 Task: Buy 2 Brake Lines from Brake System section under best seller category for shipping address: Joanna Wilson, 4775 Agriculture Lane, Homestead, Florida 33030, Cell Number 3052454096. Pay from credit card ending with 6010, CVV 682
Action: Mouse moved to (9, 104)
Screenshot: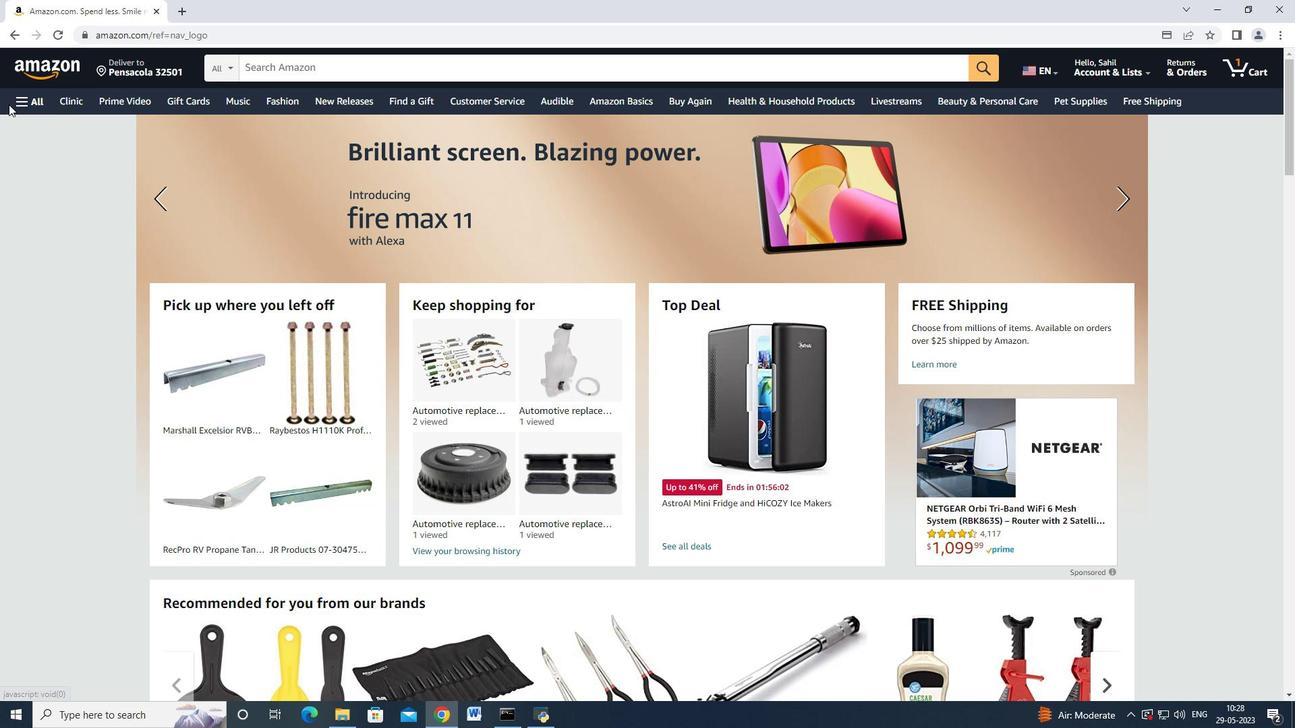 
Action: Mouse pressed left at (9, 104)
Screenshot: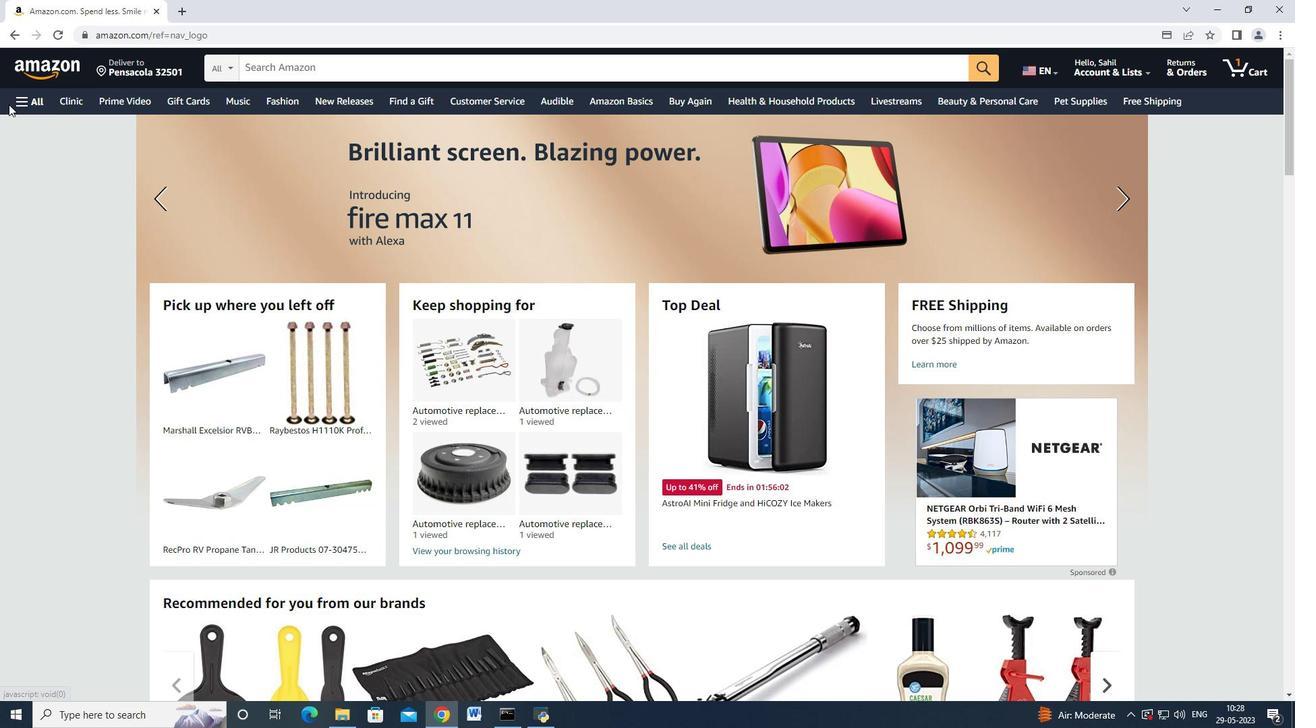 
Action: Mouse moved to (17, 102)
Screenshot: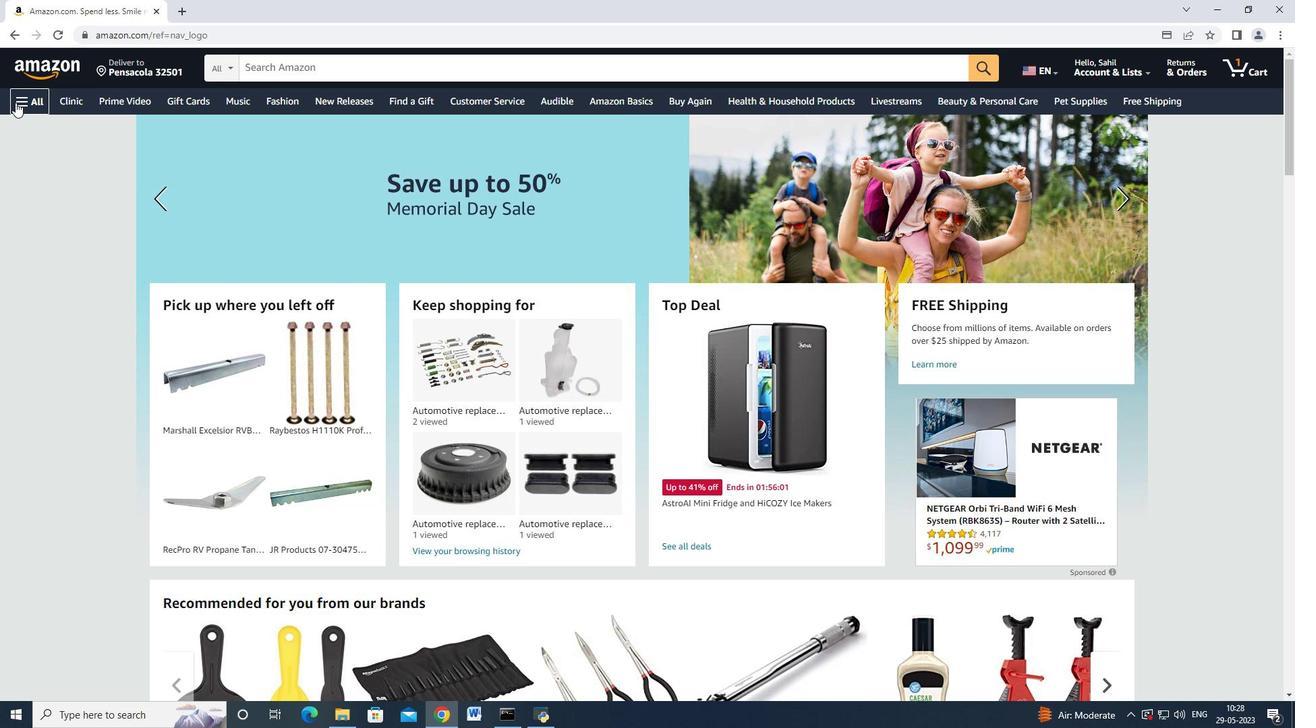 
Action: Mouse pressed left at (17, 102)
Screenshot: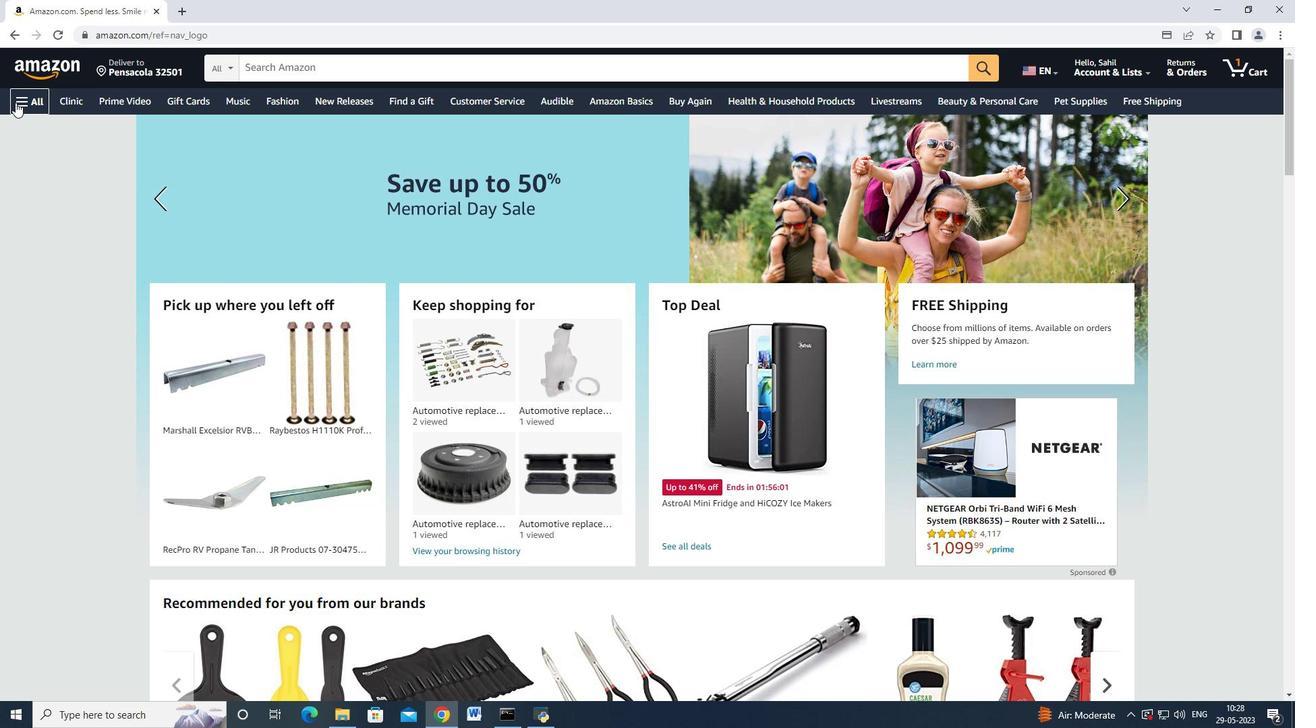 
Action: Mouse moved to (120, 373)
Screenshot: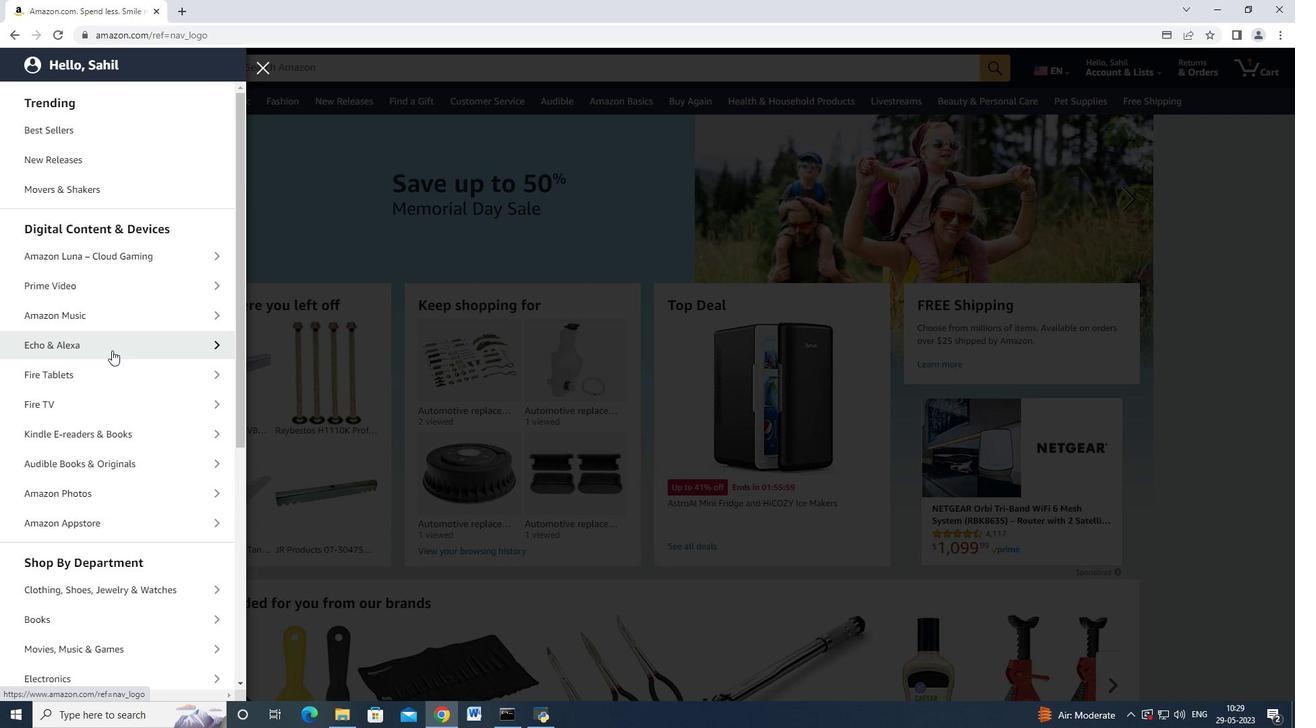 
Action: Mouse scrolled (120, 373) with delta (0, 0)
Screenshot: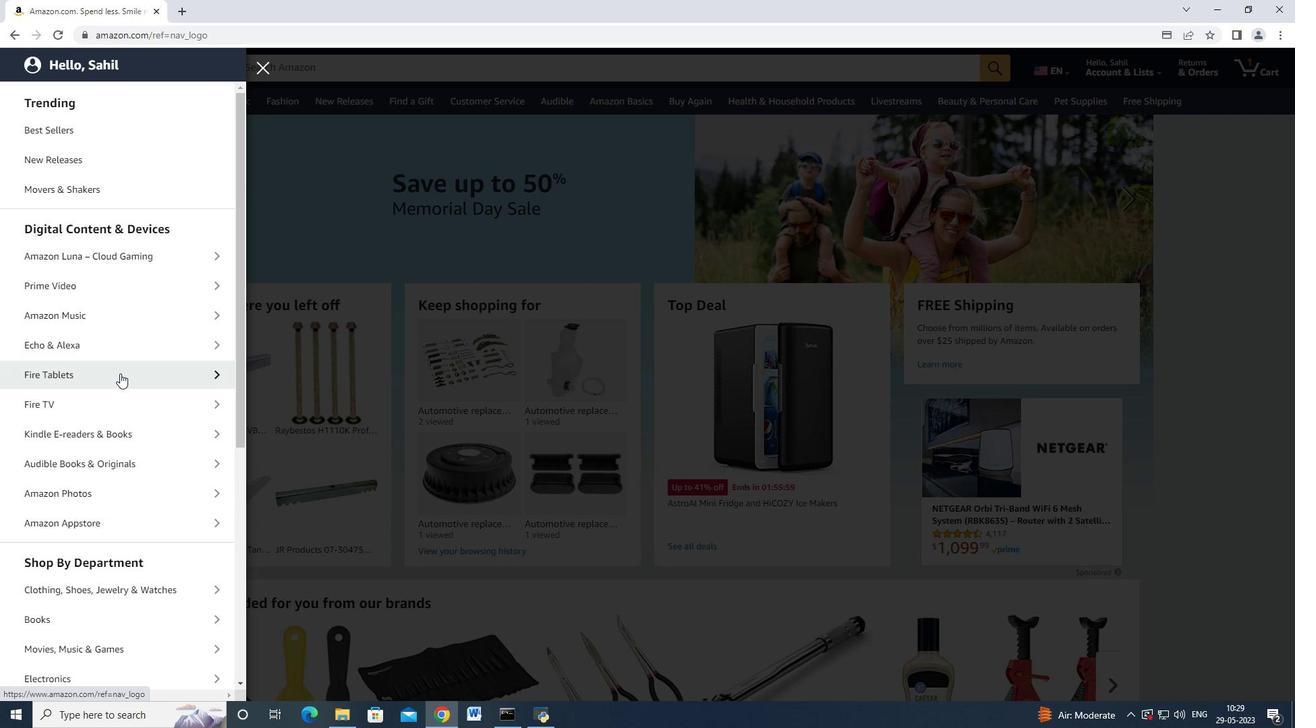 
Action: Mouse scrolled (120, 373) with delta (0, 0)
Screenshot: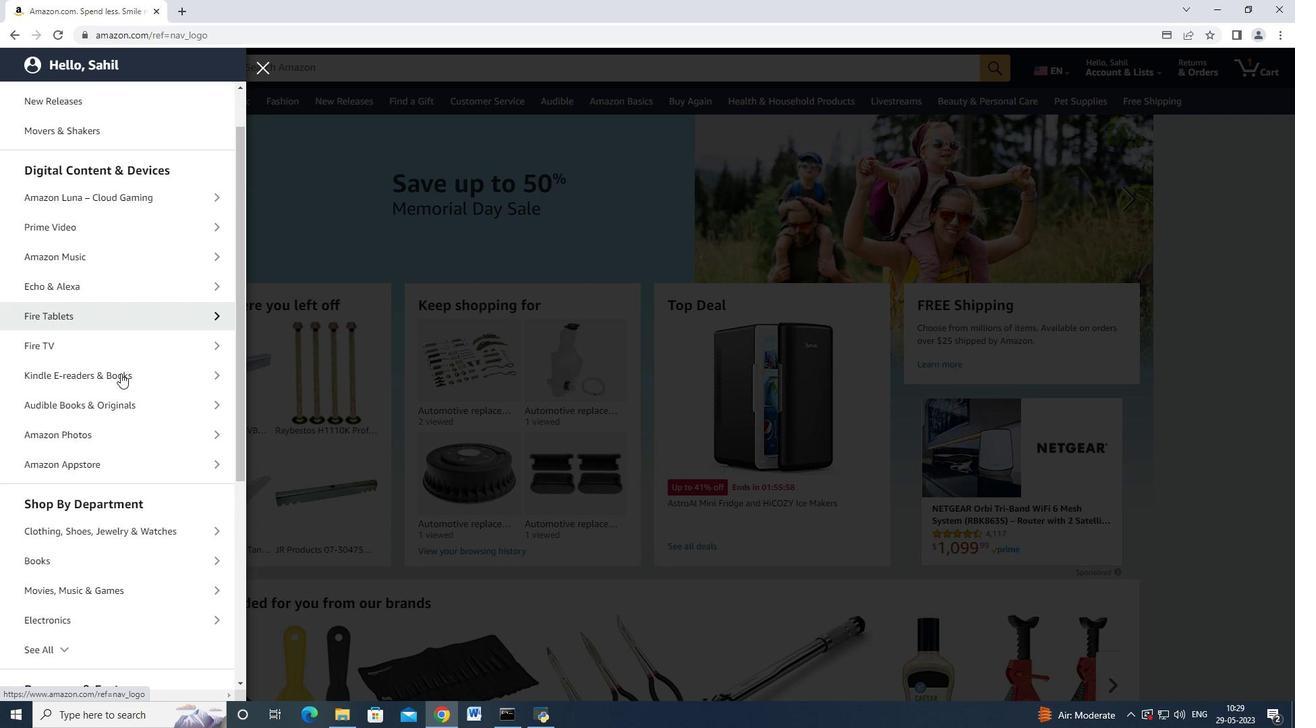 
Action: Mouse scrolled (120, 373) with delta (0, 0)
Screenshot: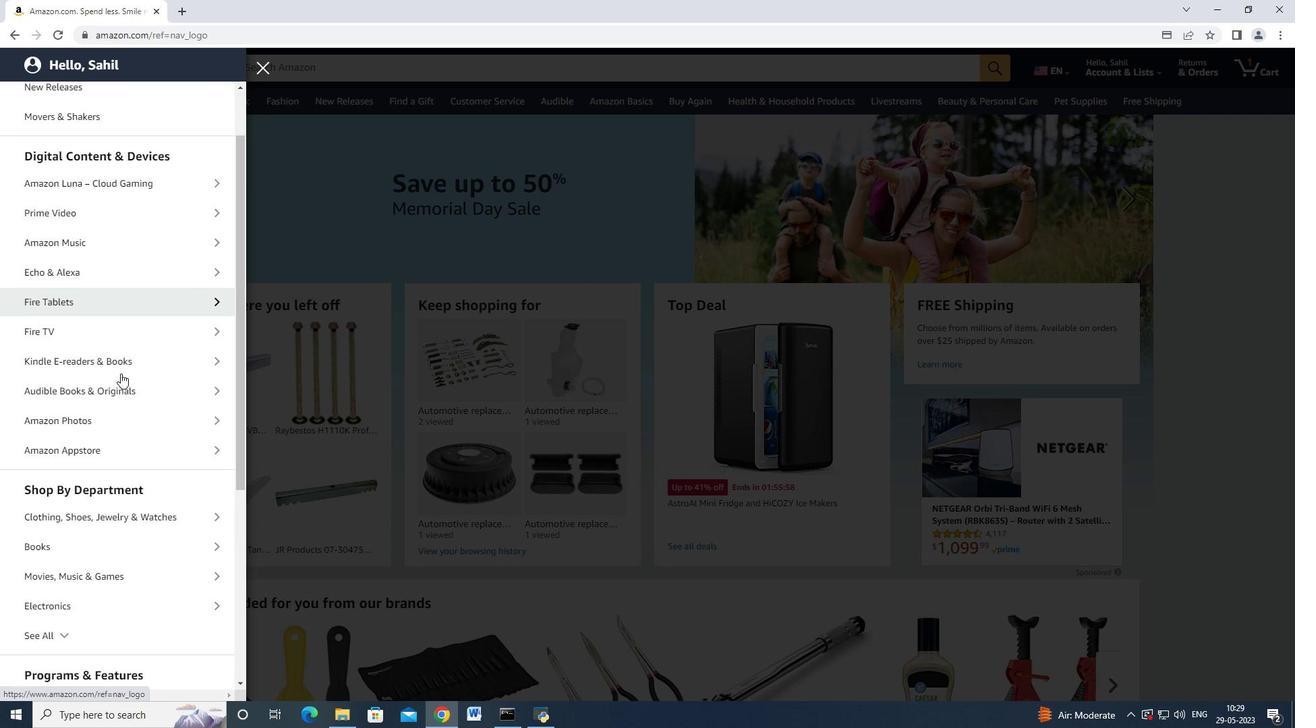 
Action: Mouse scrolled (120, 373) with delta (0, 0)
Screenshot: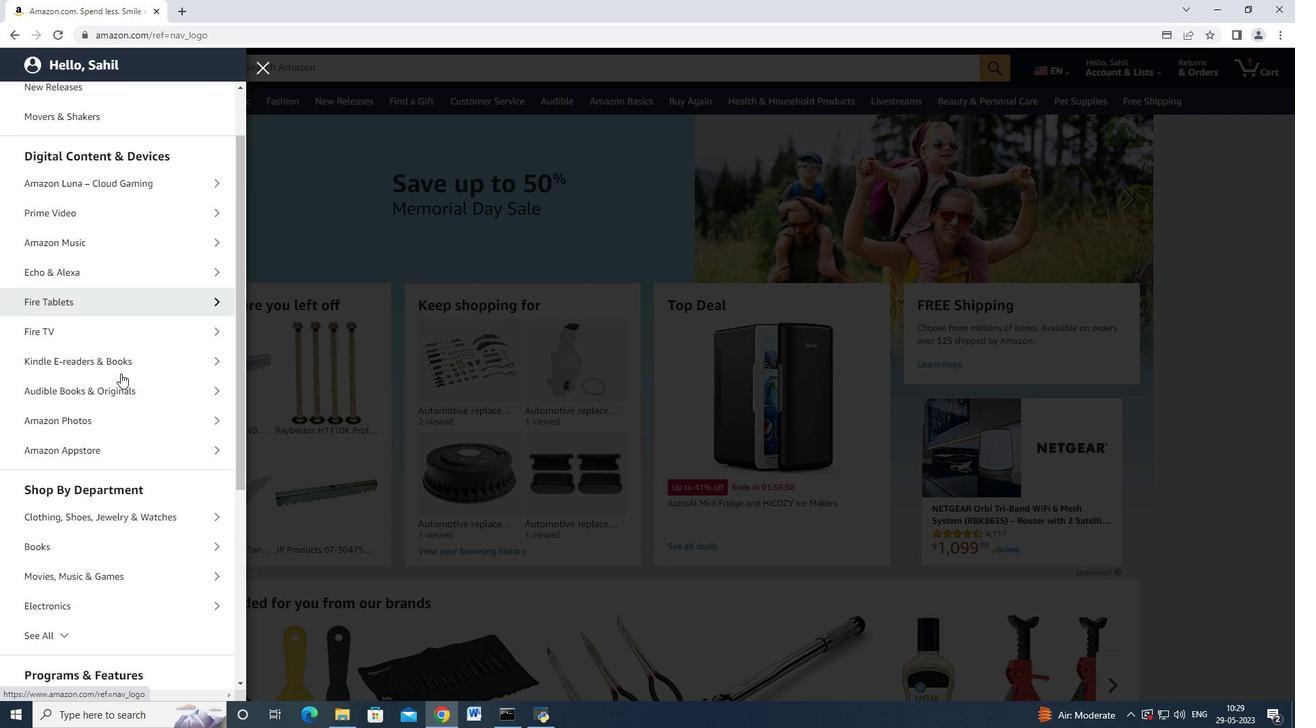 
Action: Mouse moved to (72, 443)
Screenshot: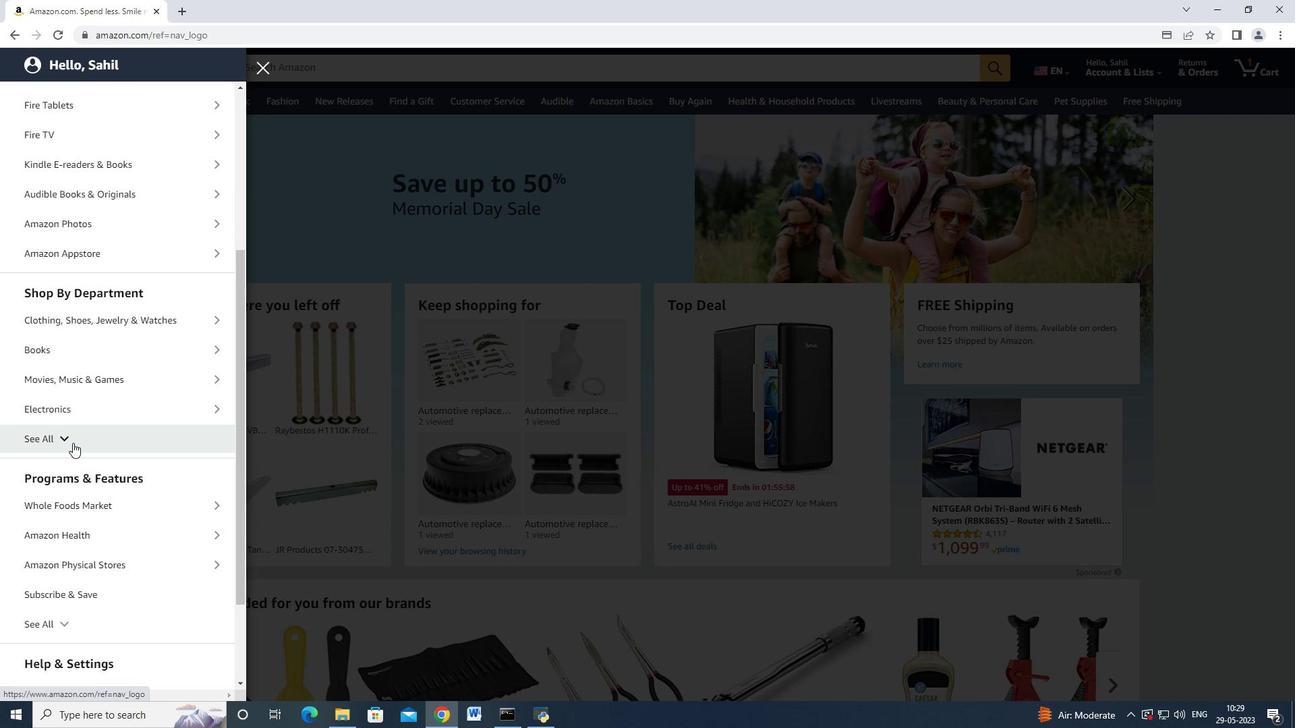 
Action: Mouse pressed left at (72, 443)
Screenshot: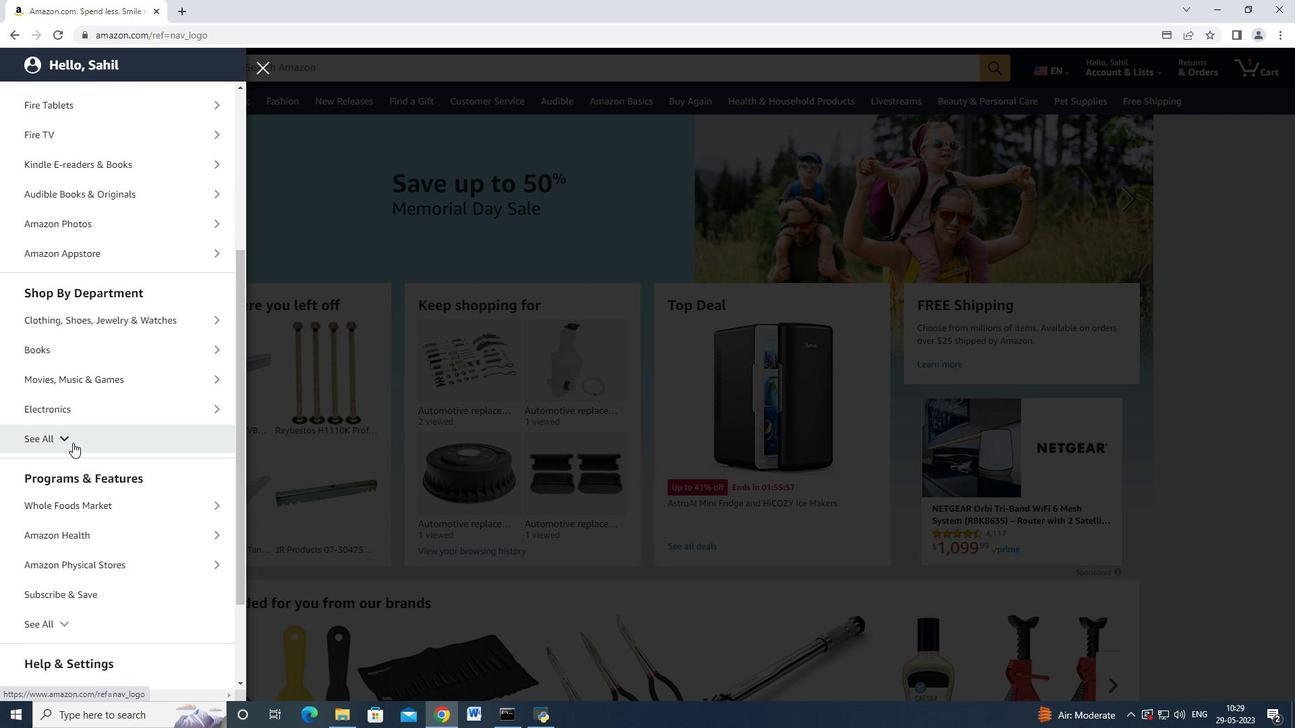 
Action: Mouse moved to (88, 508)
Screenshot: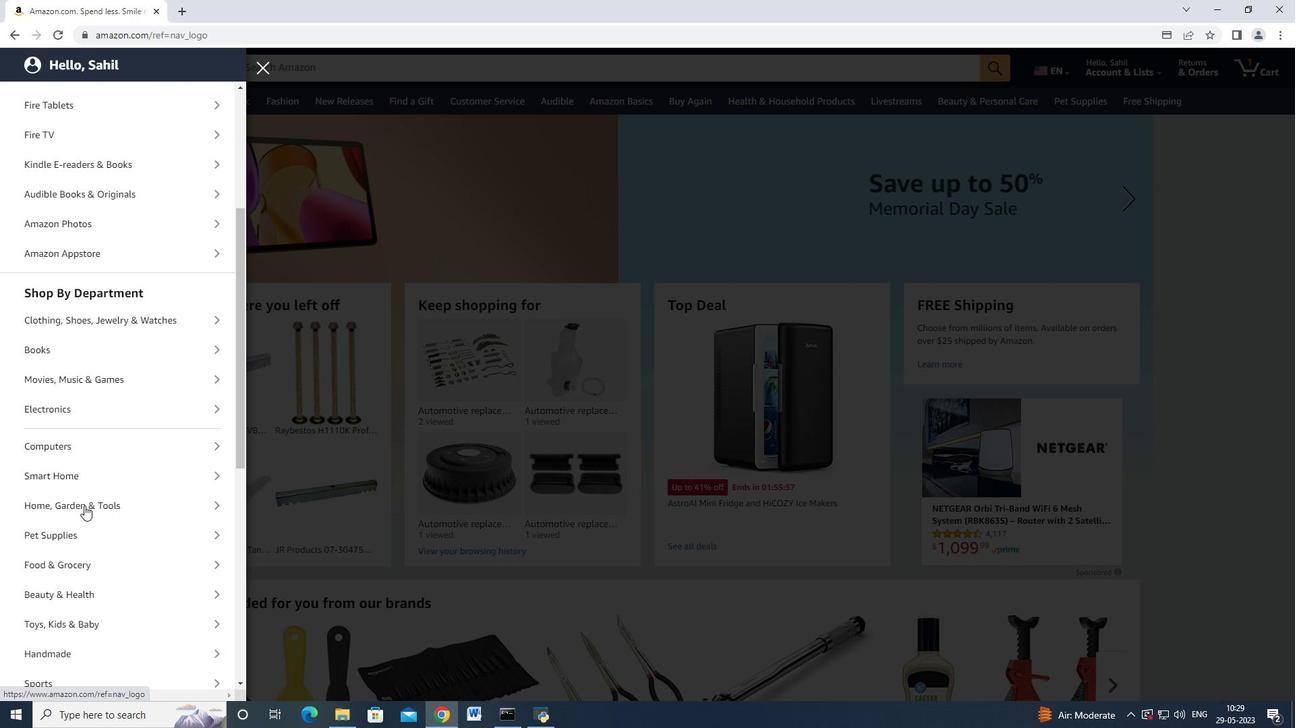 
Action: Mouse scrolled (88, 507) with delta (0, 0)
Screenshot: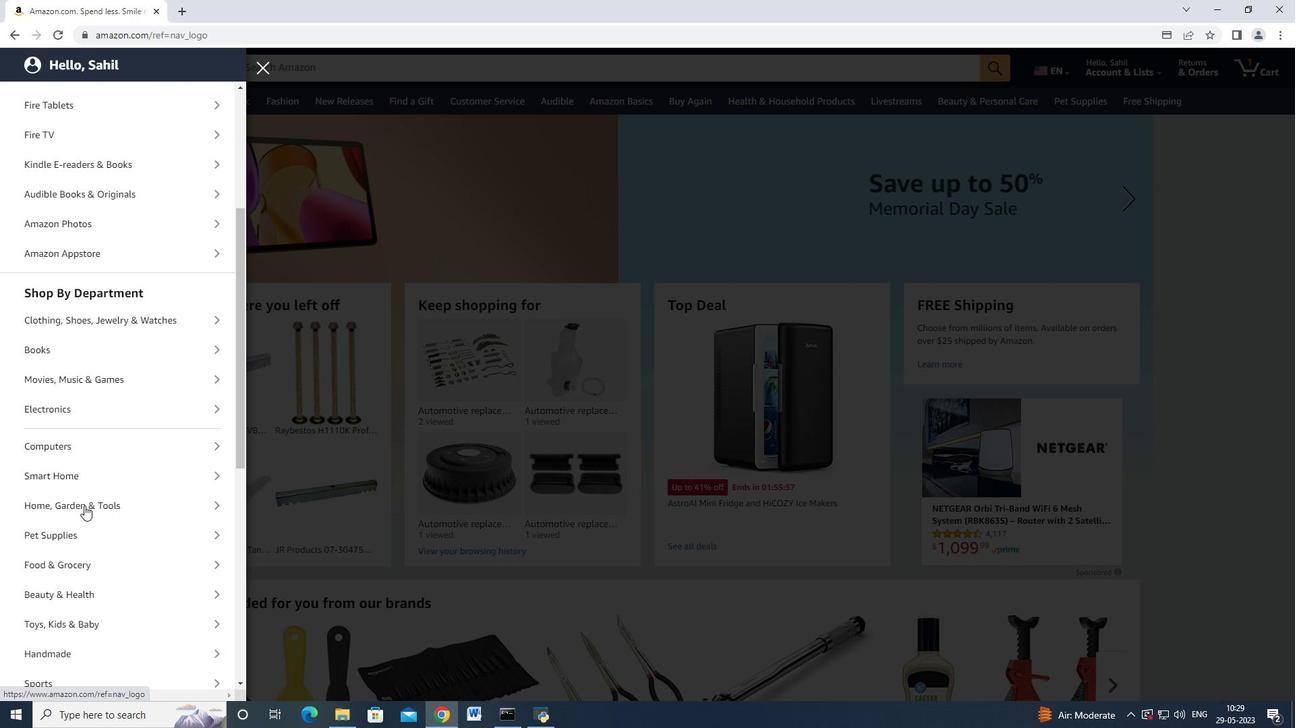 
Action: Mouse scrolled (88, 507) with delta (0, 0)
Screenshot: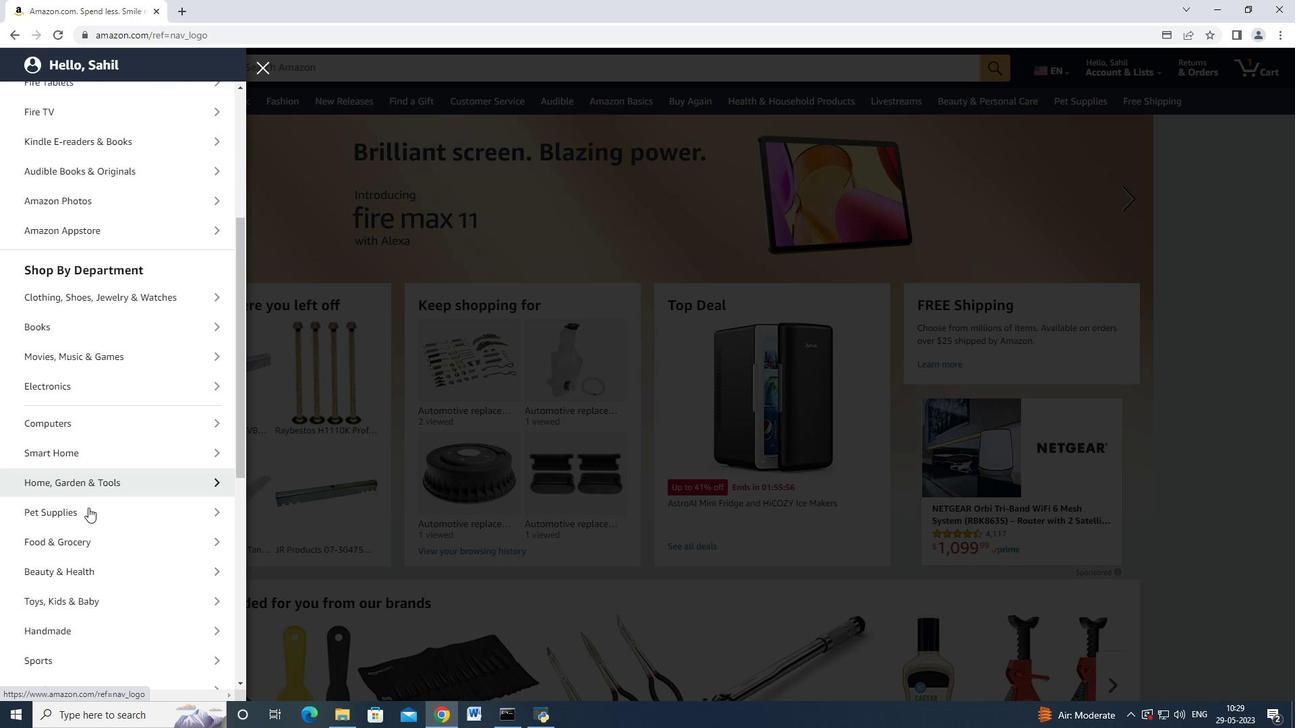 
Action: Mouse scrolled (88, 507) with delta (0, 0)
Screenshot: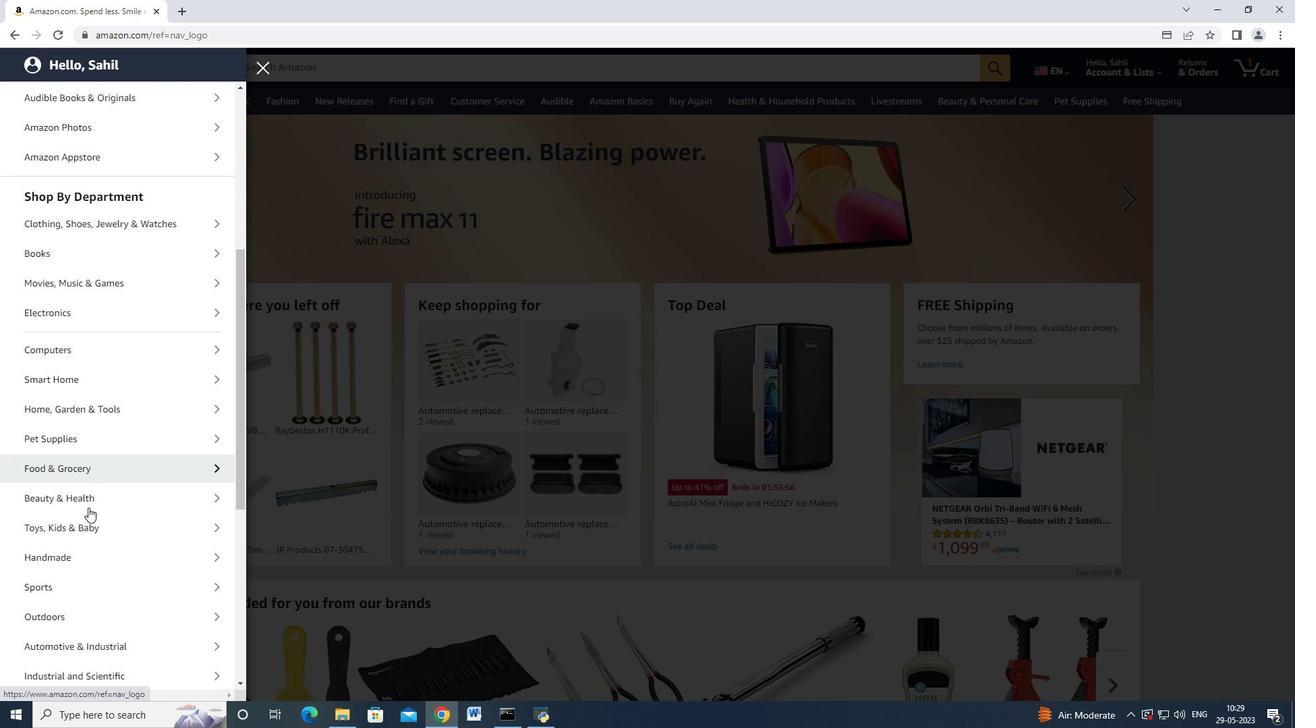 
Action: Mouse moved to (106, 541)
Screenshot: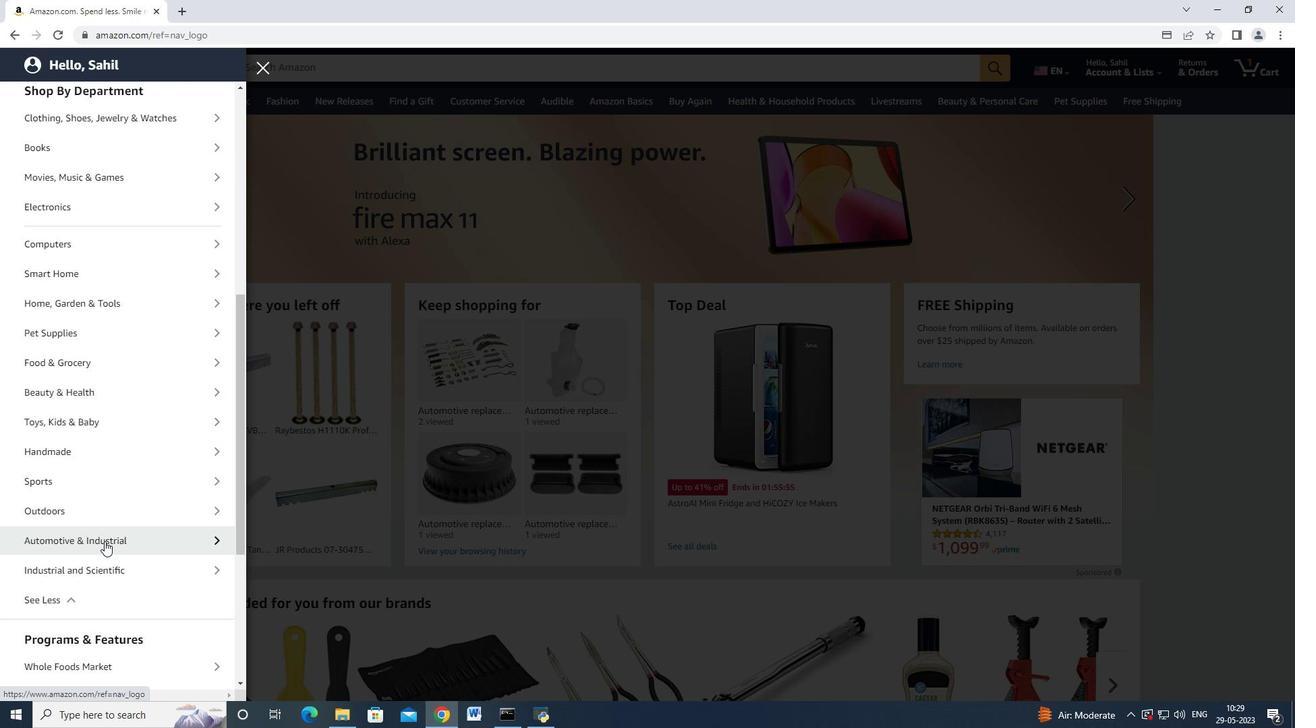 
Action: Mouse pressed left at (106, 541)
Screenshot: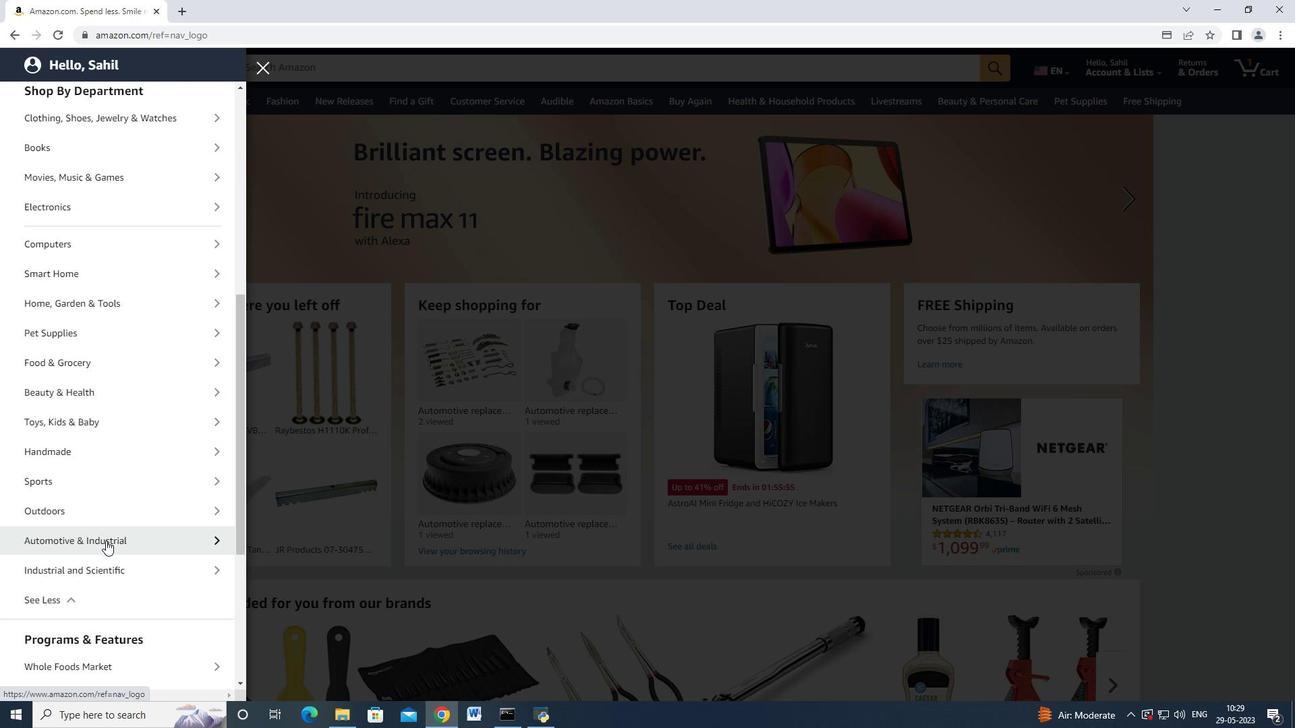
Action: Mouse moved to (134, 152)
Screenshot: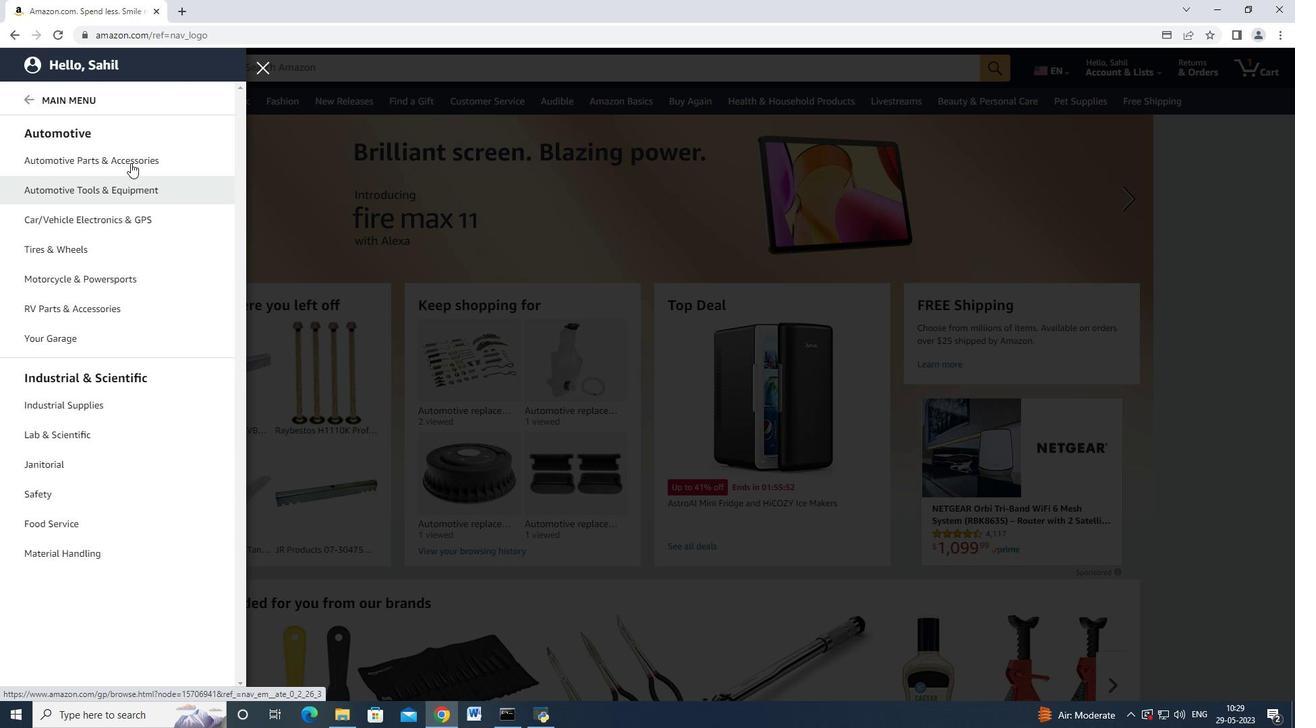 
Action: Mouse pressed left at (134, 152)
Screenshot: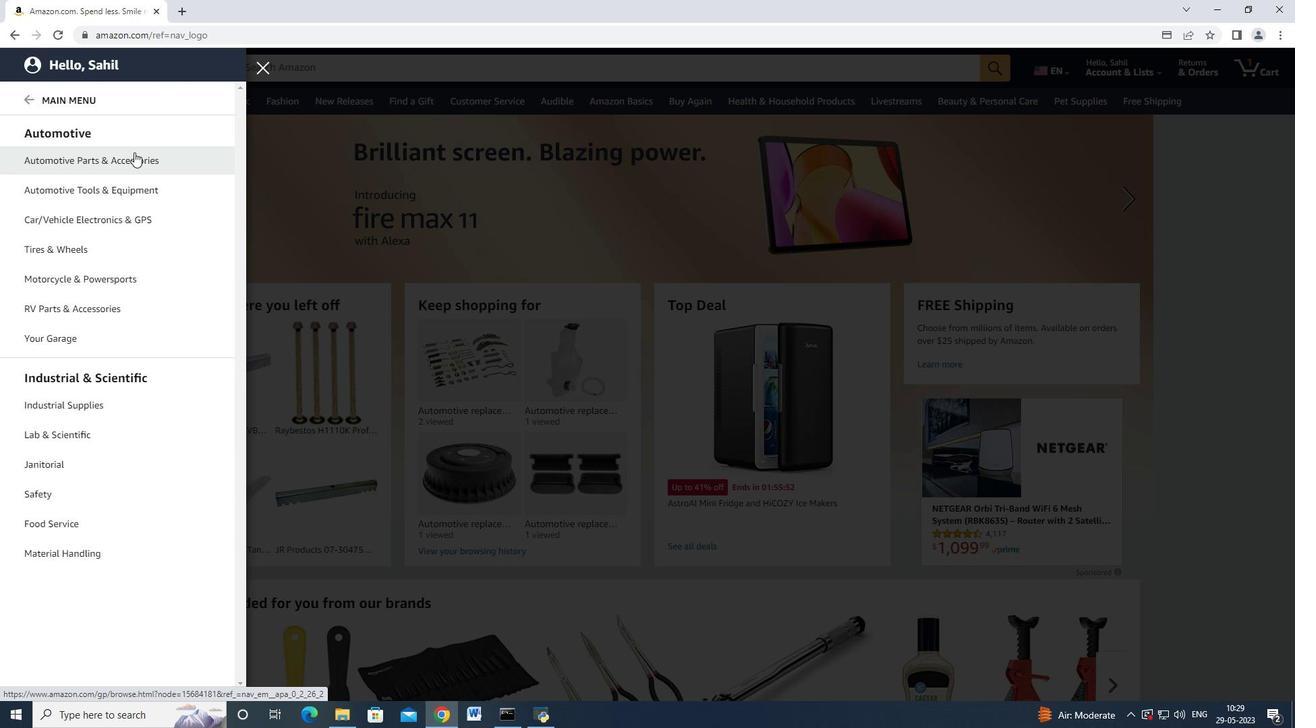 
Action: Mouse moved to (226, 119)
Screenshot: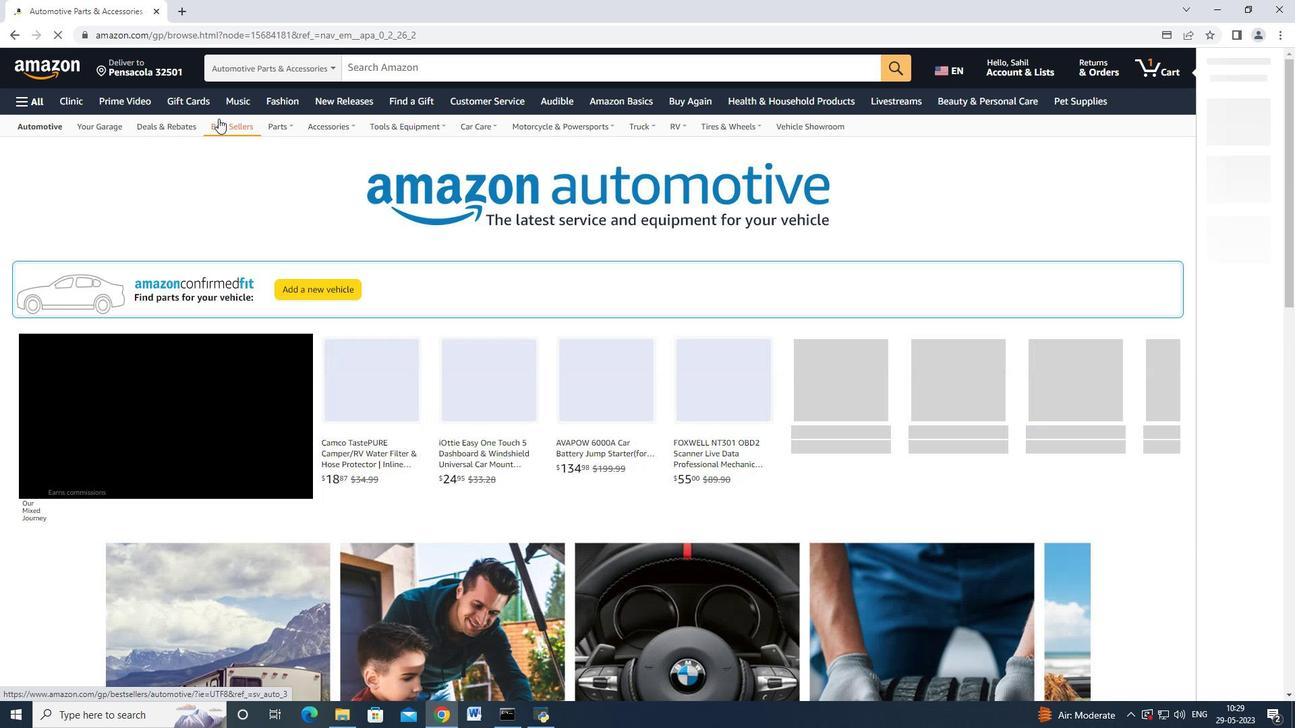 
Action: Mouse pressed left at (226, 119)
Screenshot: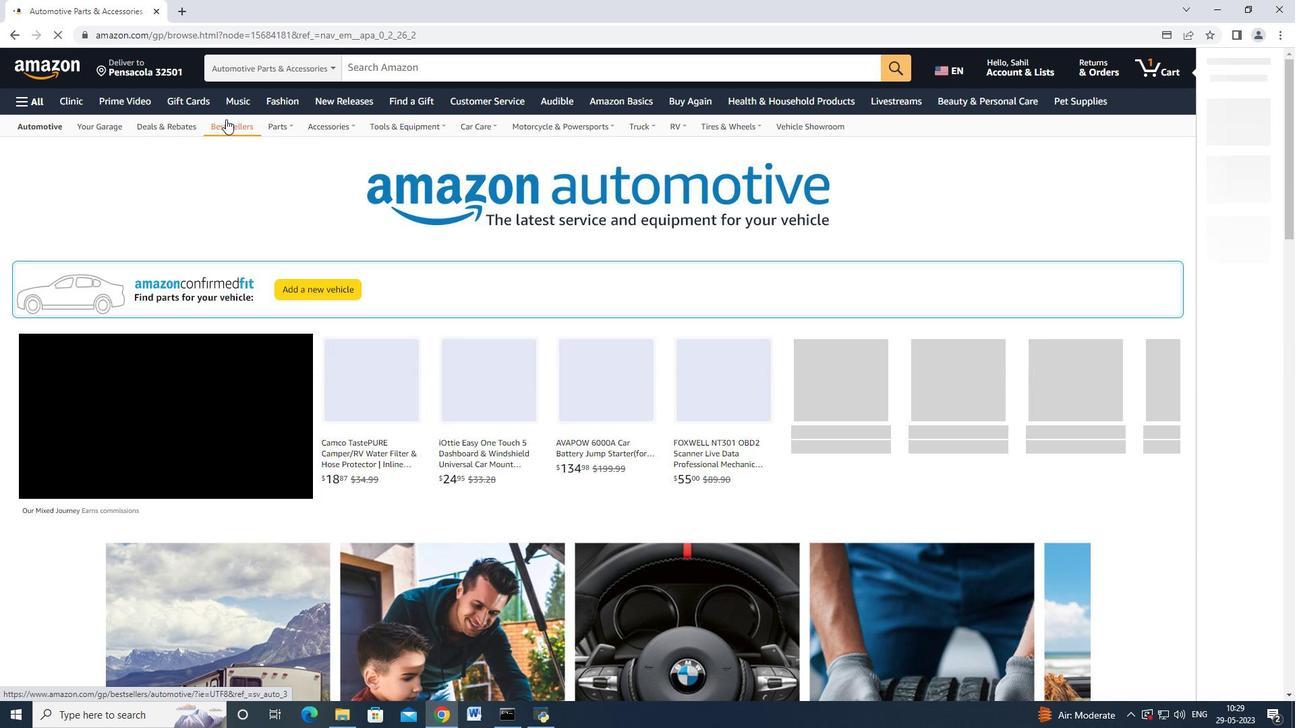 
Action: Mouse moved to (63, 437)
Screenshot: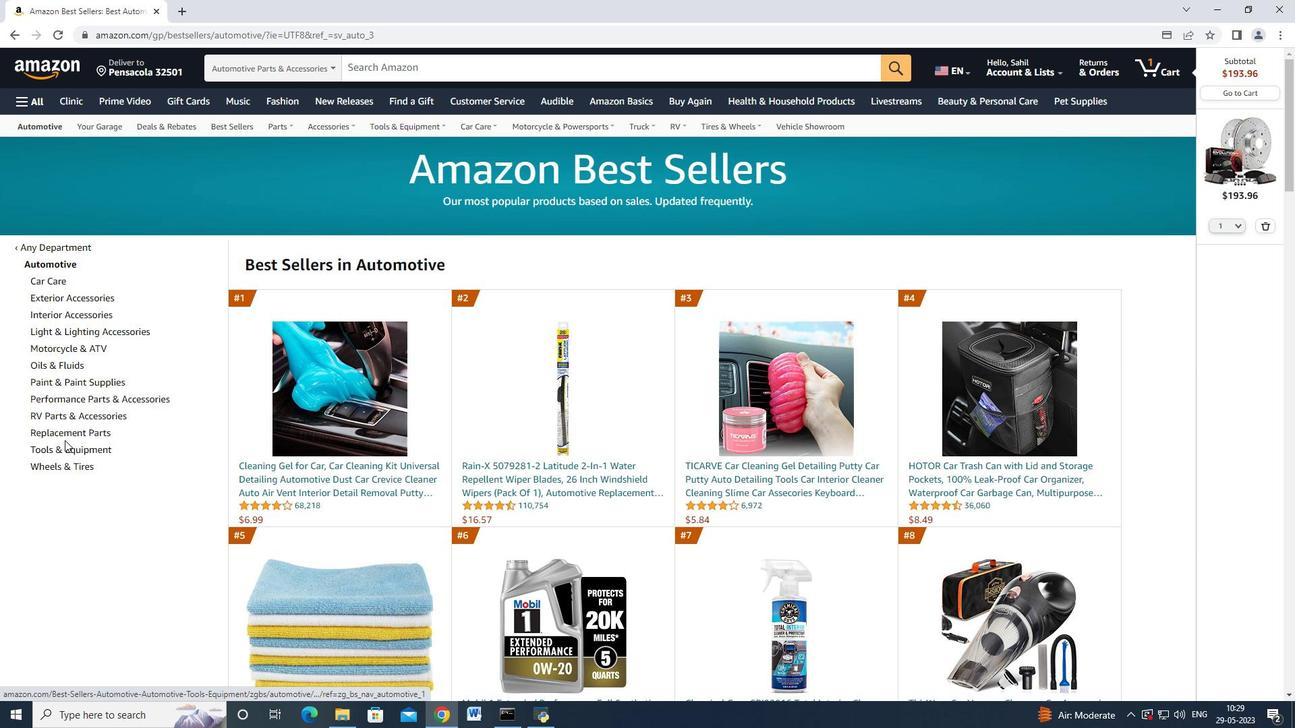 
Action: Mouse pressed left at (63, 437)
Screenshot: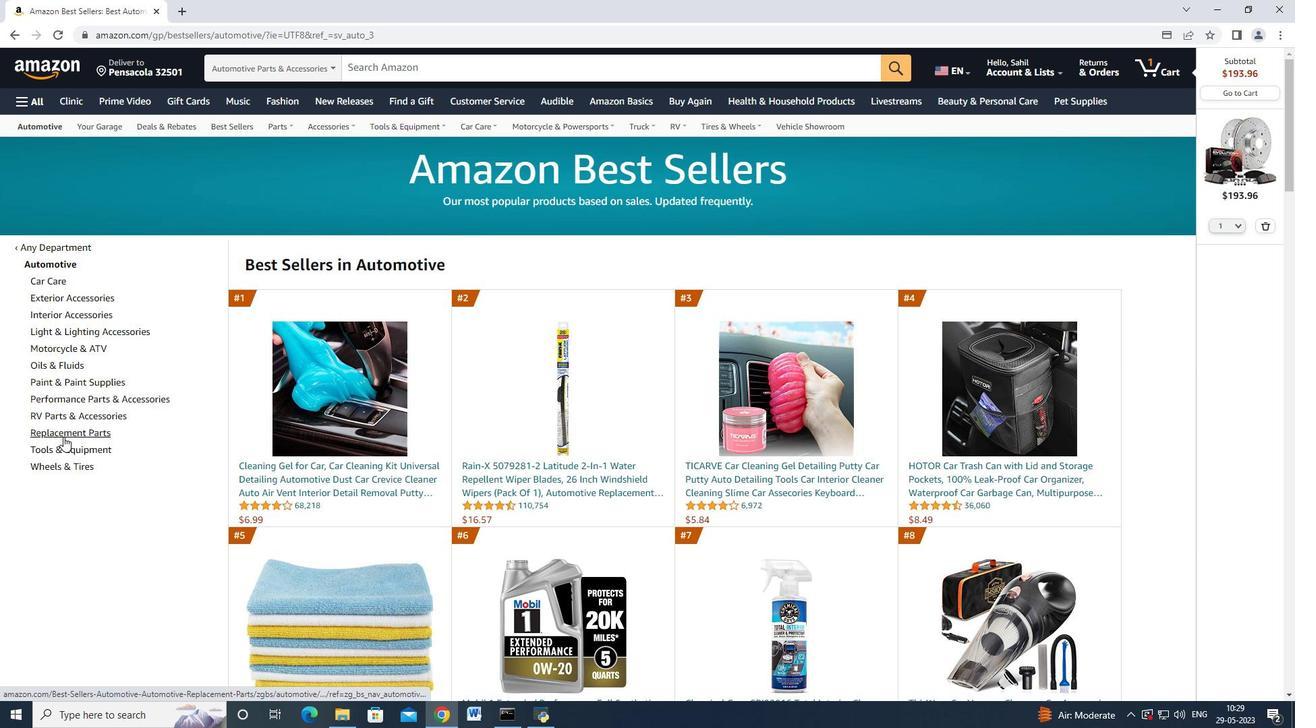 
Action: Mouse moved to (661, 259)
Screenshot: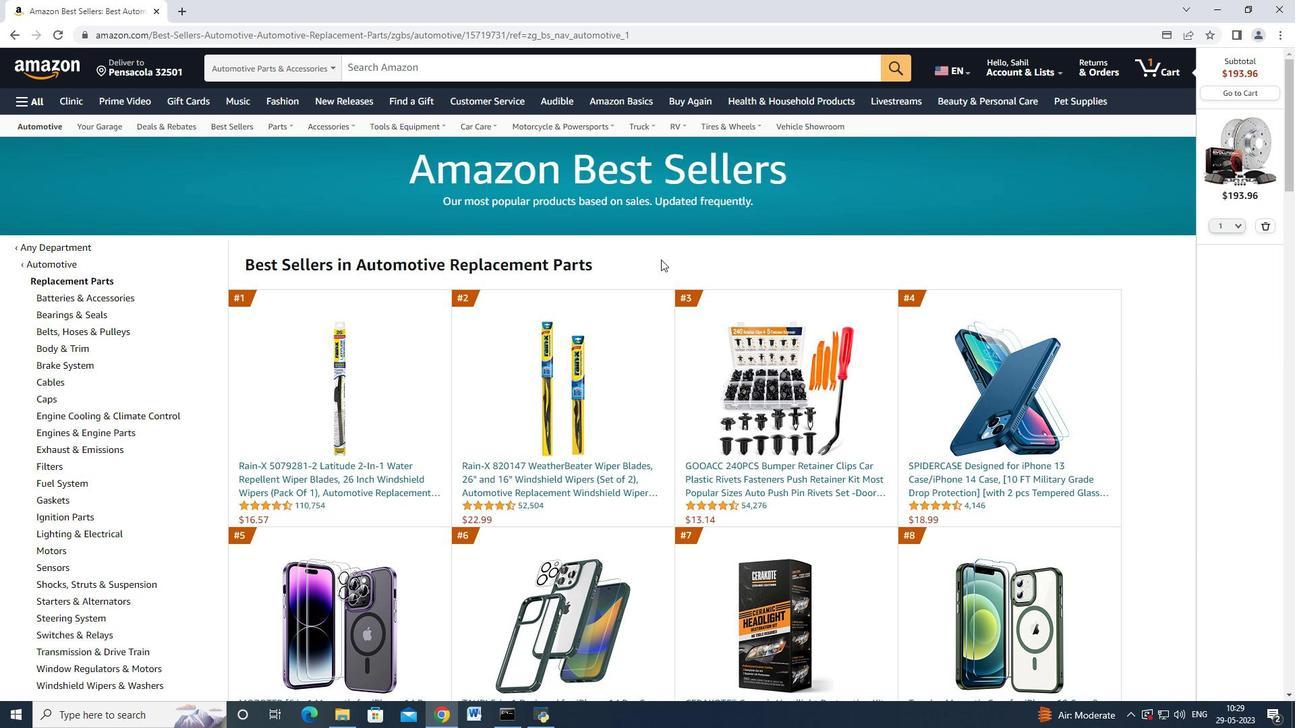 
Action: Mouse scrolled (661, 259) with delta (0, 0)
Screenshot: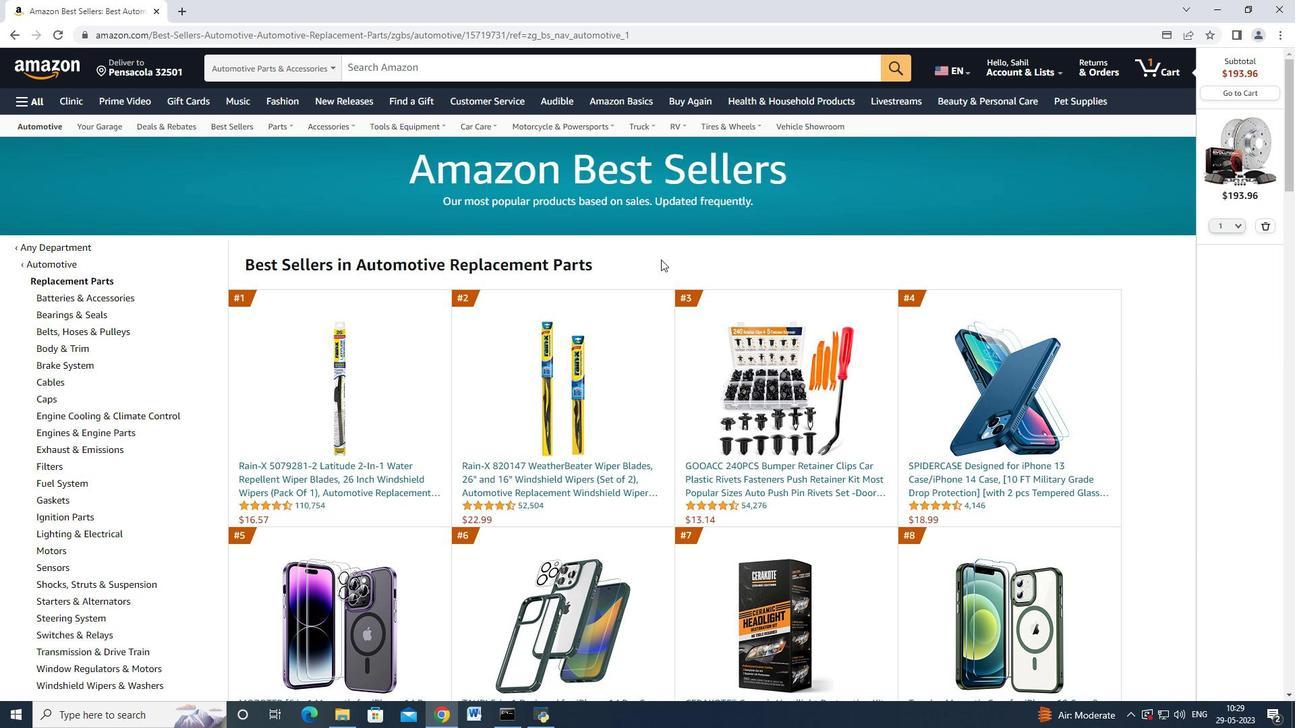 
Action: Mouse scrolled (661, 259) with delta (0, 0)
Screenshot: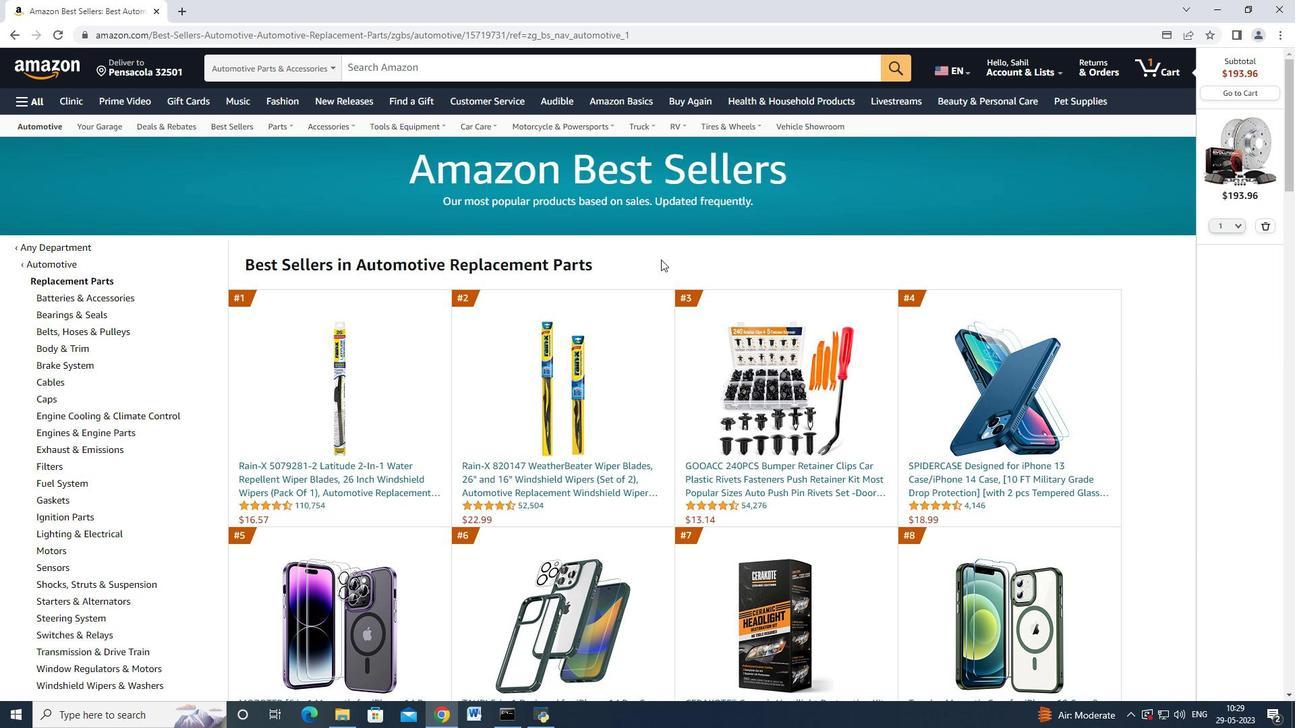 
Action: Mouse moved to (659, 261)
Screenshot: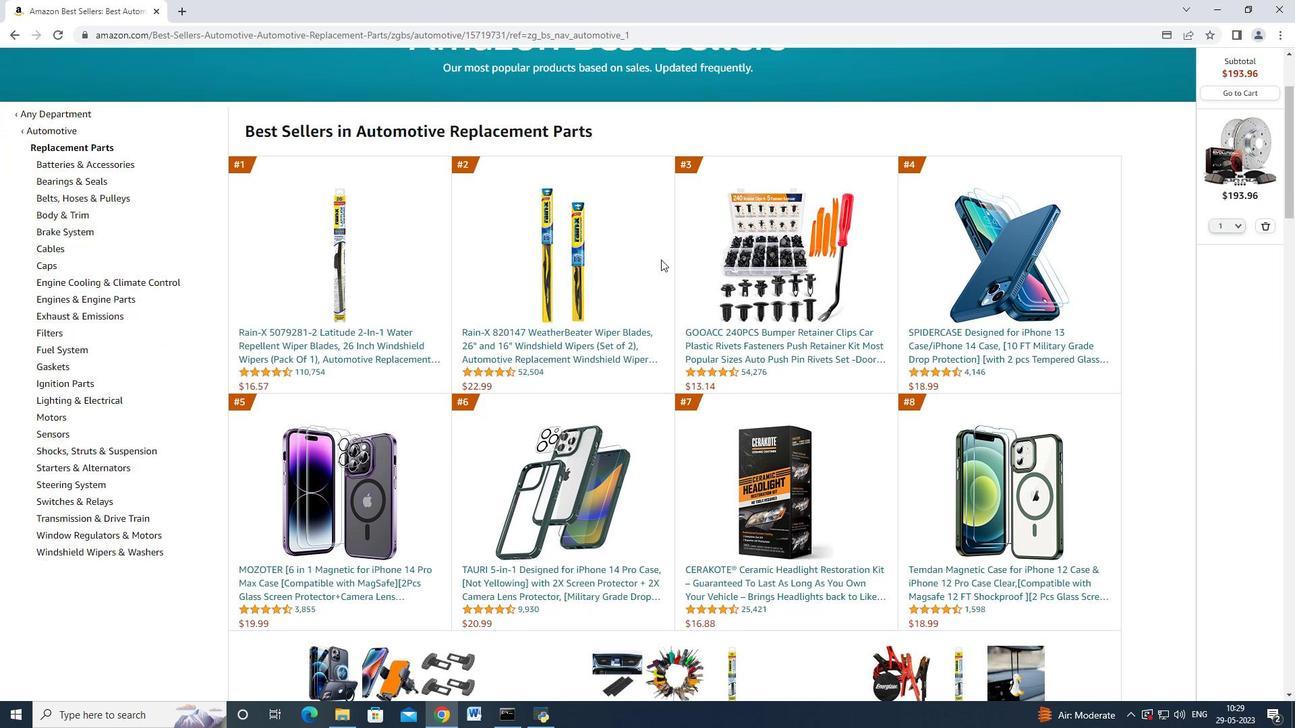 
Action: Mouse scrolled (659, 260) with delta (0, 0)
Screenshot: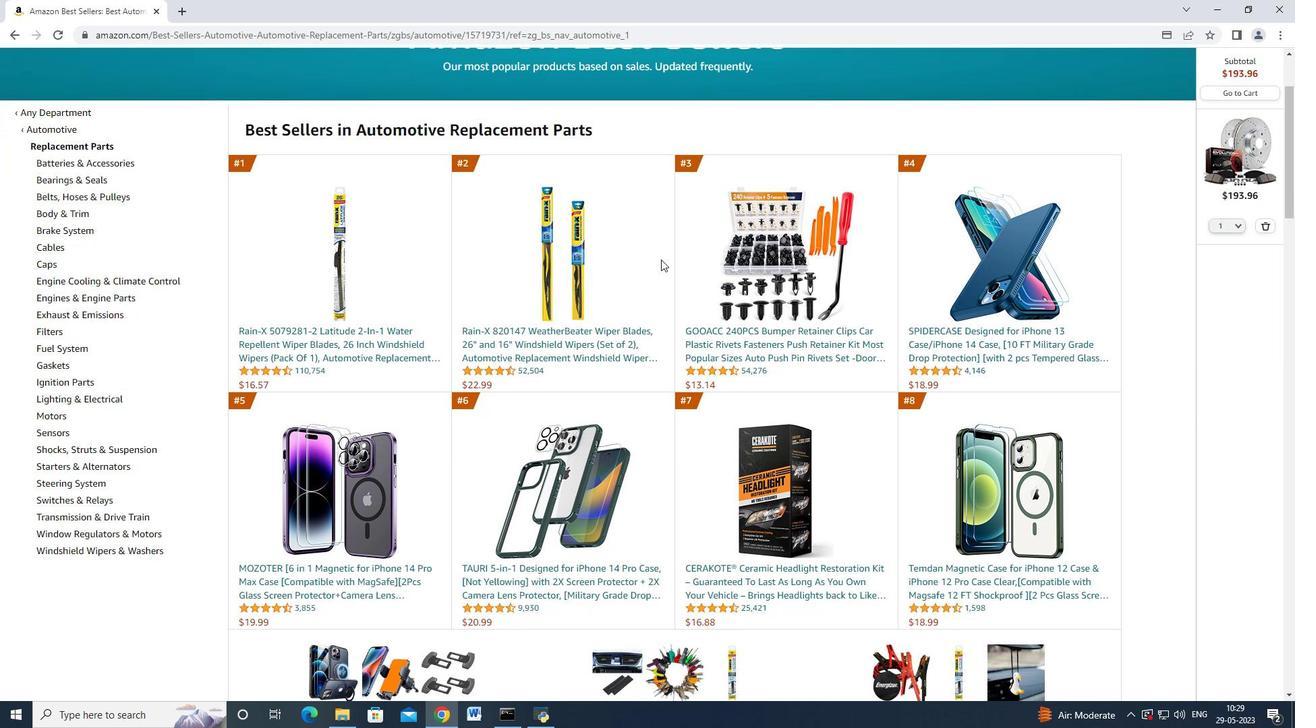 
Action: Mouse moved to (147, 212)
Screenshot: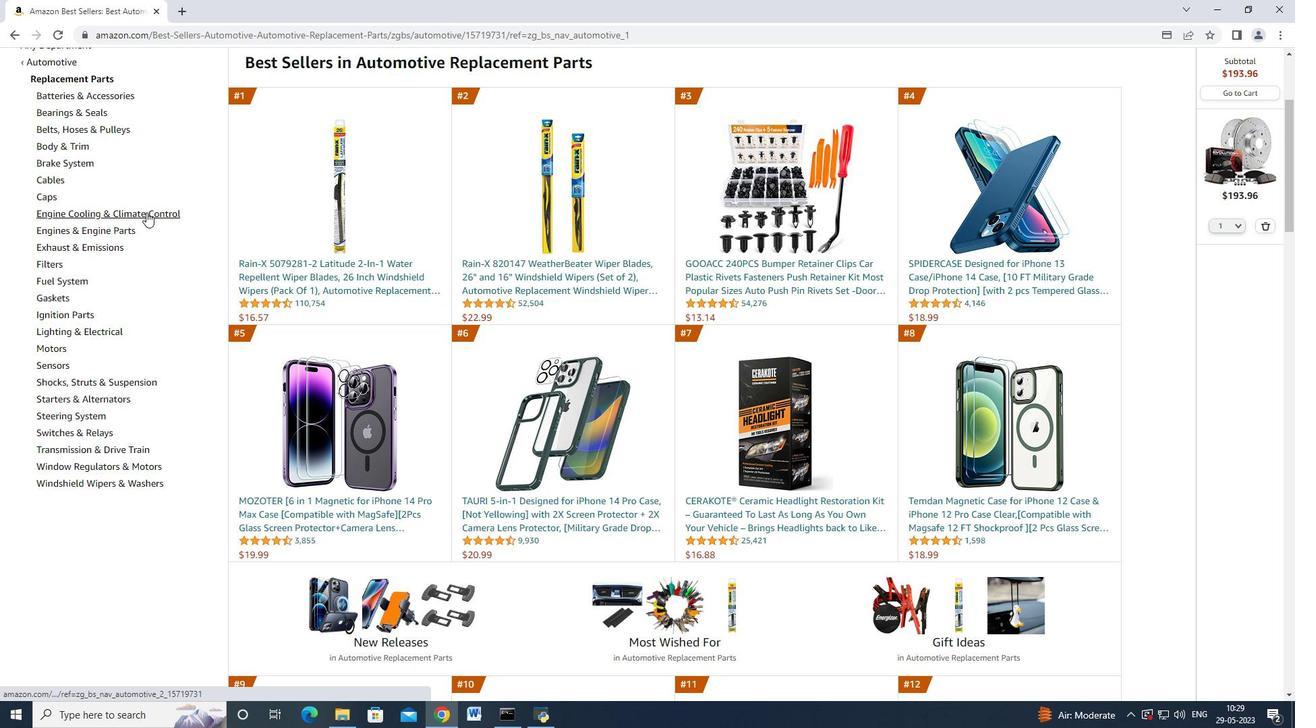 
Action: Mouse scrolled (147, 213) with delta (0, 0)
Screenshot: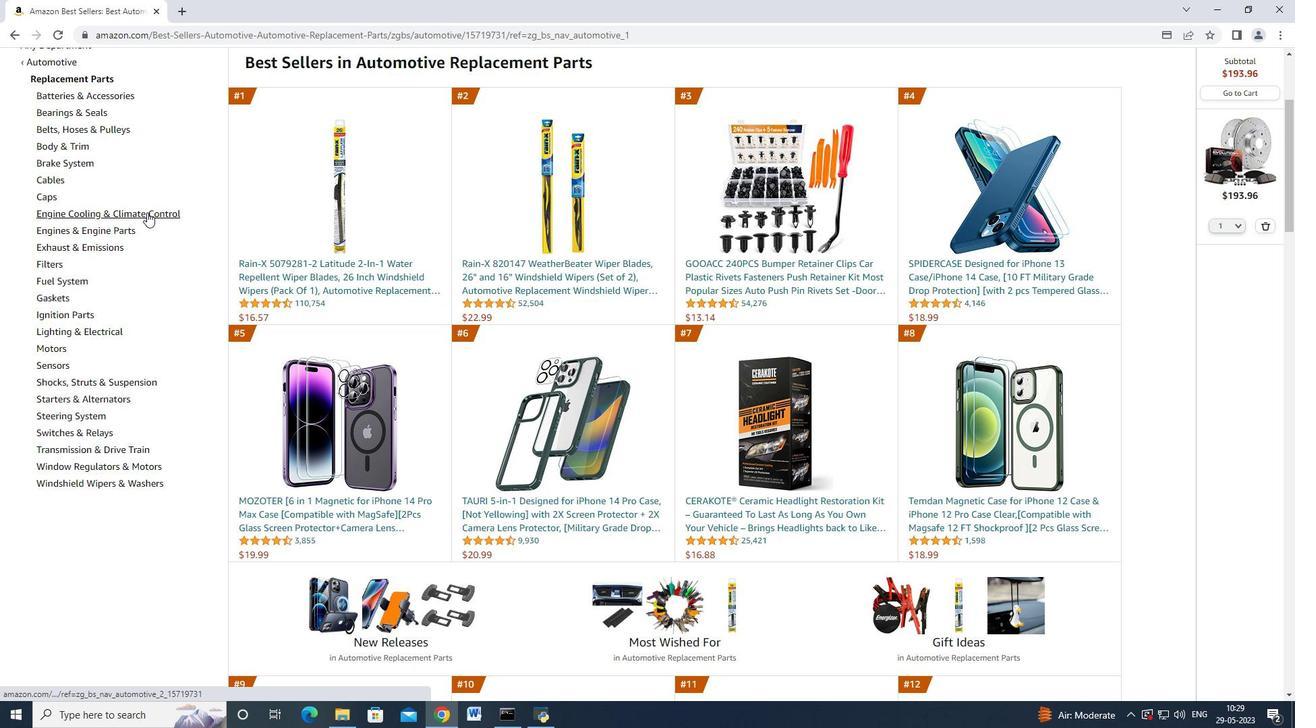
Action: Mouse moved to (165, 184)
Screenshot: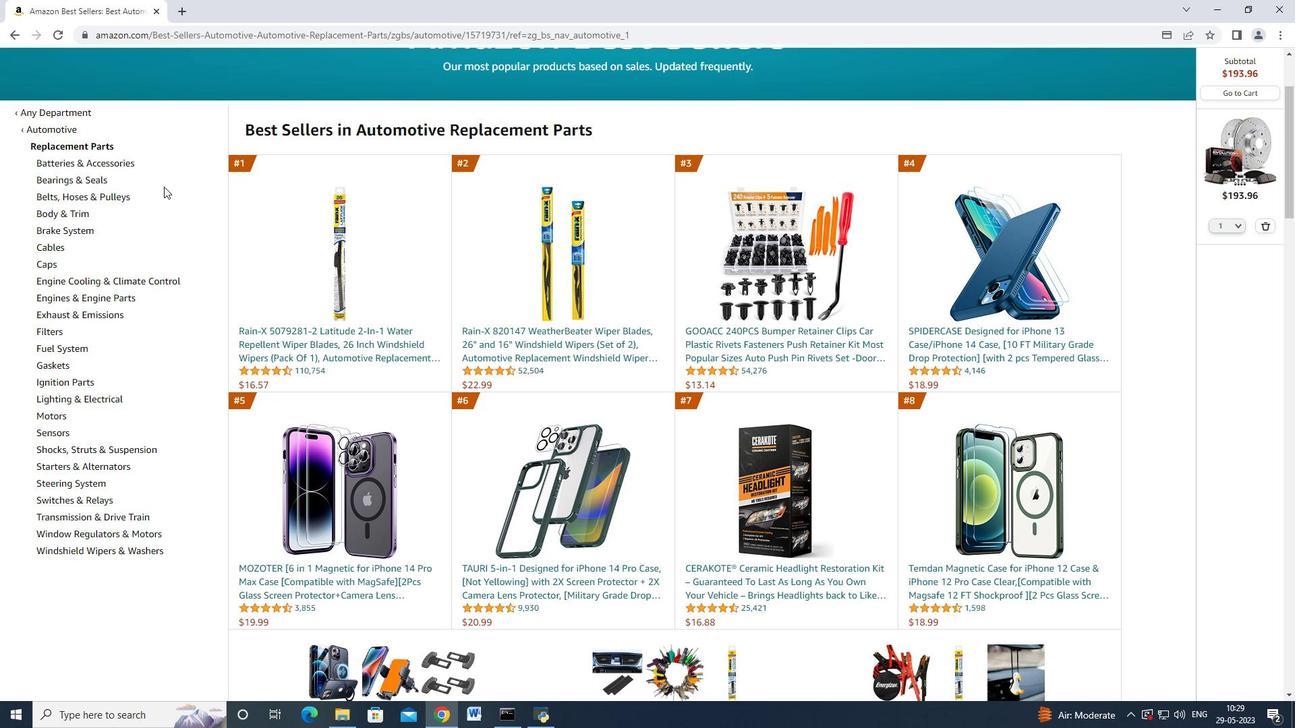 
Action: Mouse scrolled (165, 183) with delta (0, 0)
Screenshot: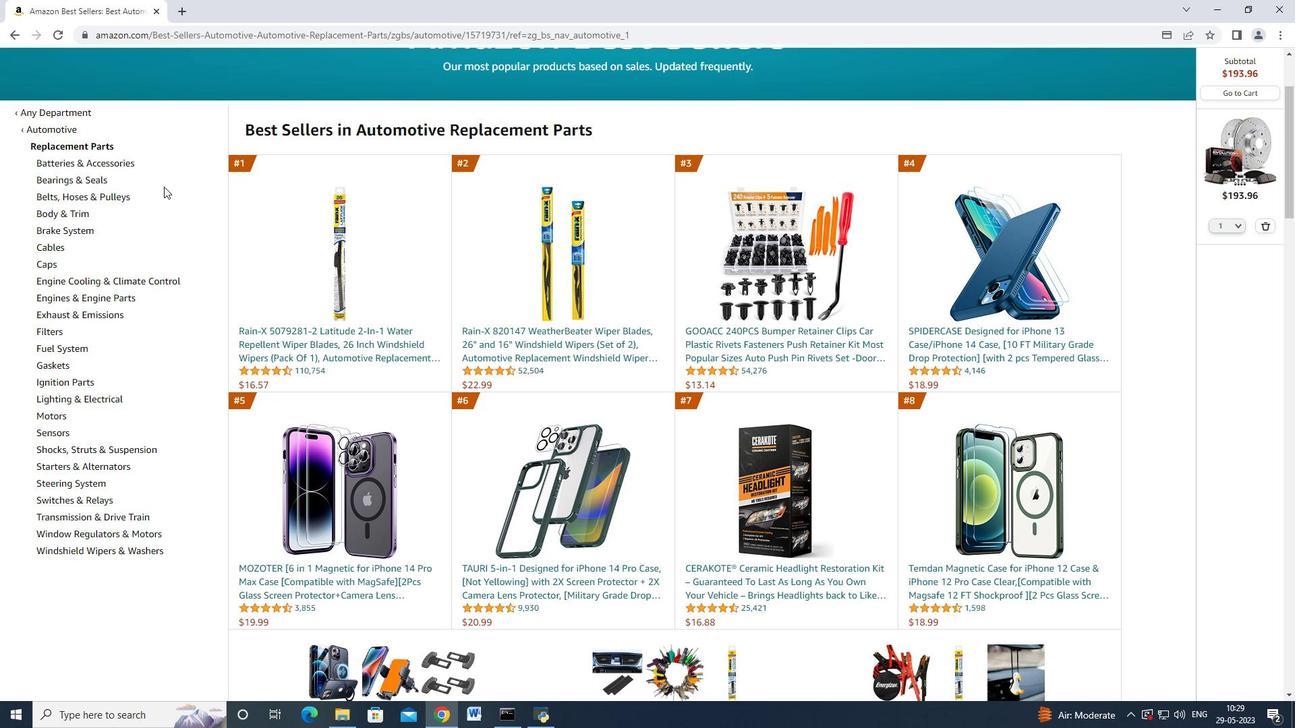 
Action: Mouse moved to (171, 175)
Screenshot: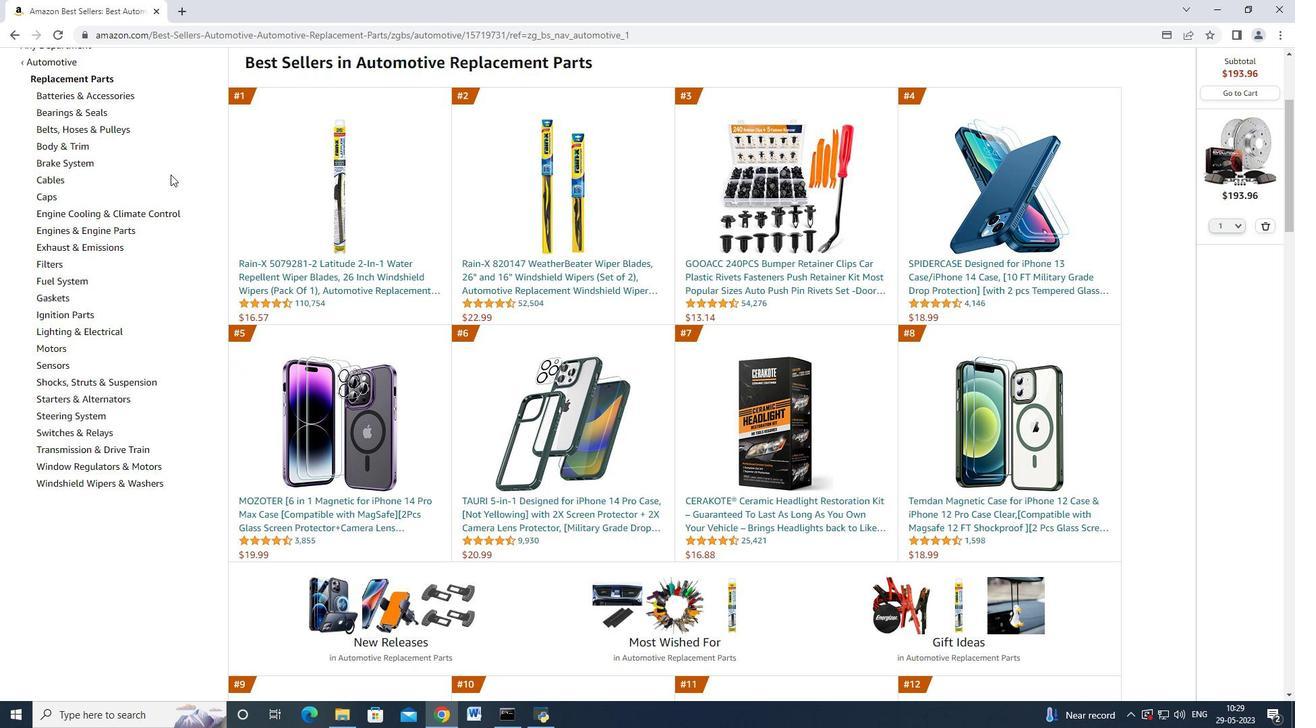 
Action: Mouse scrolled (171, 176) with delta (0, 0)
Screenshot: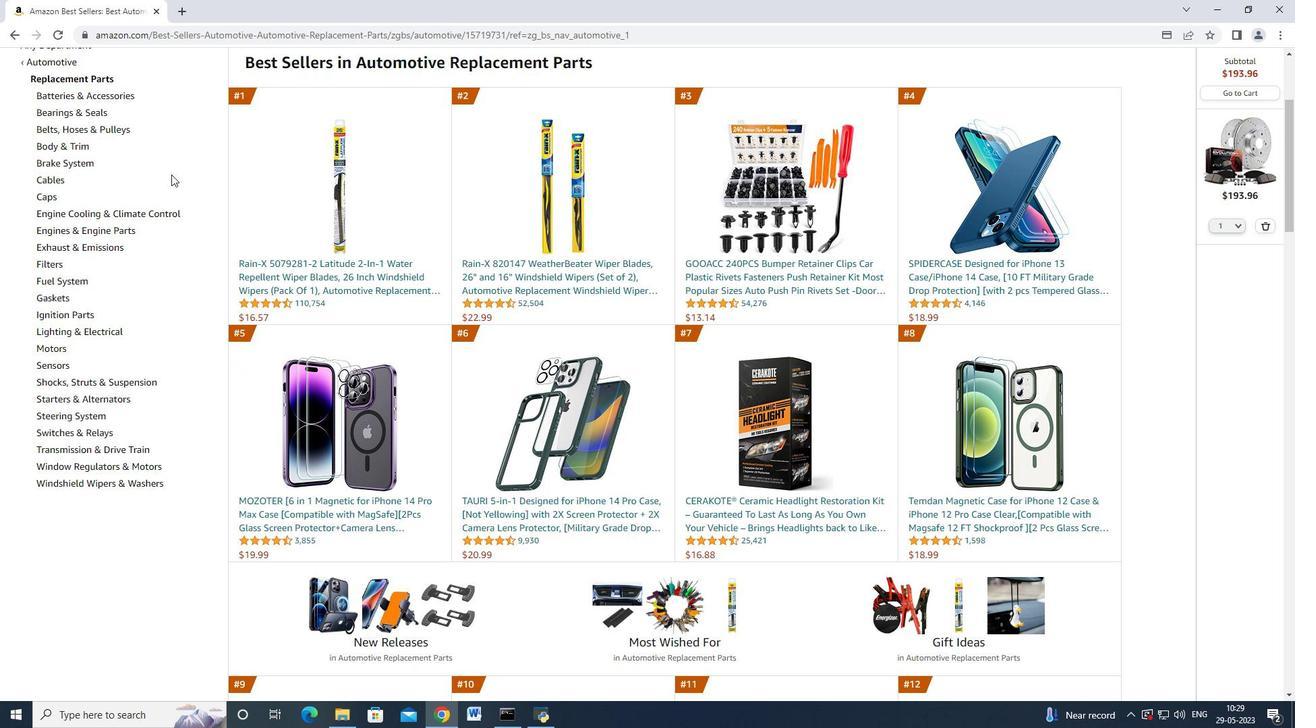 
Action: Mouse scrolled (171, 176) with delta (0, 0)
Screenshot: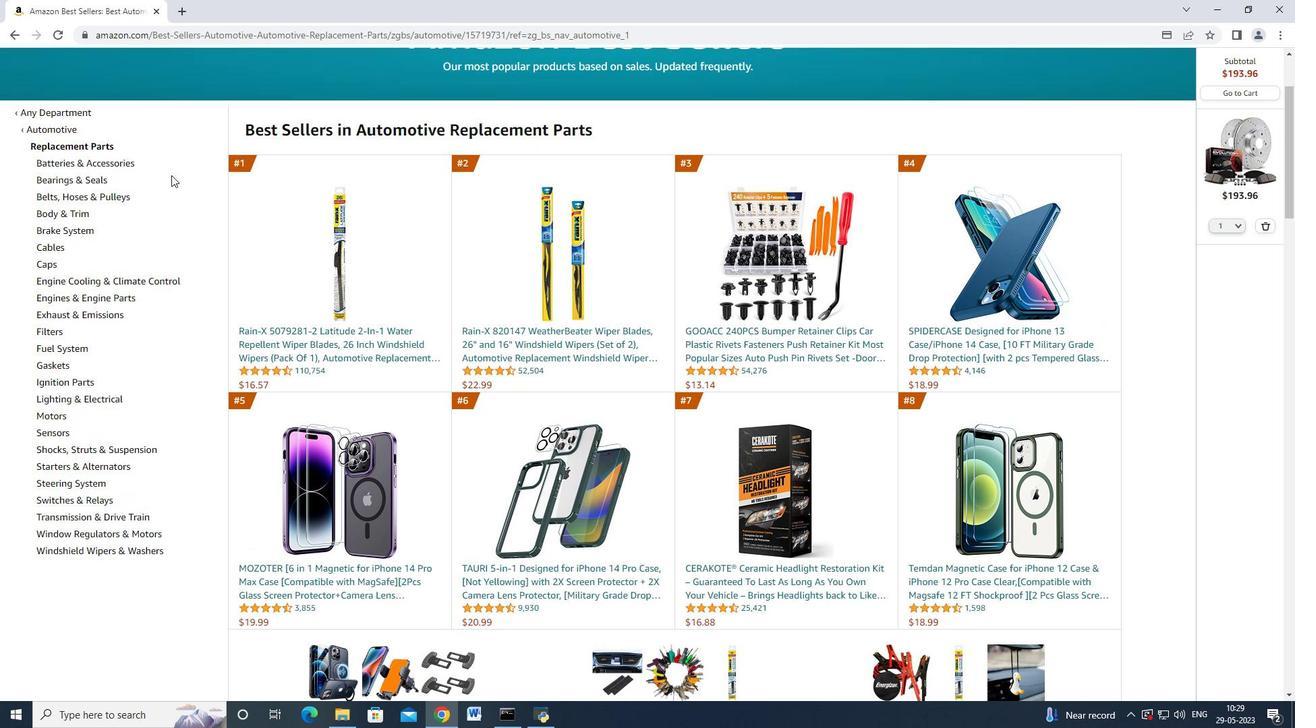 
Action: Mouse moved to (84, 299)
Screenshot: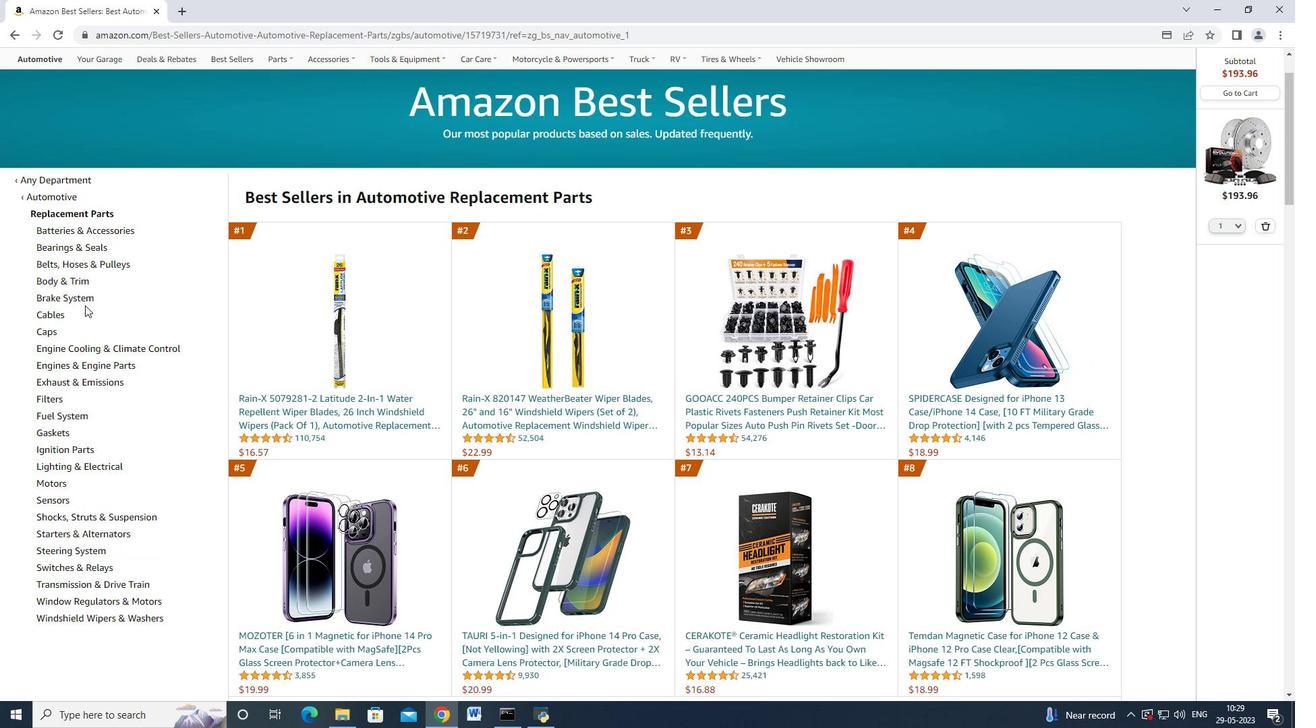 
Action: Mouse pressed left at (84, 299)
Screenshot: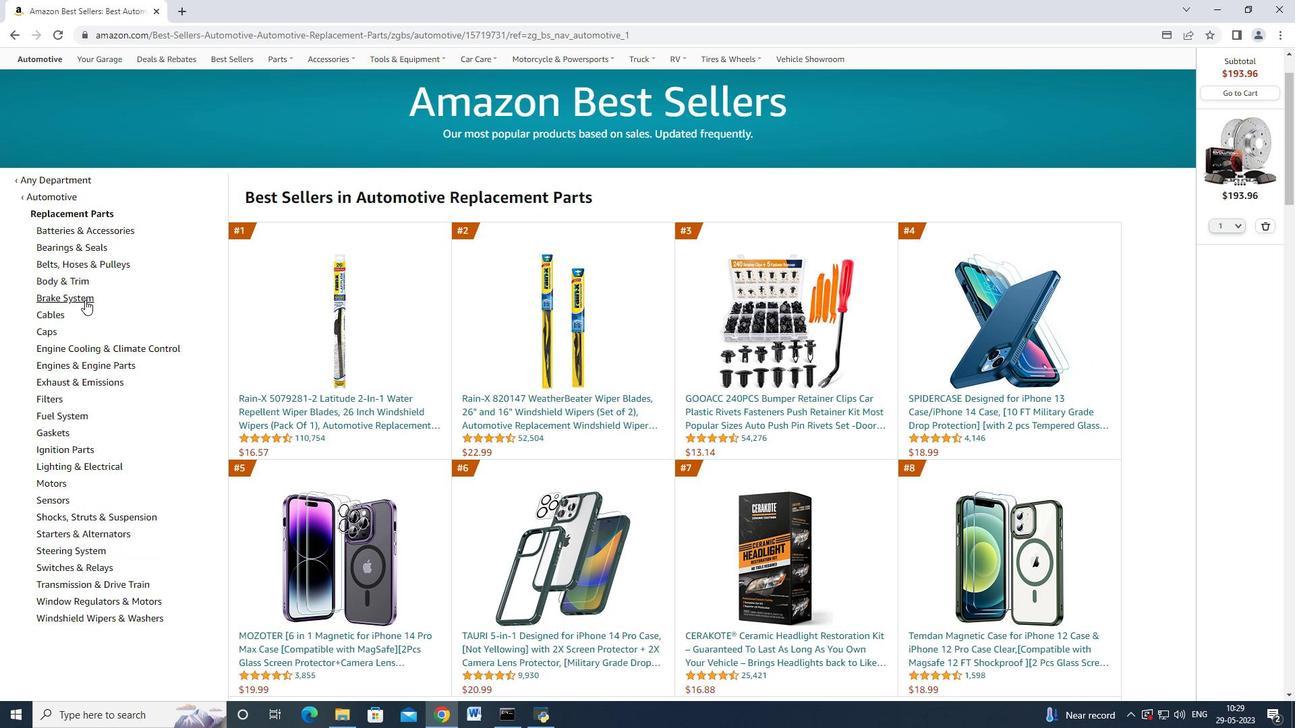 
Action: Mouse moved to (183, 261)
Screenshot: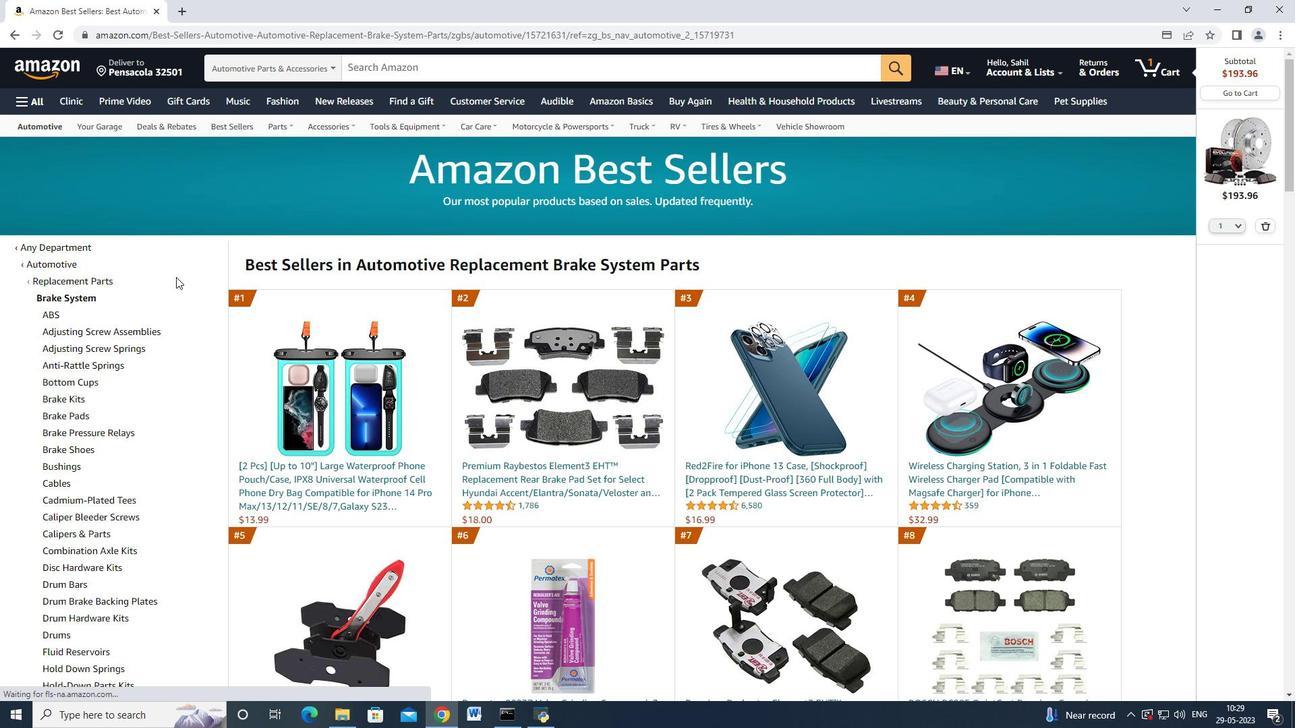 
Action: Mouse scrolled (183, 260) with delta (0, 0)
Screenshot: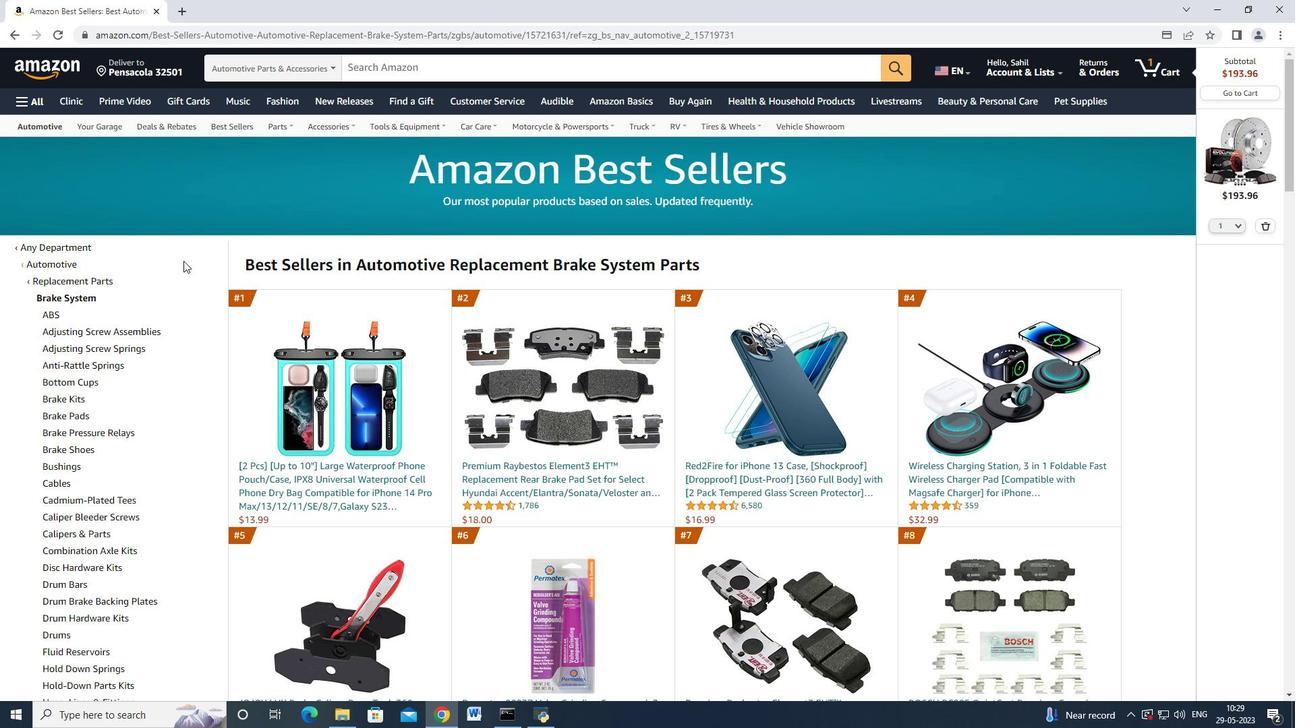 
Action: Mouse moved to (179, 263)
Screenshot: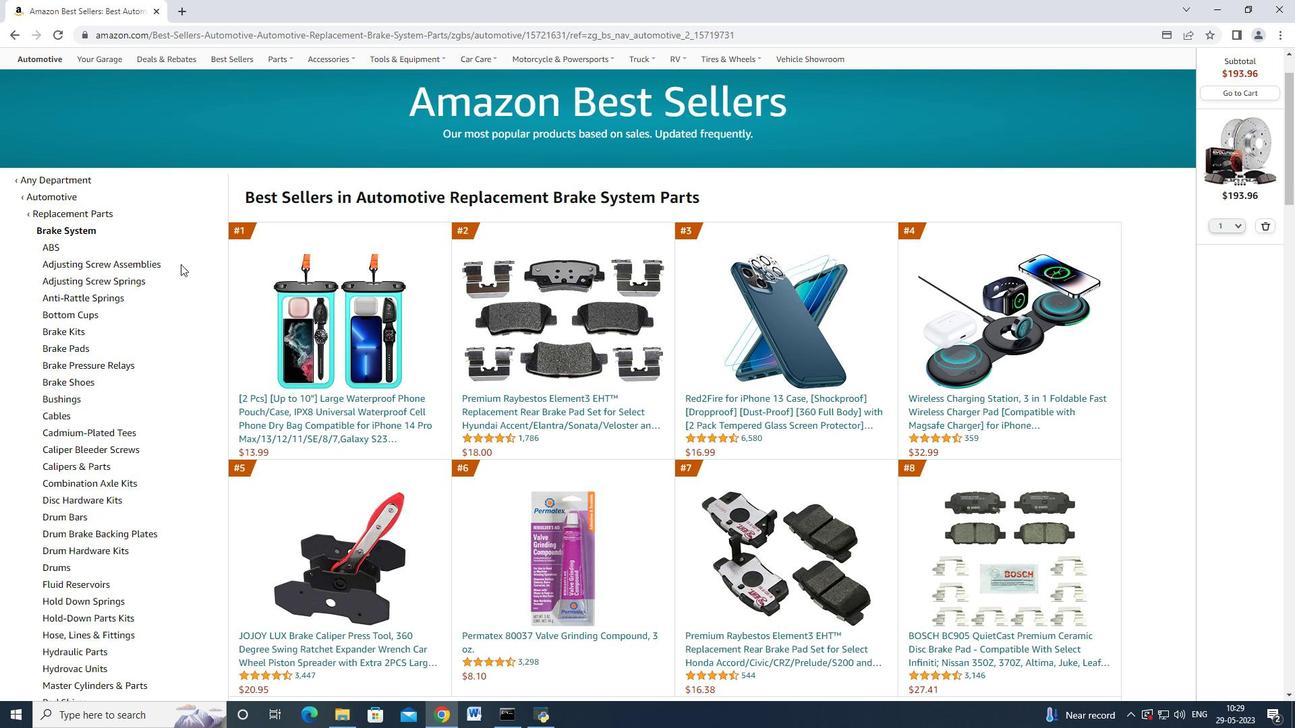 
Action: Mouse scrolled (179, 263) with delta (0, 0)
Screenshot: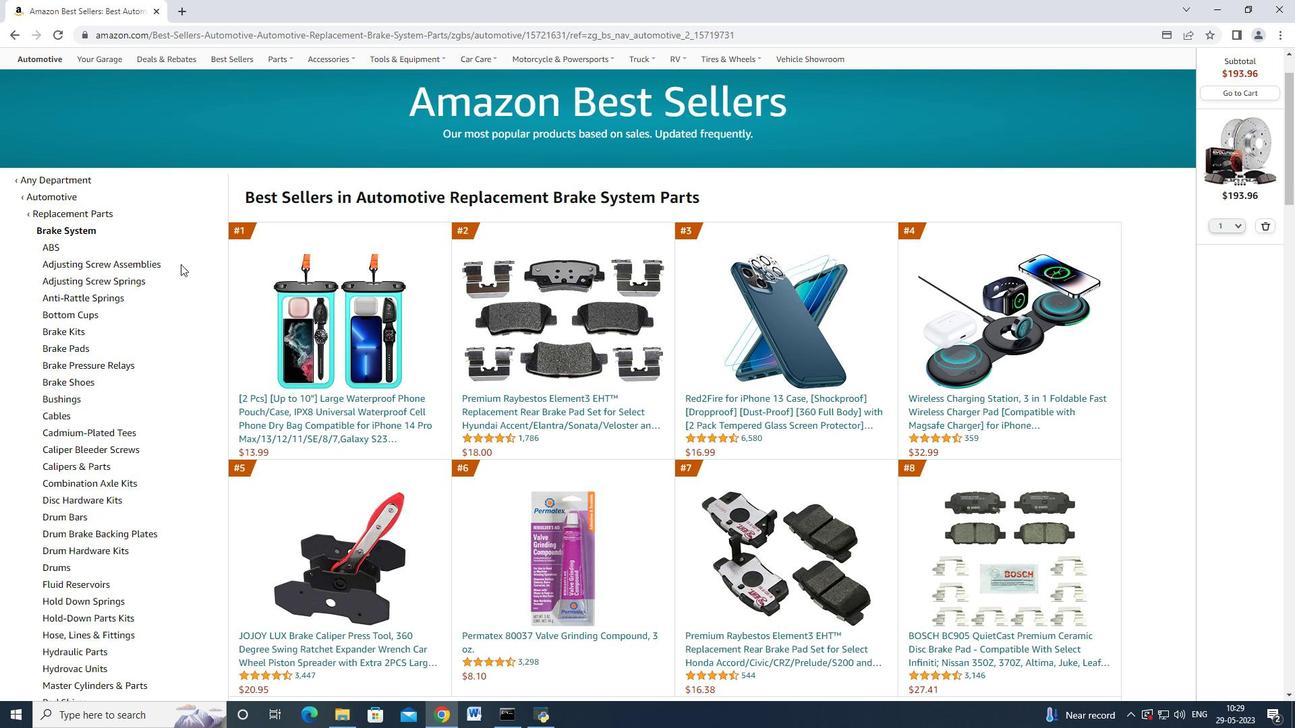 
Action: Mouse moved to (170, 268)
Screenshot: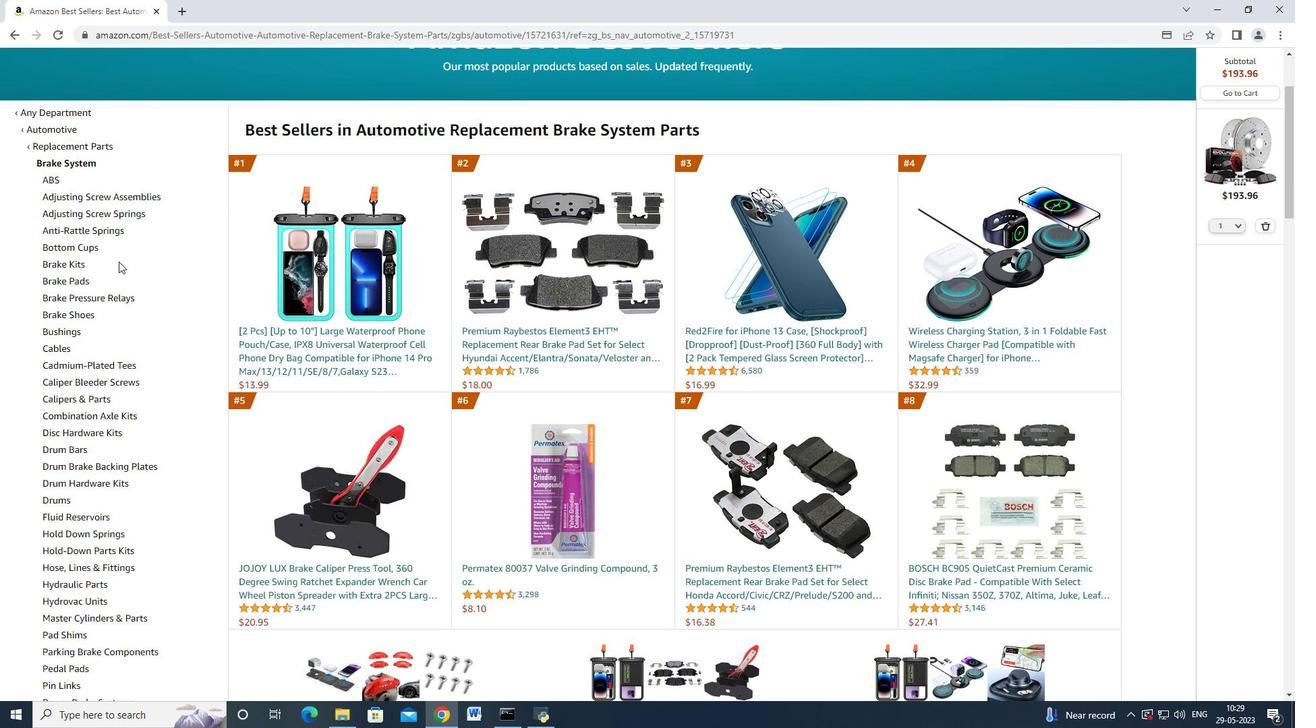 
Action: Mouse scrolled (170, 269) with delta (0, 0)
Screenshot: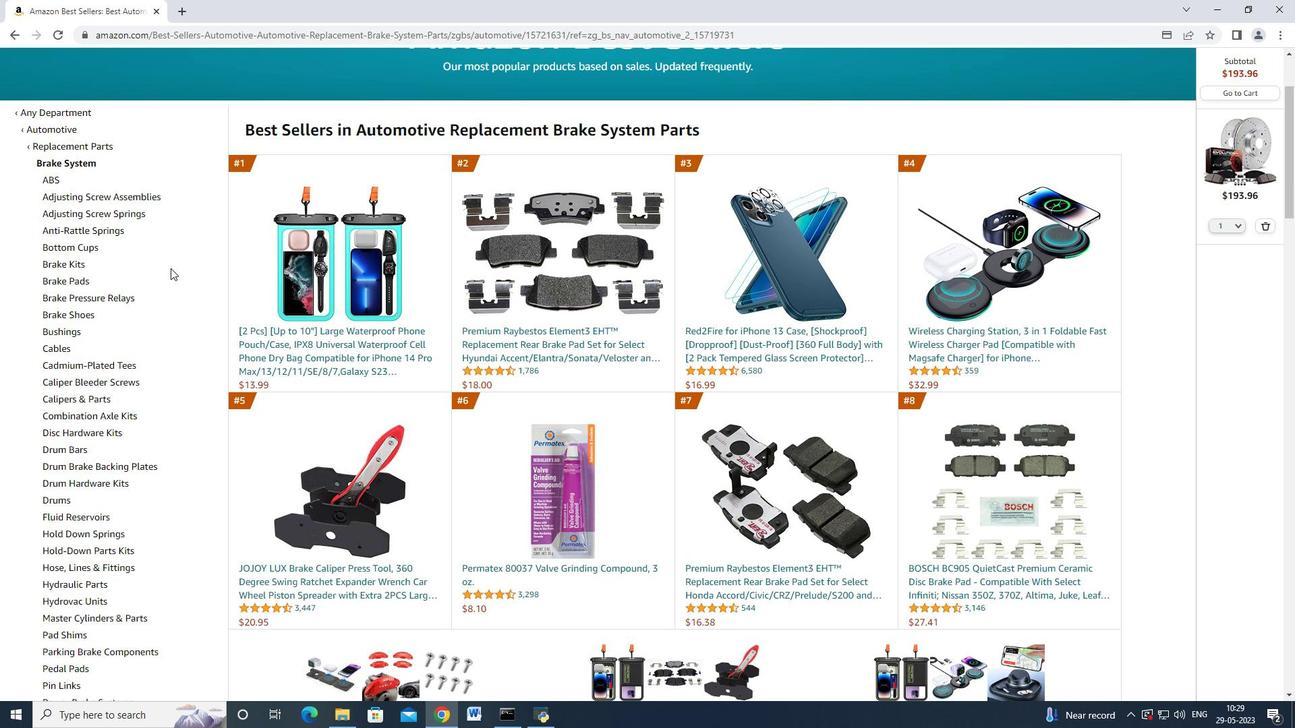 
Action: Mouse moved to (157, 292)
Screenshot: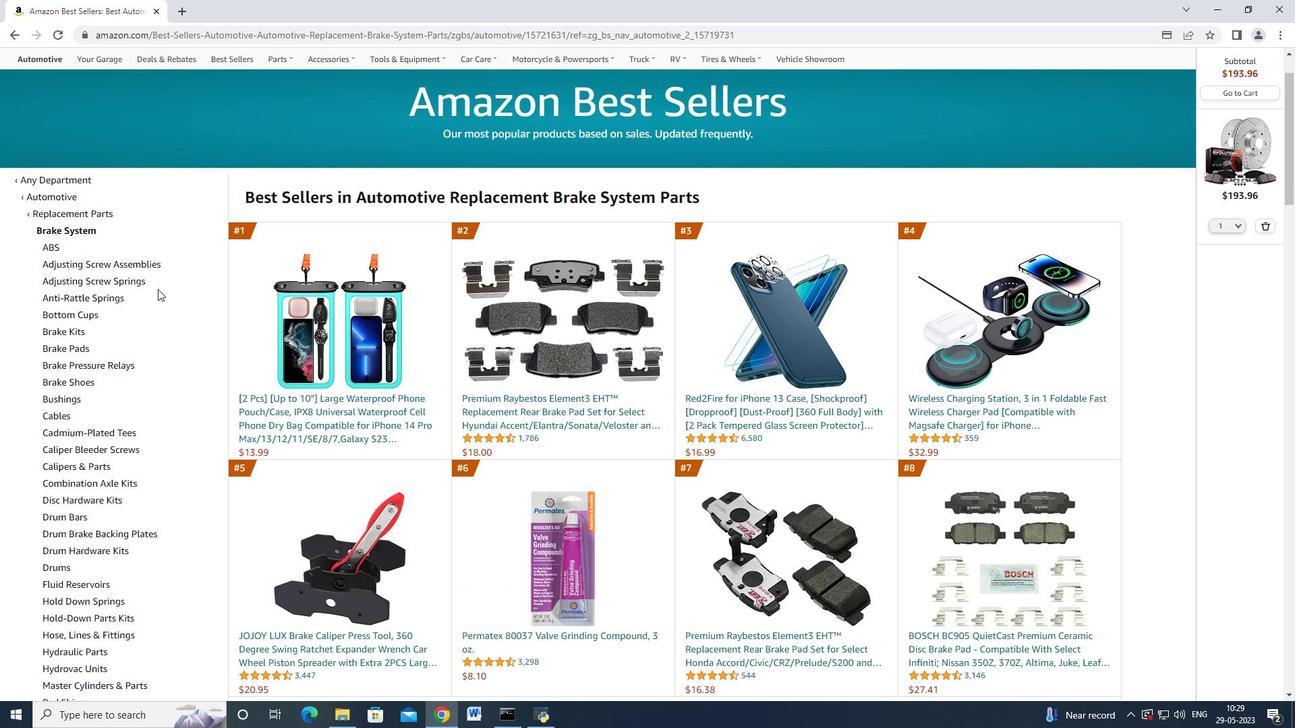 
Action: Mouse scrolled (157, 291) with delta (0, 0)
Screenshot: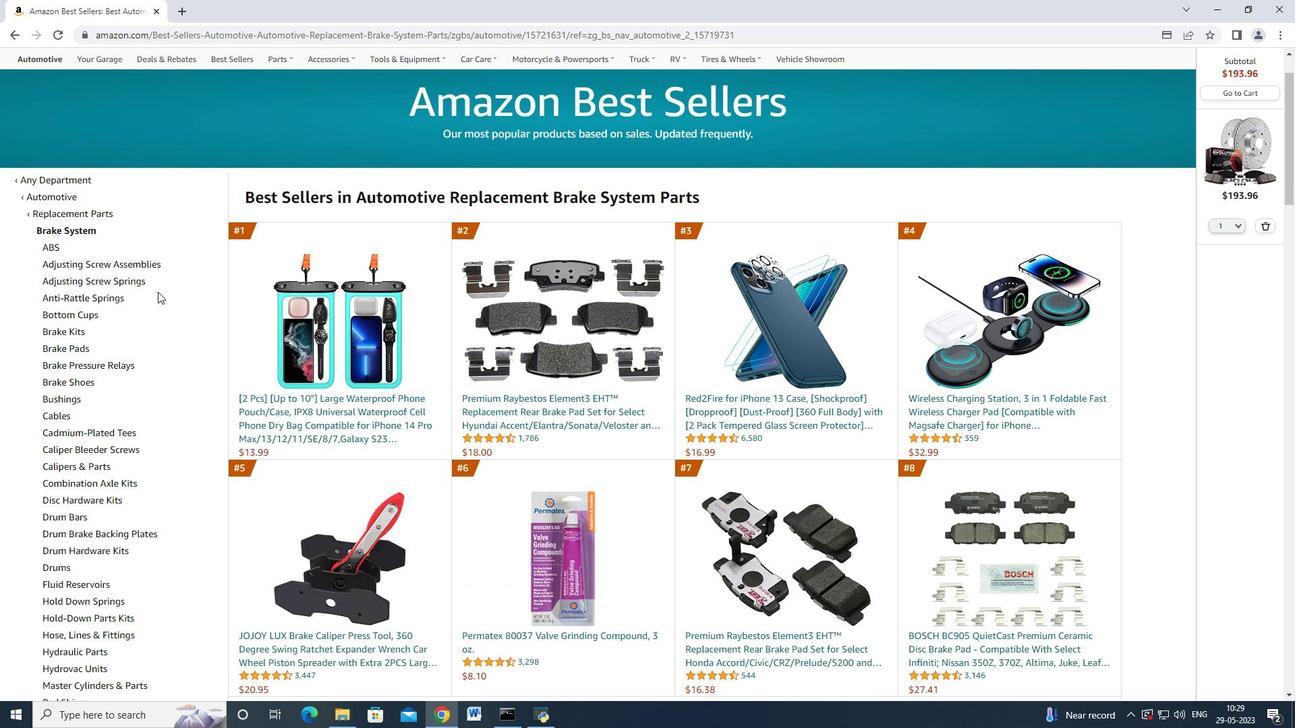 
Action: Mouse scrolled (157, 291) with delta (0, 0)
Screenshot: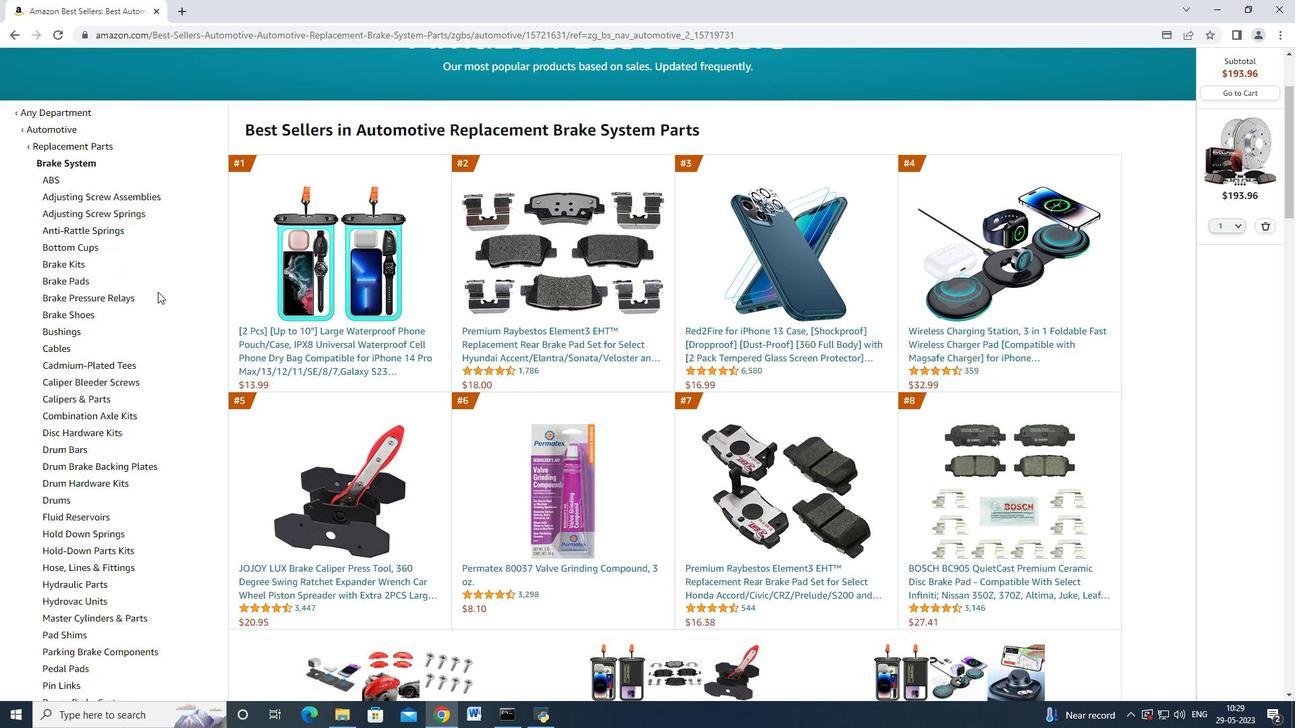 
Action: Mouse scrolled (157, 291) with delta (0, 0)
Screenshot: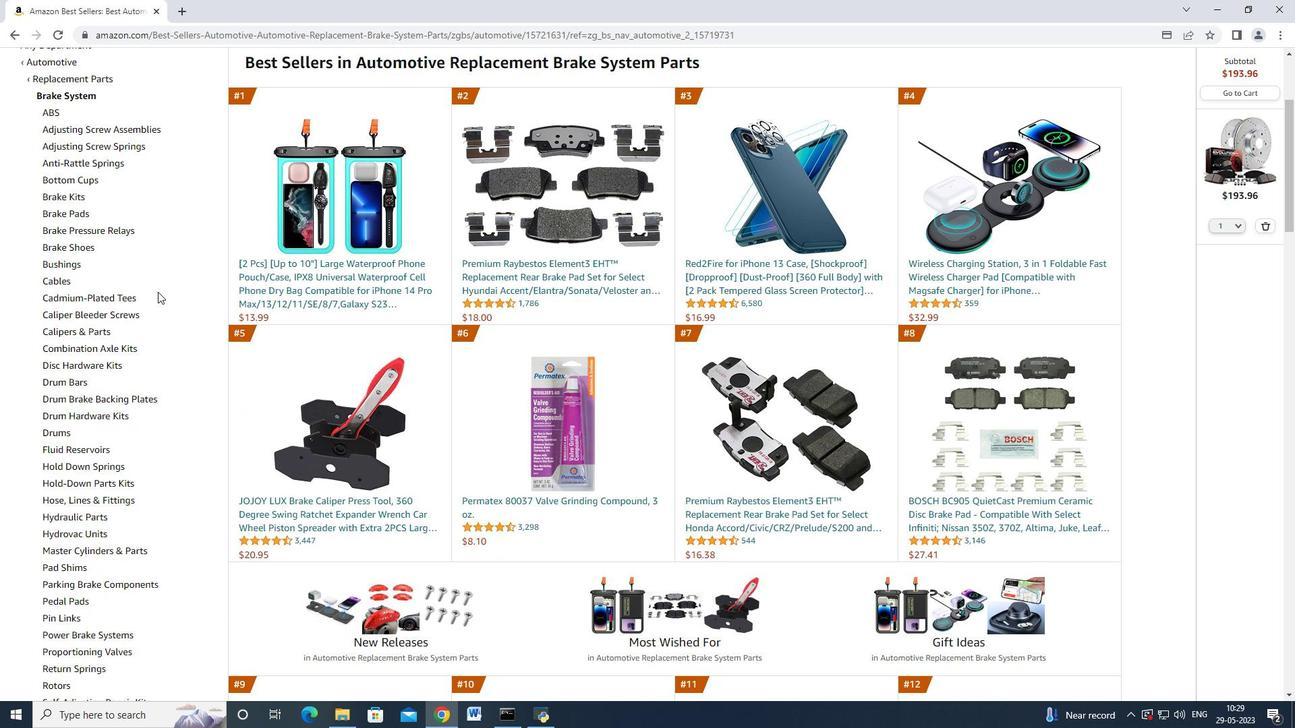 
Action: Mouse scrolled (157, 291) with delta (0, 0)
Screenshot: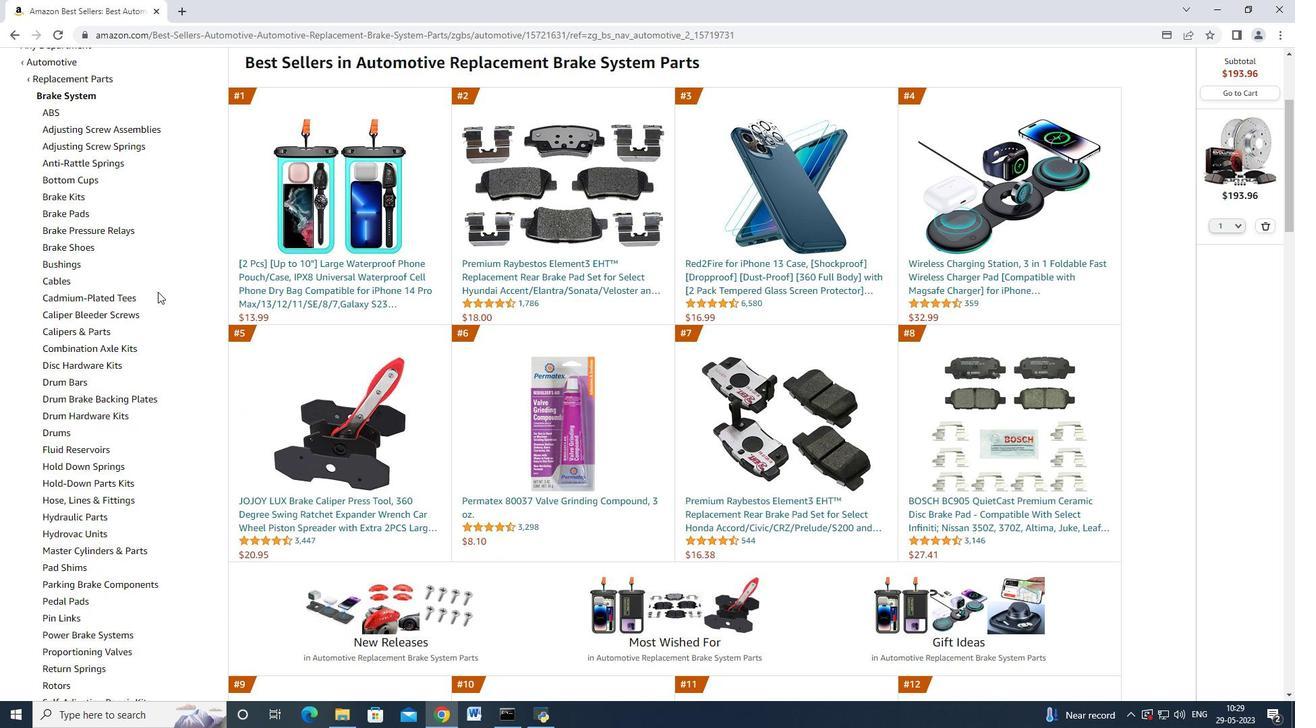 
Action: Mouse scrolled (157, 291) with delta (0, 0)
Screenshot: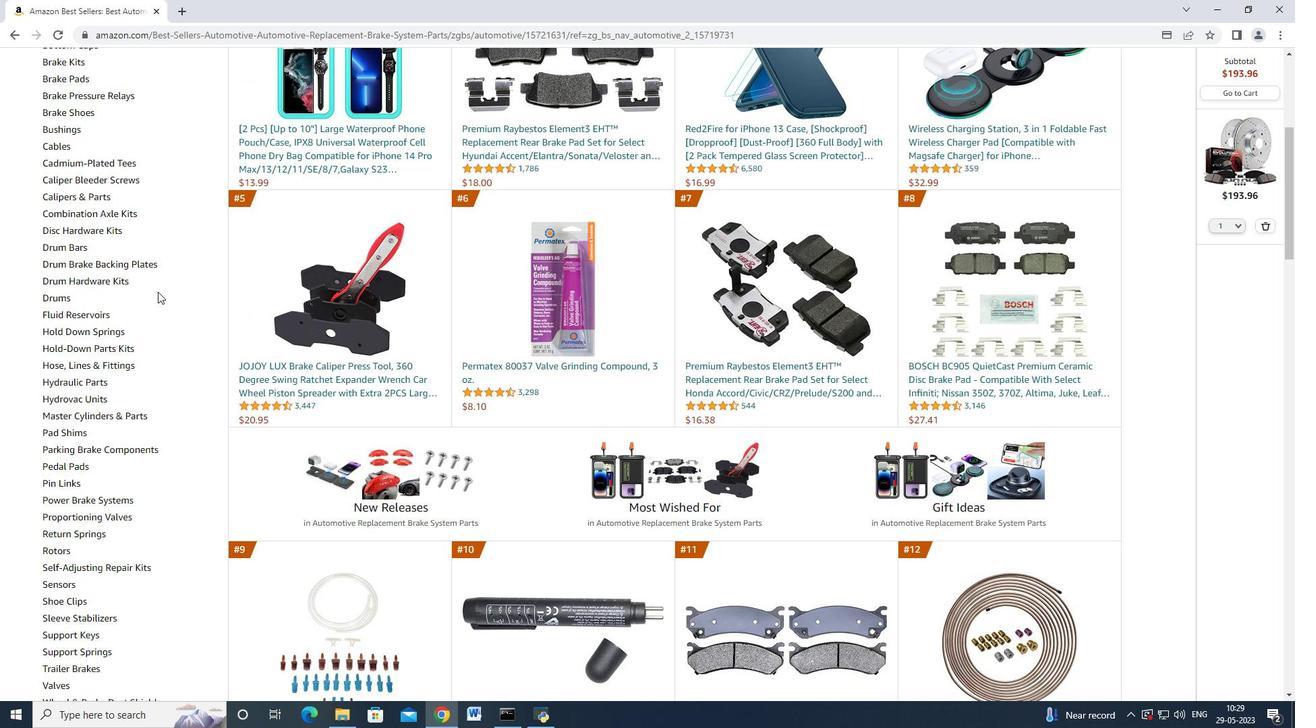 
Action: Mouse scrolled (157, 291) with delta (0, 0)
Screenshot: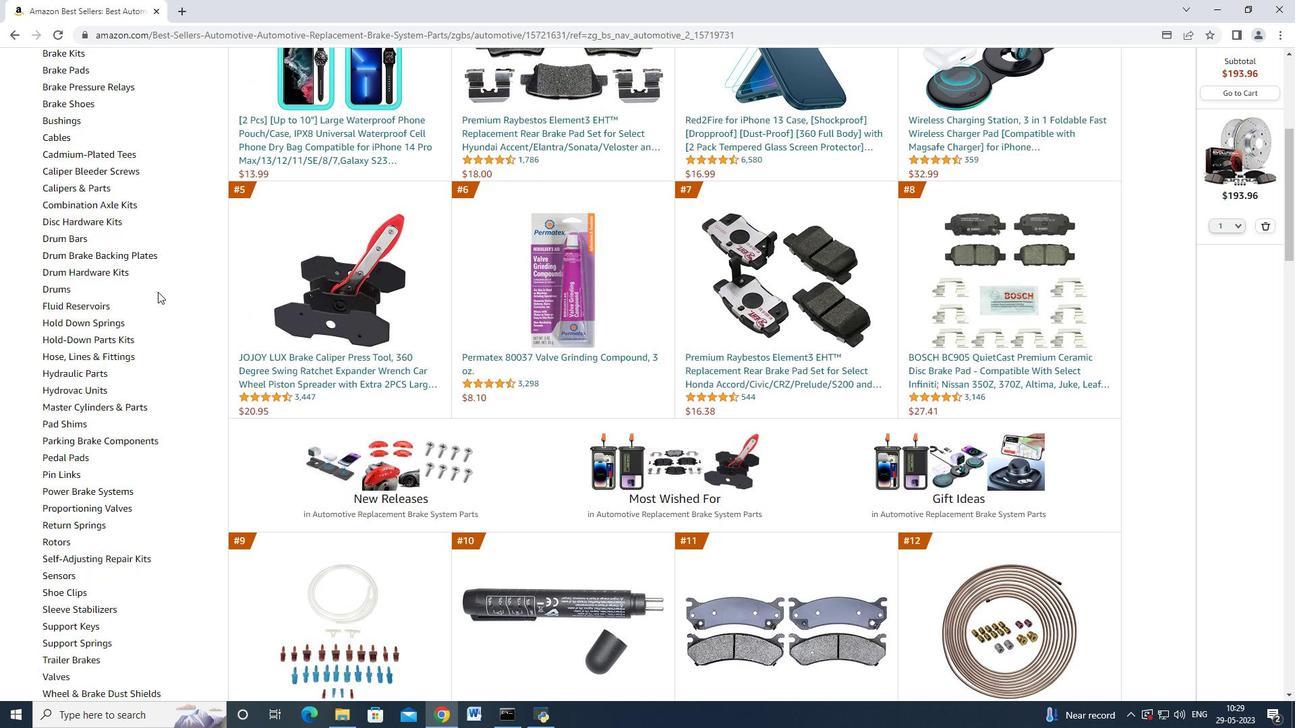 
Action: Mouse moved to (151, 302)
Screenshot: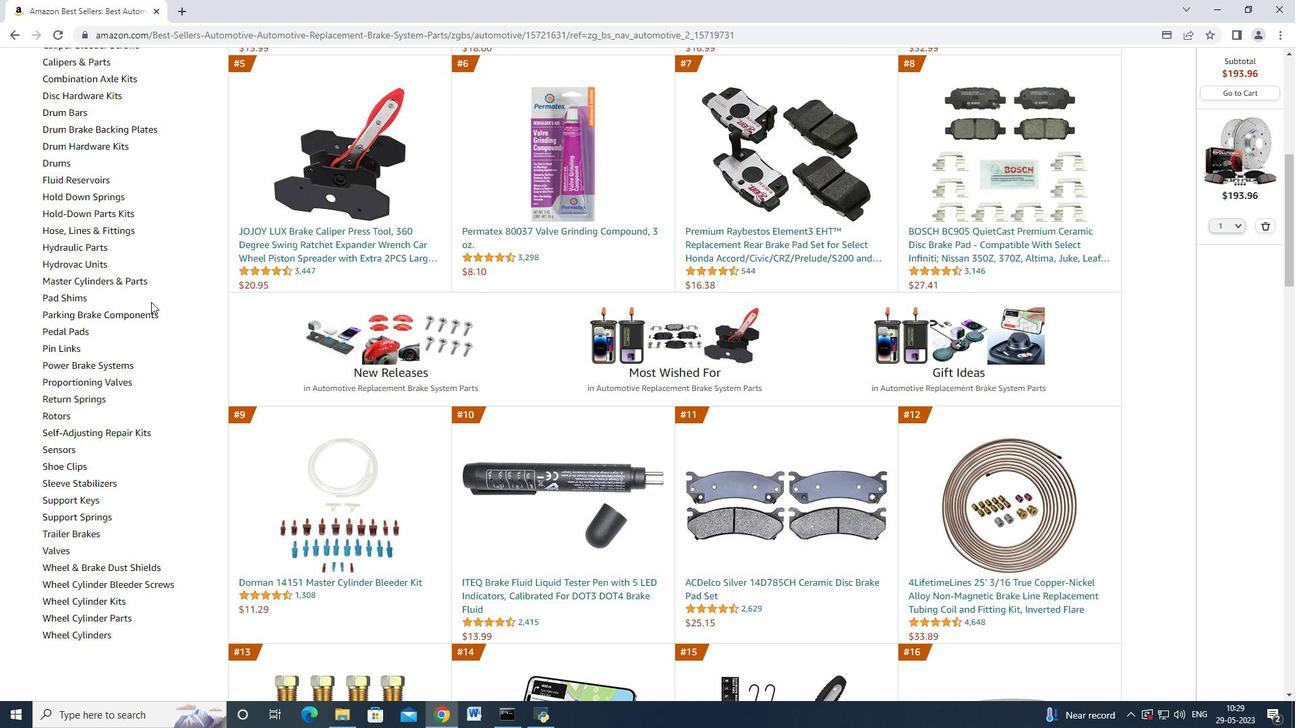 
Action: Mouse scrolled (151, 303) with delta (0, 0)
Screenshot: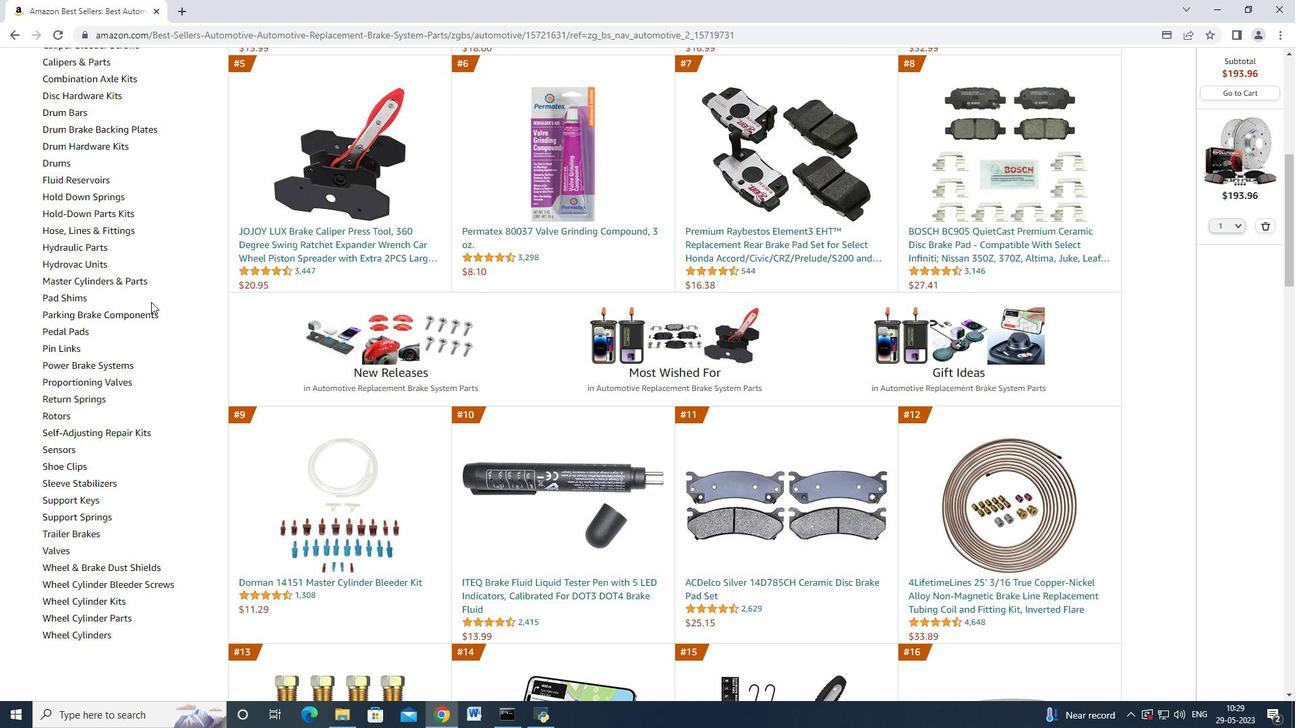 
Action: Mouse scrolled (151, 303) with delta (0, 0)
Screenshot: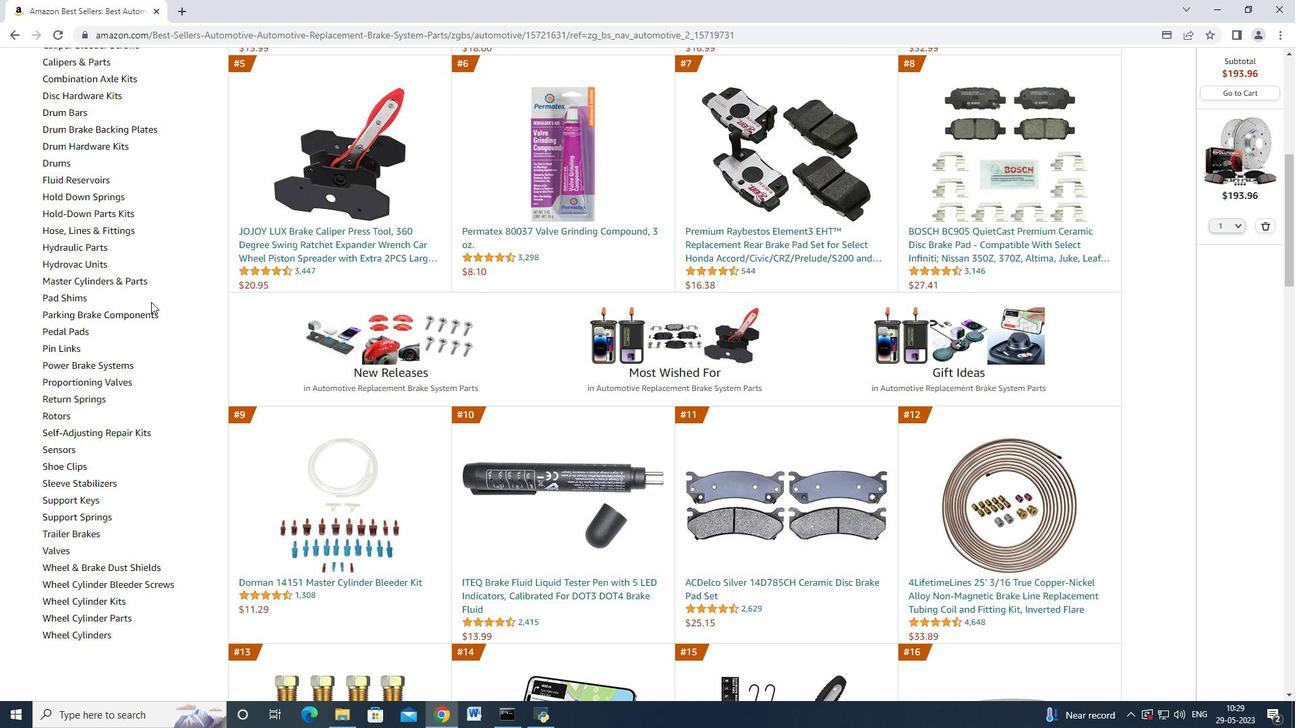 
Action: Mouse scrolled (151, 303) with delta (0, 0)
Screenshot: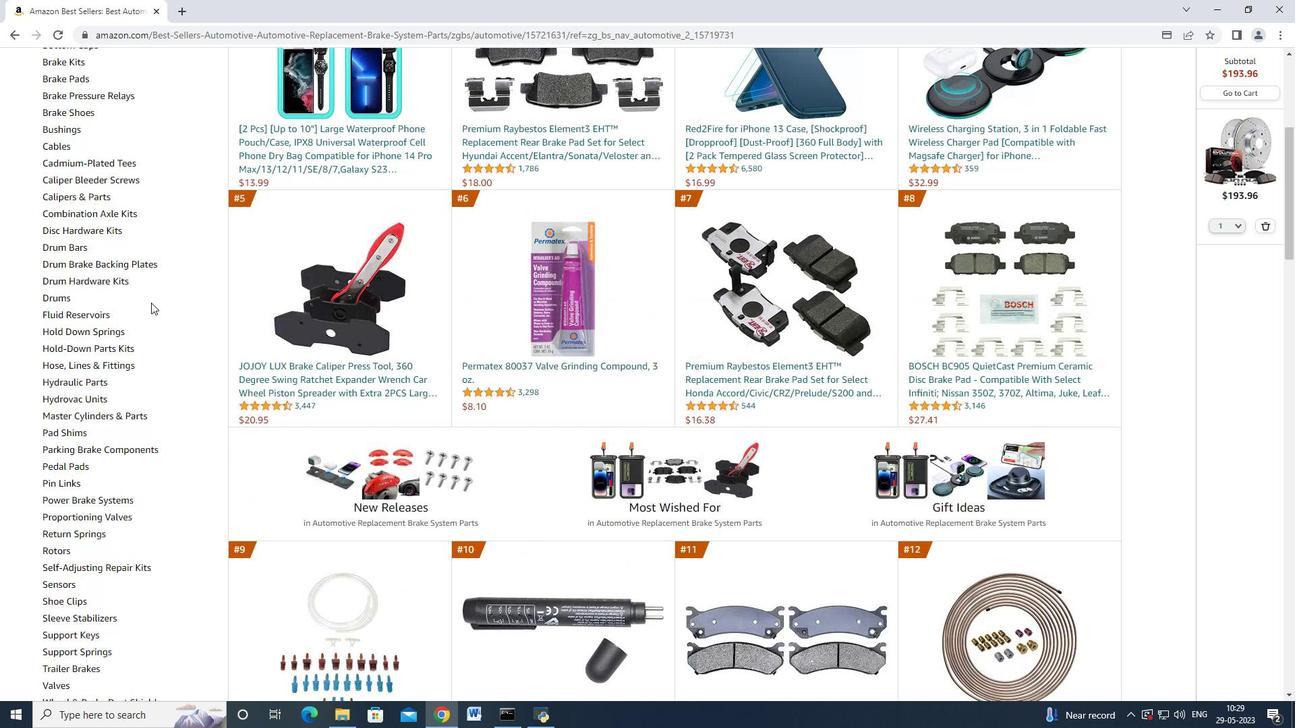 
Action: Mouse scrolled (151, 303) with delta (0, 0)
Screenshot: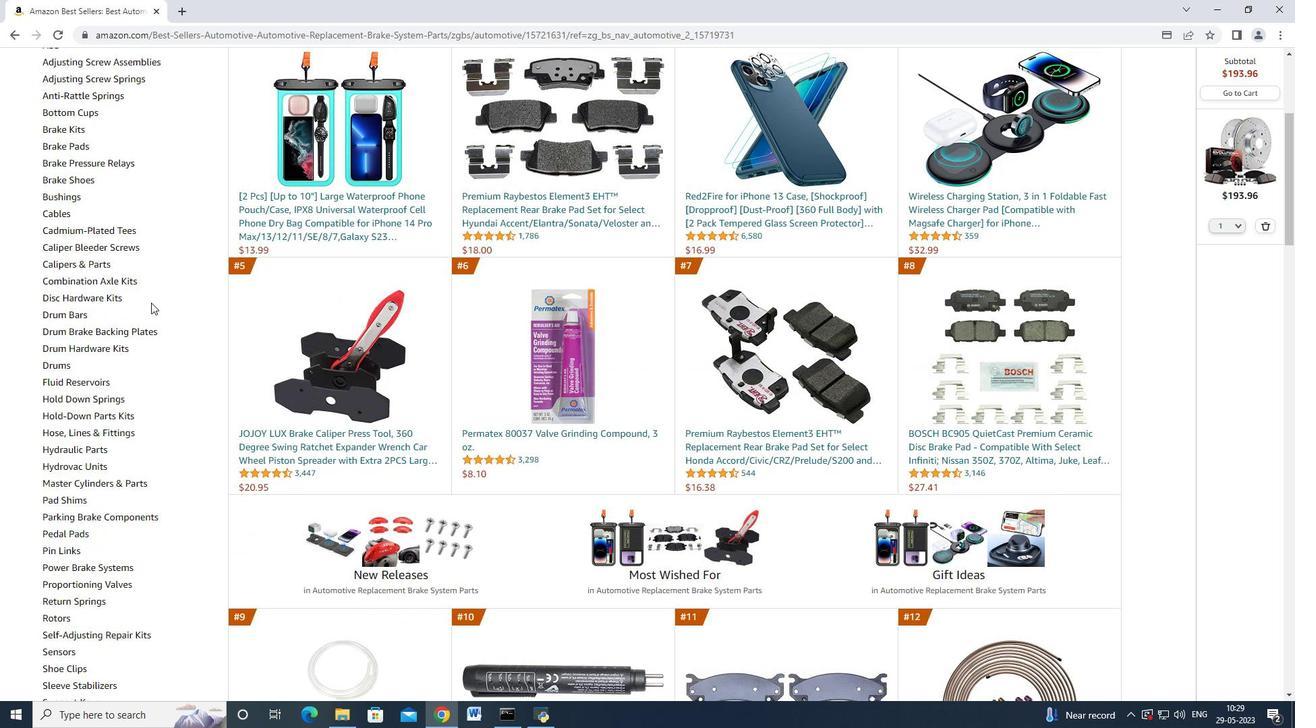 
Action: Mouse scrolled (151, 303) with delta (0, 0)
Screenshot: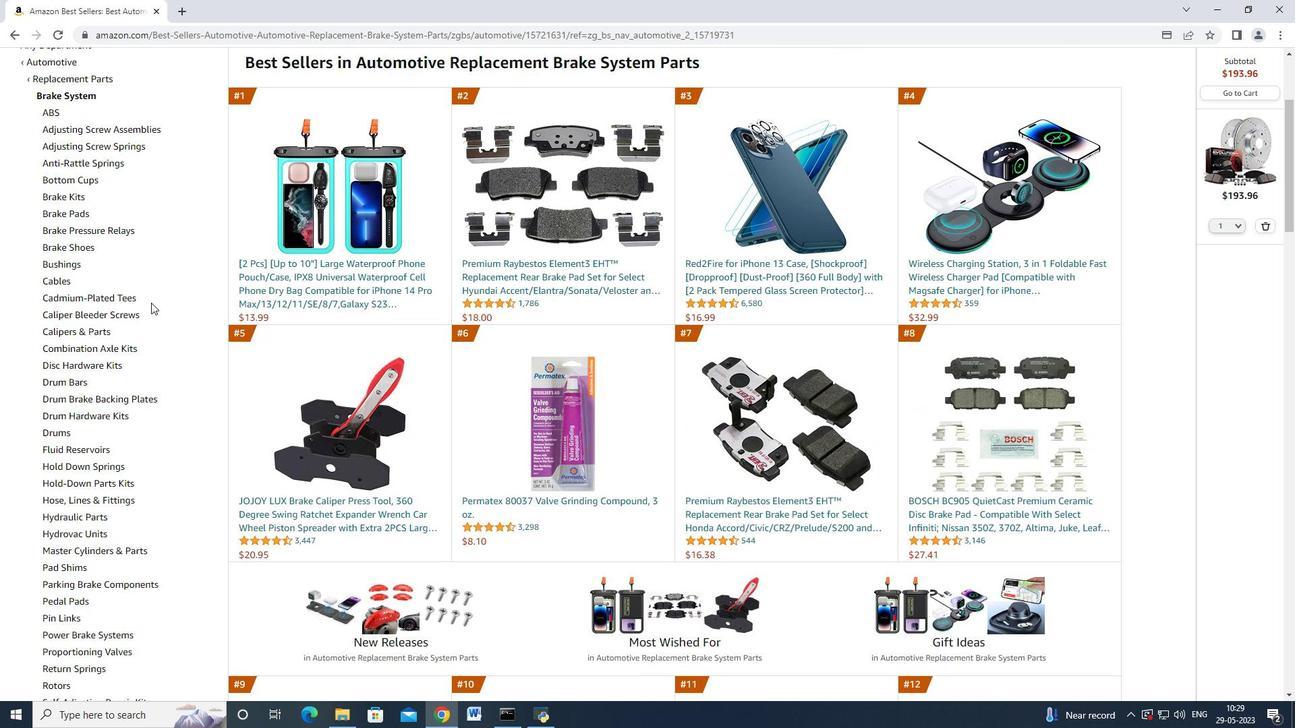 
Action: Mouse scrolled (151, 303) with delta (0, 0)
Screenshot: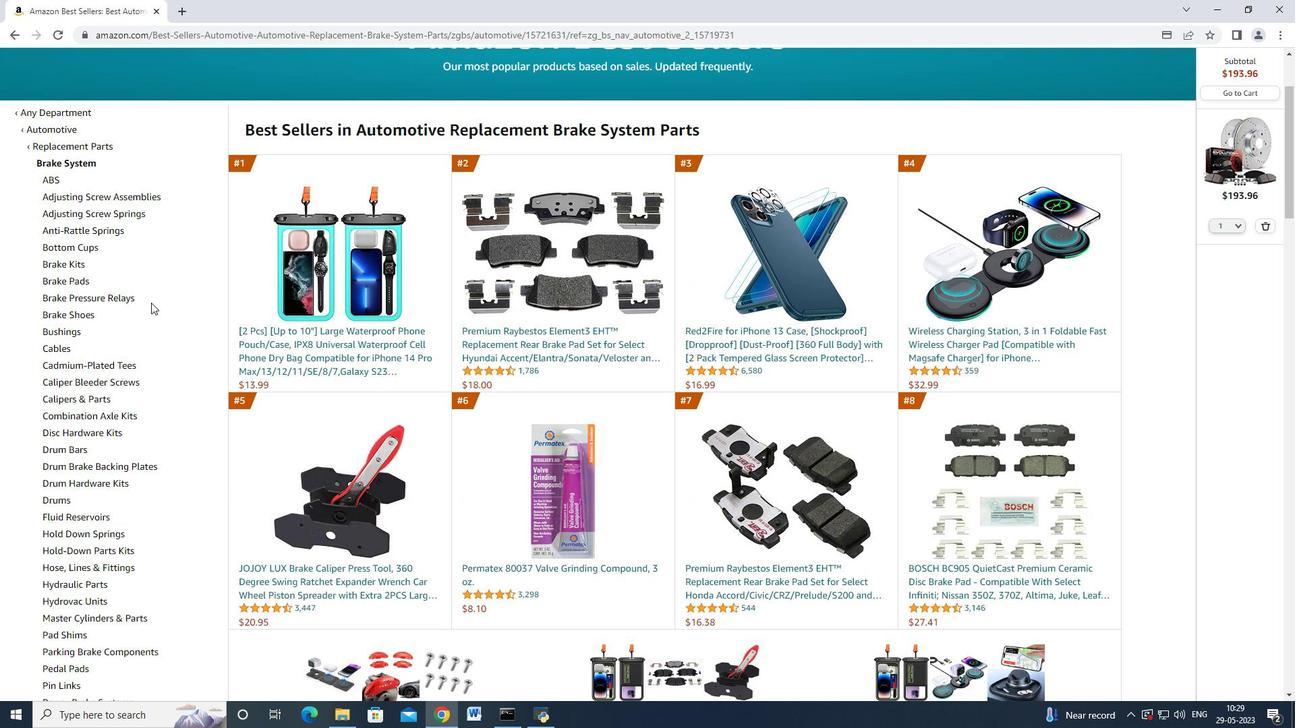 
Action: Mouse moved to (456, 208)
Screenshot: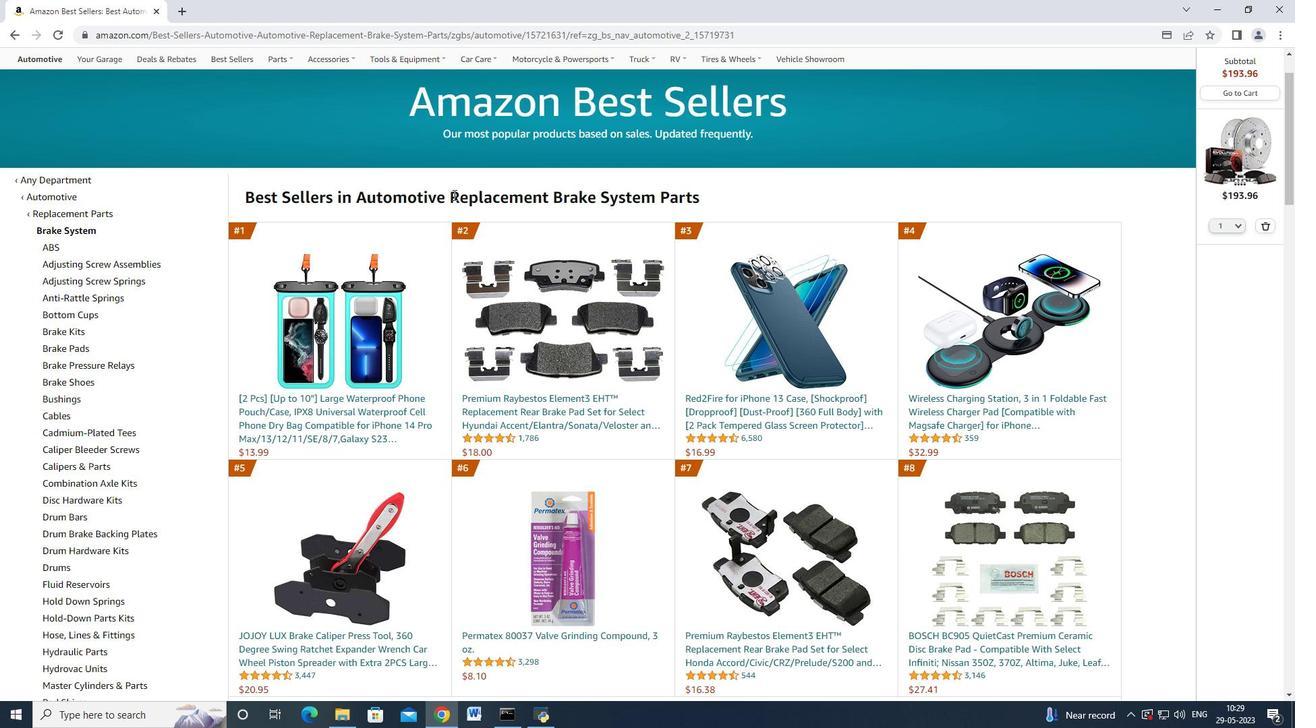 
Action: Mouse scrolled (456, 209) with delta (0, 0)
Screenshot: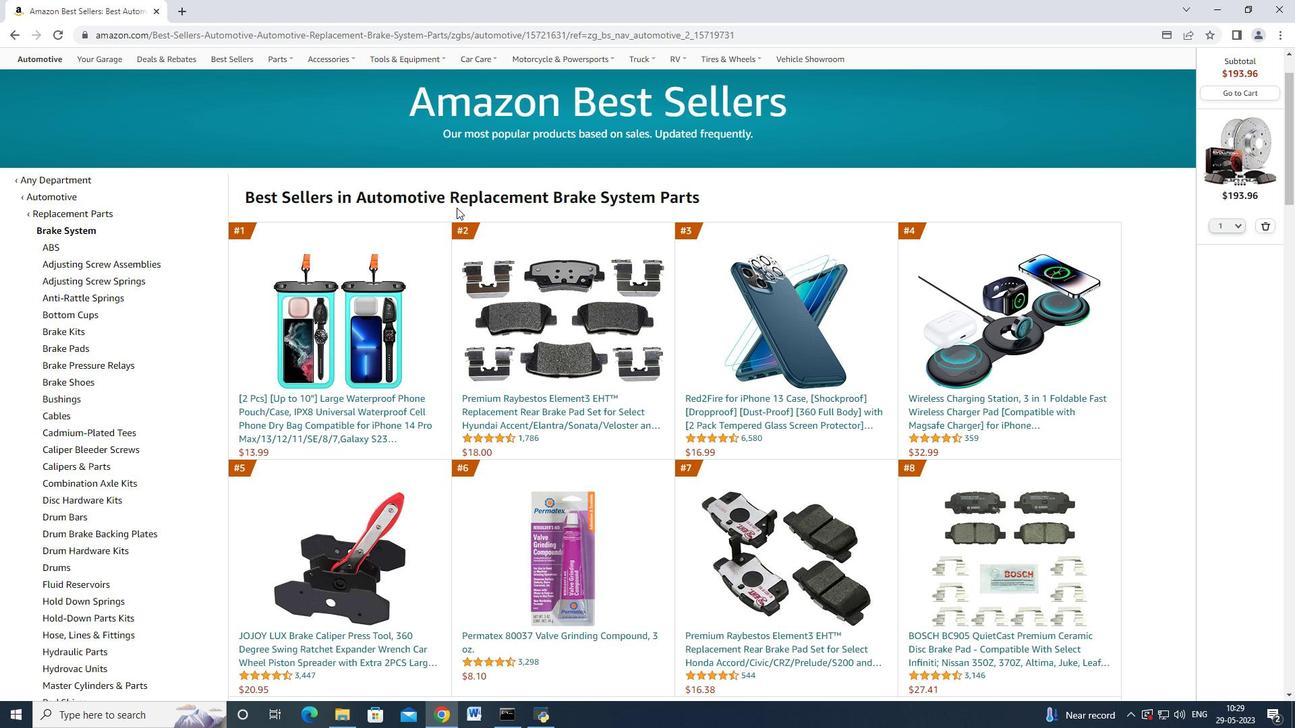 
Action: Mouse scrolled (456, 209) with delta (0, 0)
Screenshot: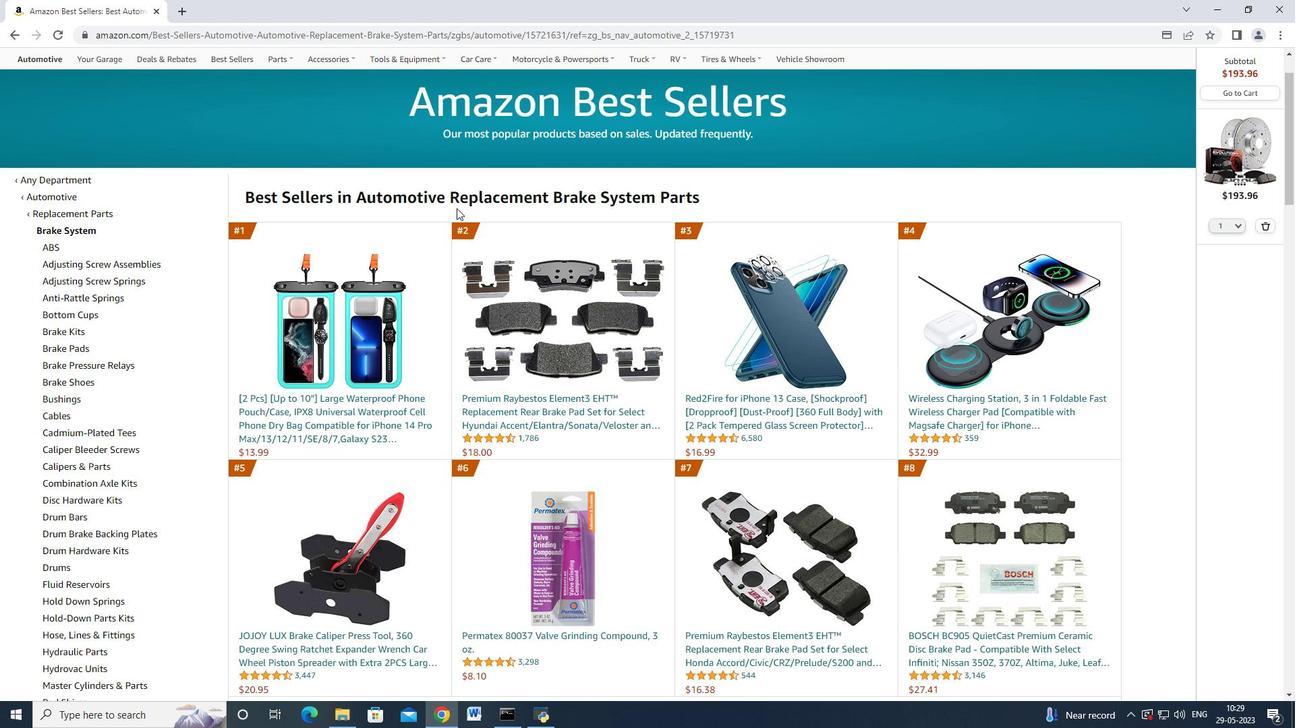 
Action: Mouse scrolled (456, 209) with delta (0, 0)
Screenshot: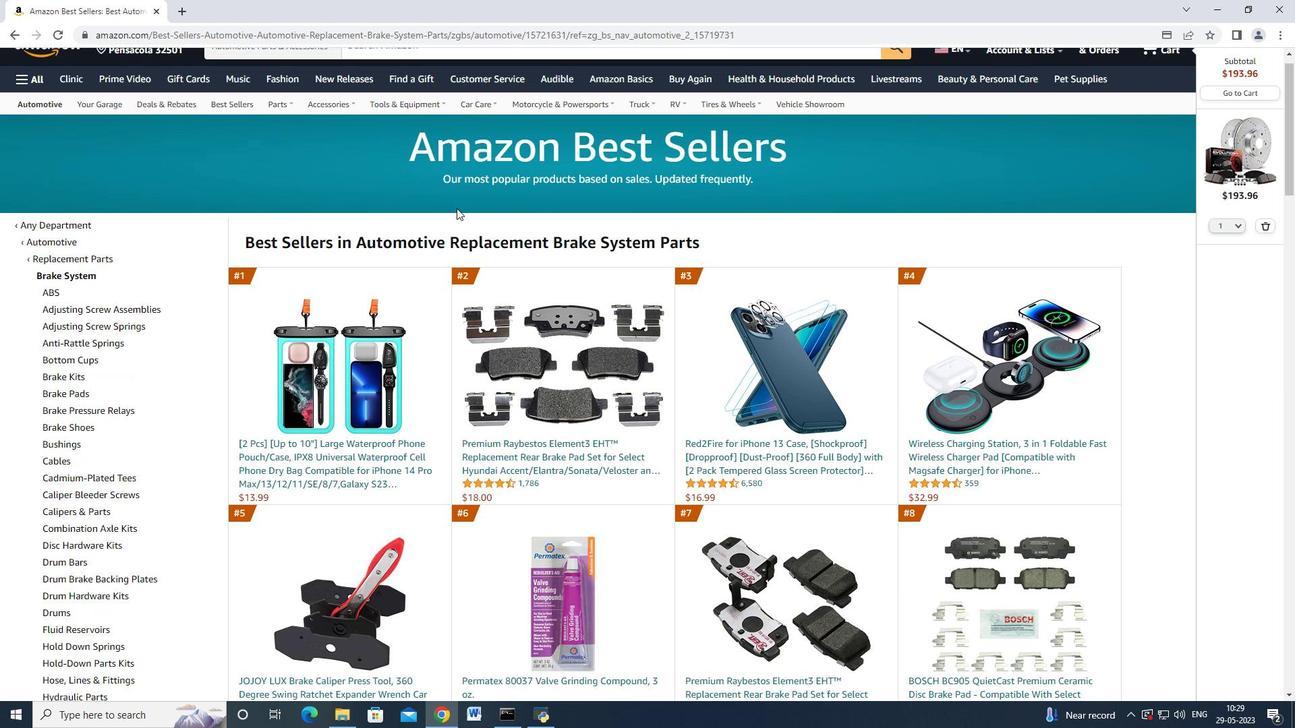 
Action: Mouse moved to (439, 74)
Screenshot: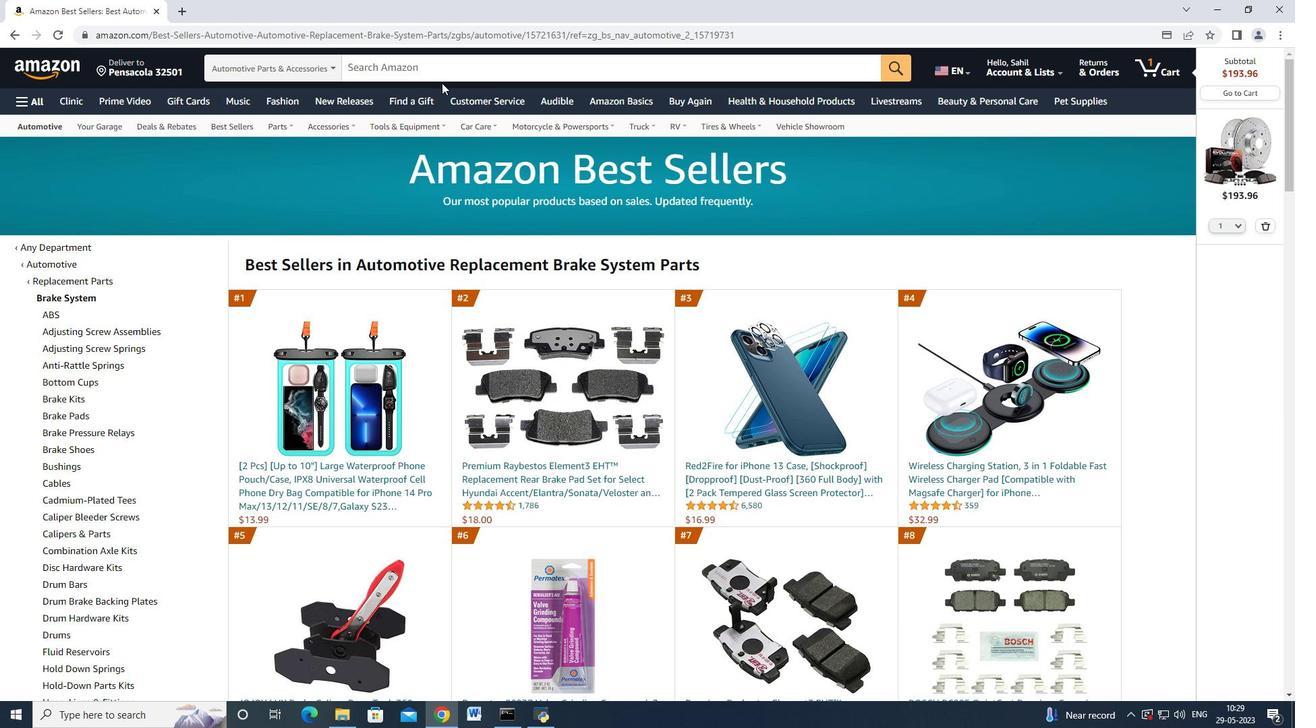 
Action: Mouse pressed left at (439, 74)
Screenshot: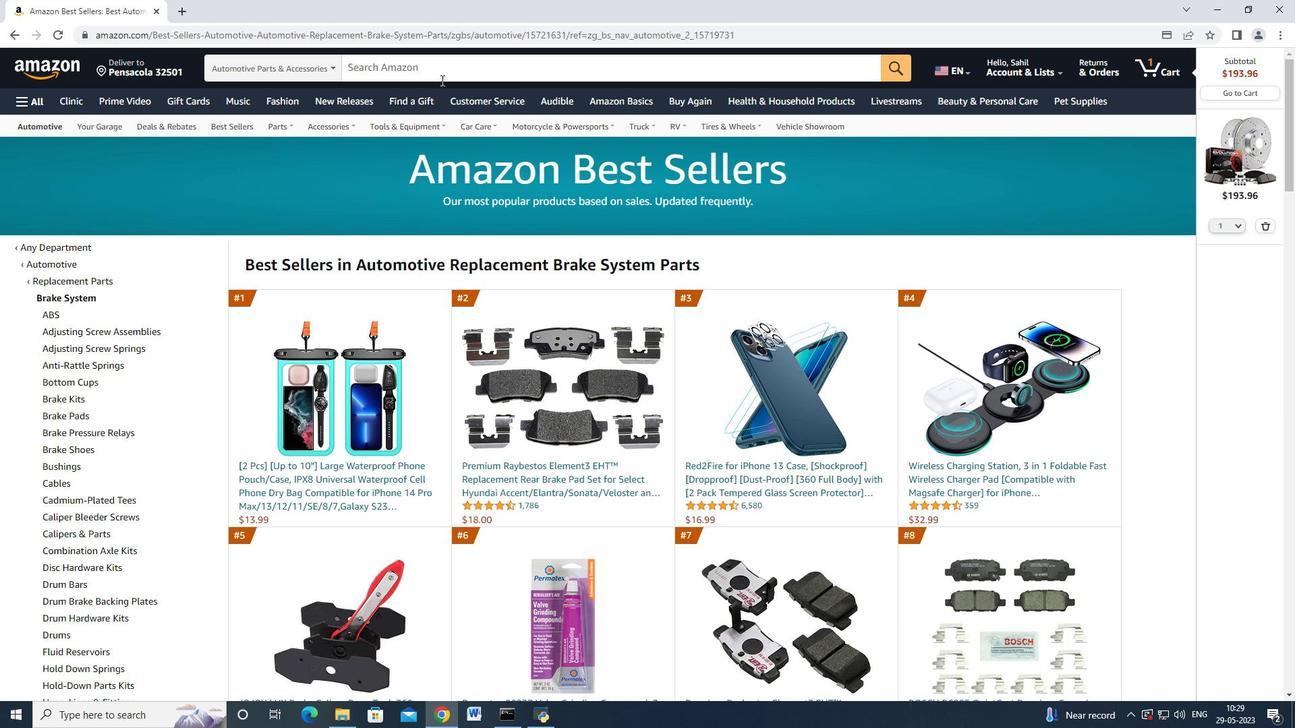 
Action: Mouse moved to (438, 74)
Screenshot: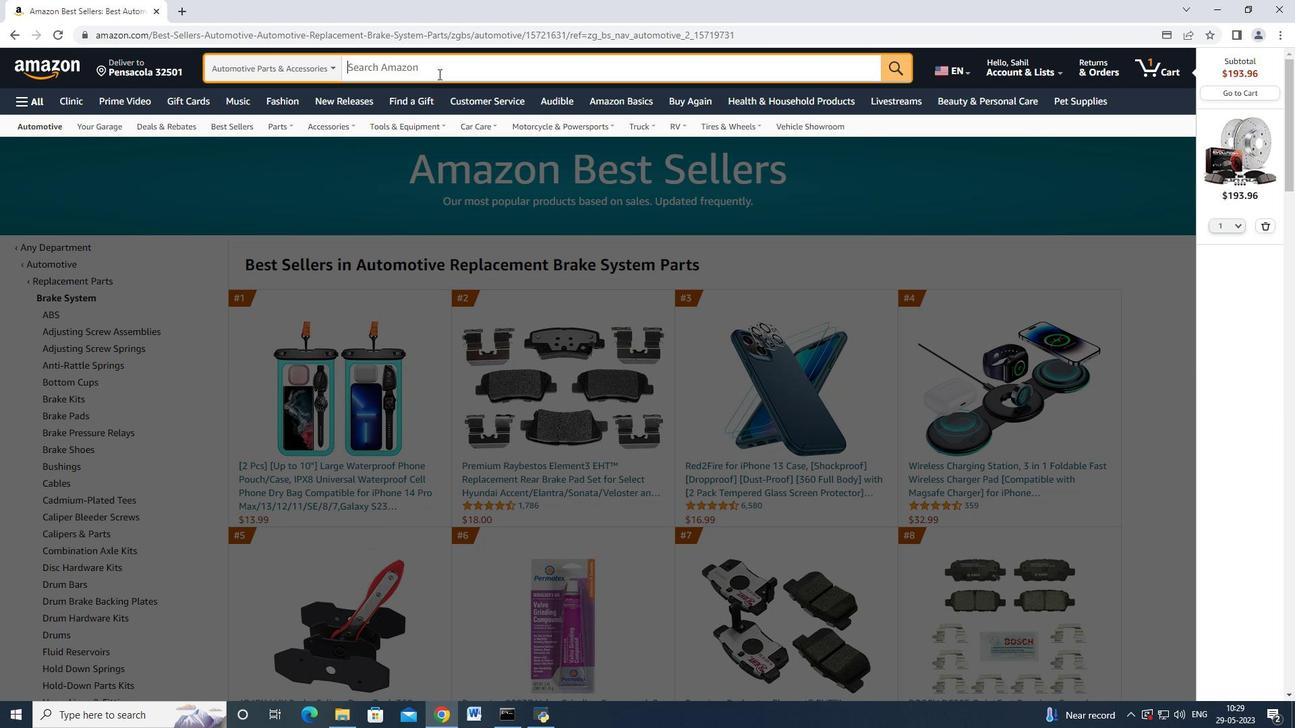 
Action: Key pressed brake<Key.space>lines<Key.enter>
Screenshot: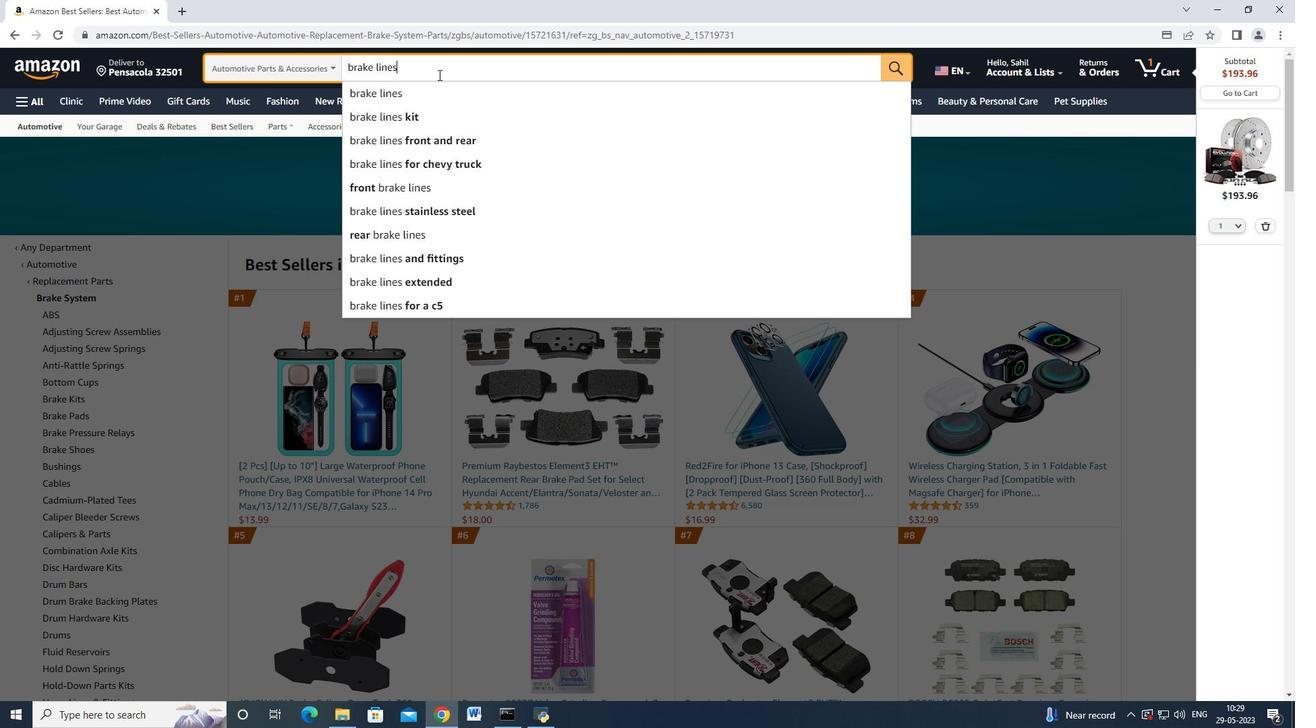 
Action: Mouse moved to (451, 60)
Screenshot: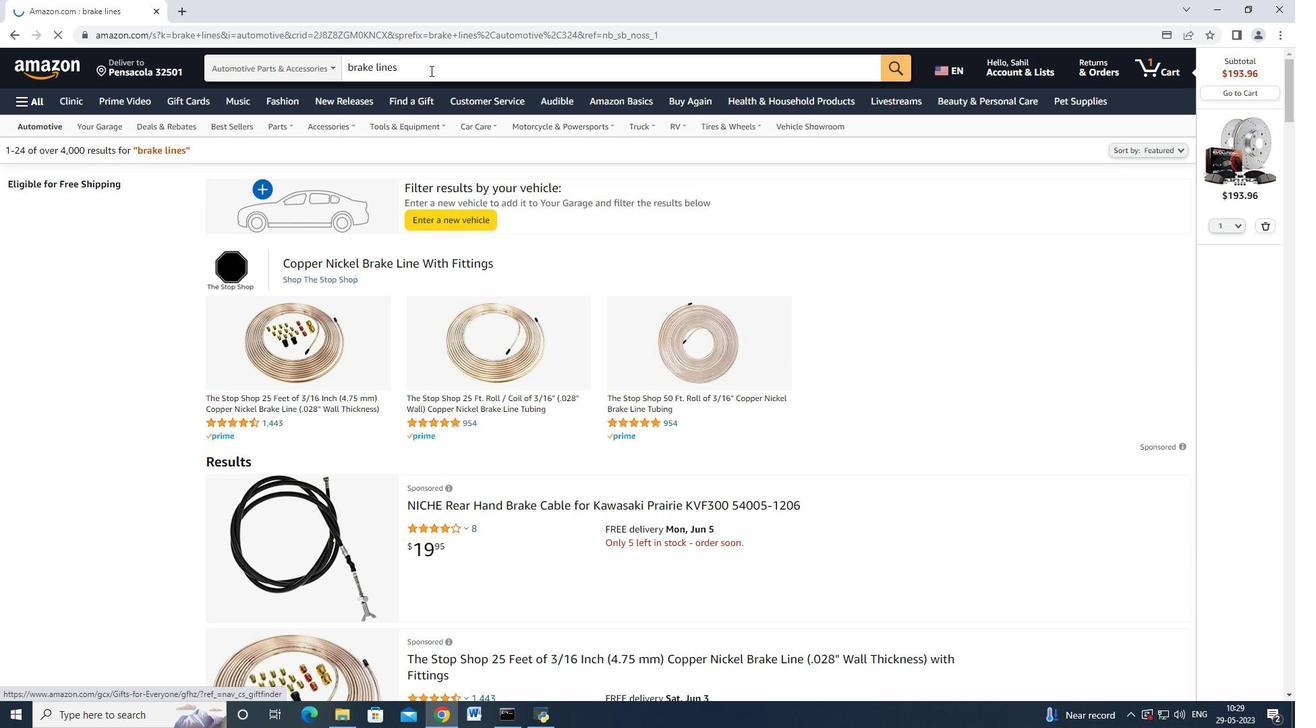 
Action: Mouse pressed left at (451, 60)
Screenshot: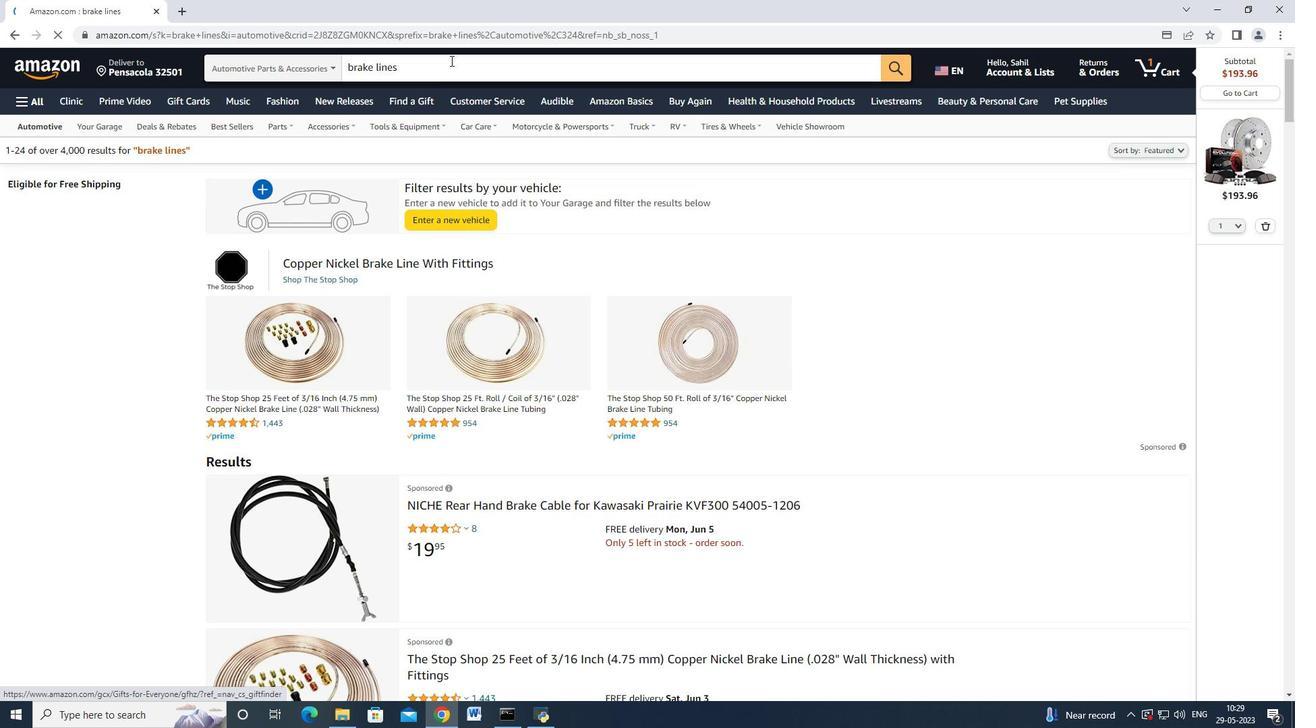 
Action: Mouse moved to (451, 60)
Screenshot: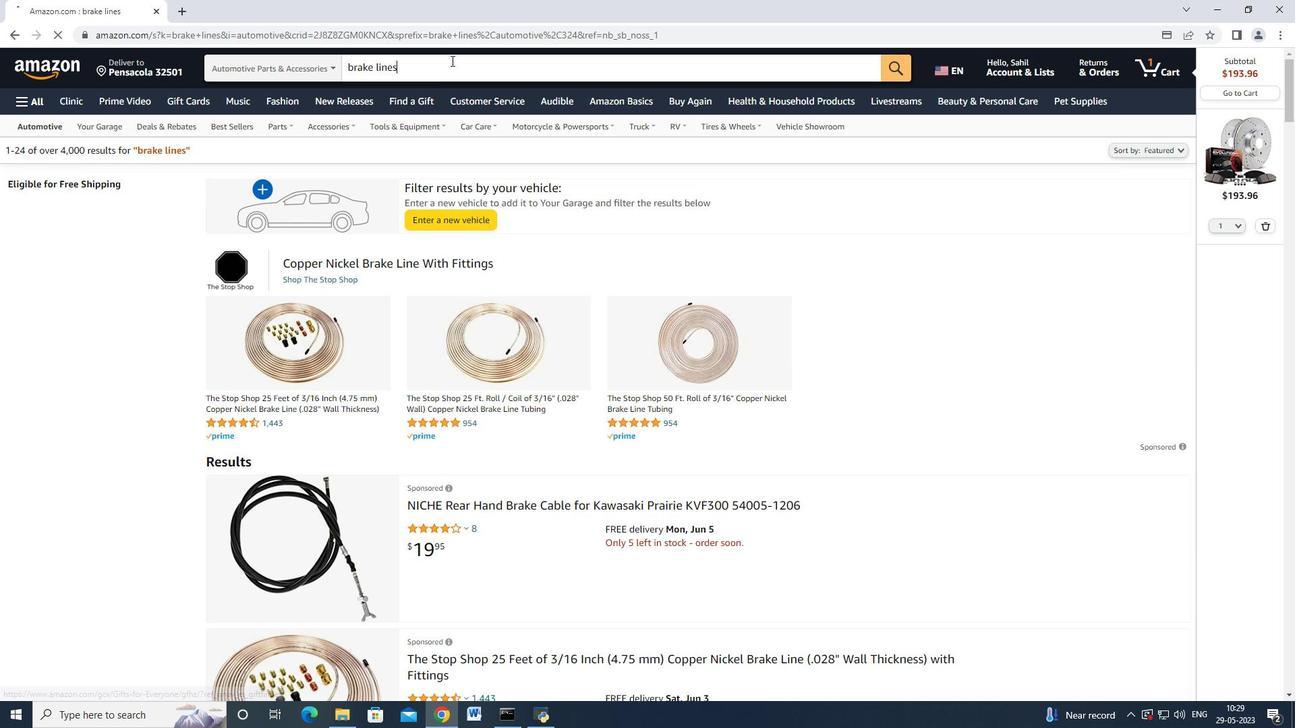 
Action: Key pressed <Key.space>
Screenshot: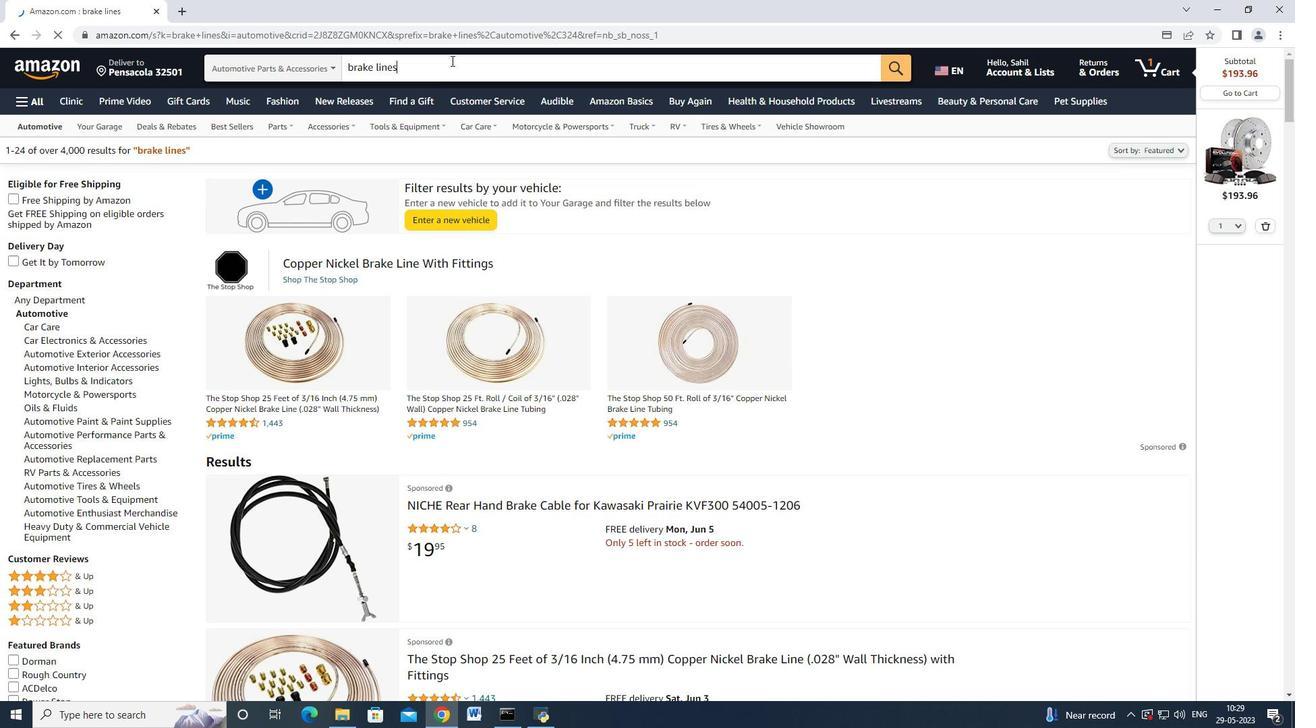 
Action: Mouse moved to (454, 97)
Screenshot: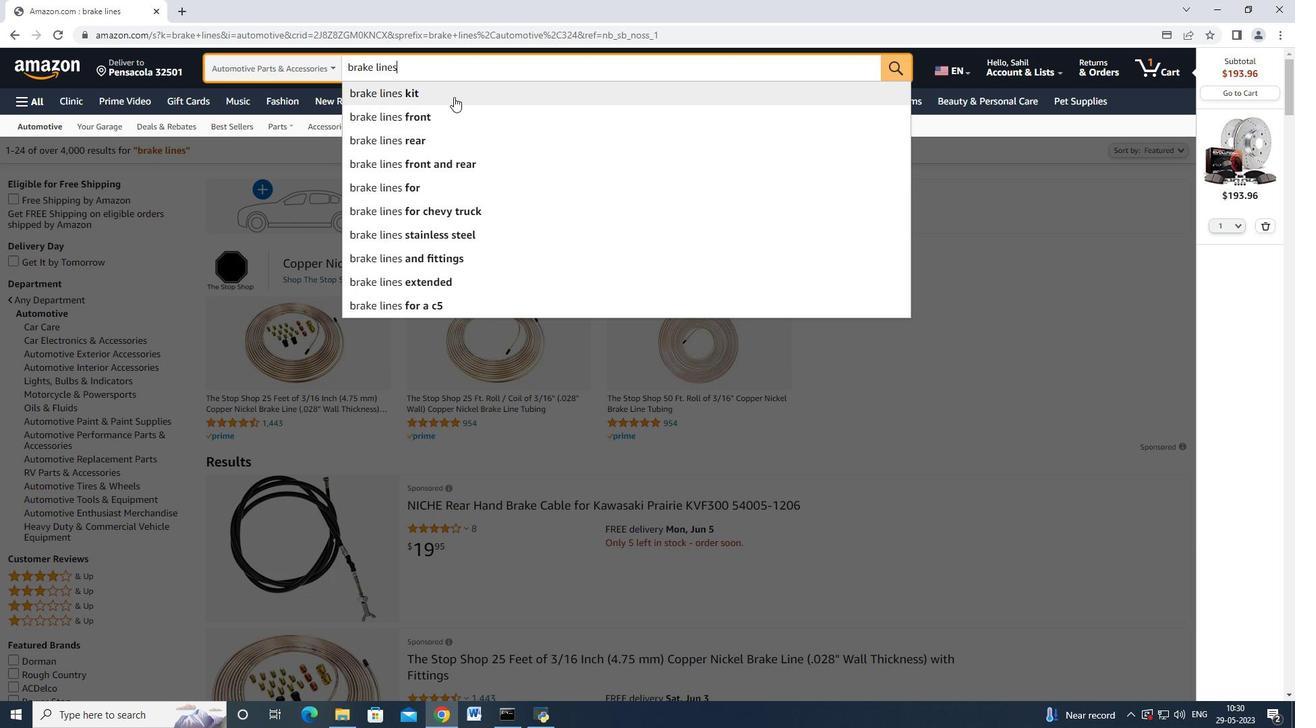 
Action: Mouse pressed left at (454, 97)
Screenshot: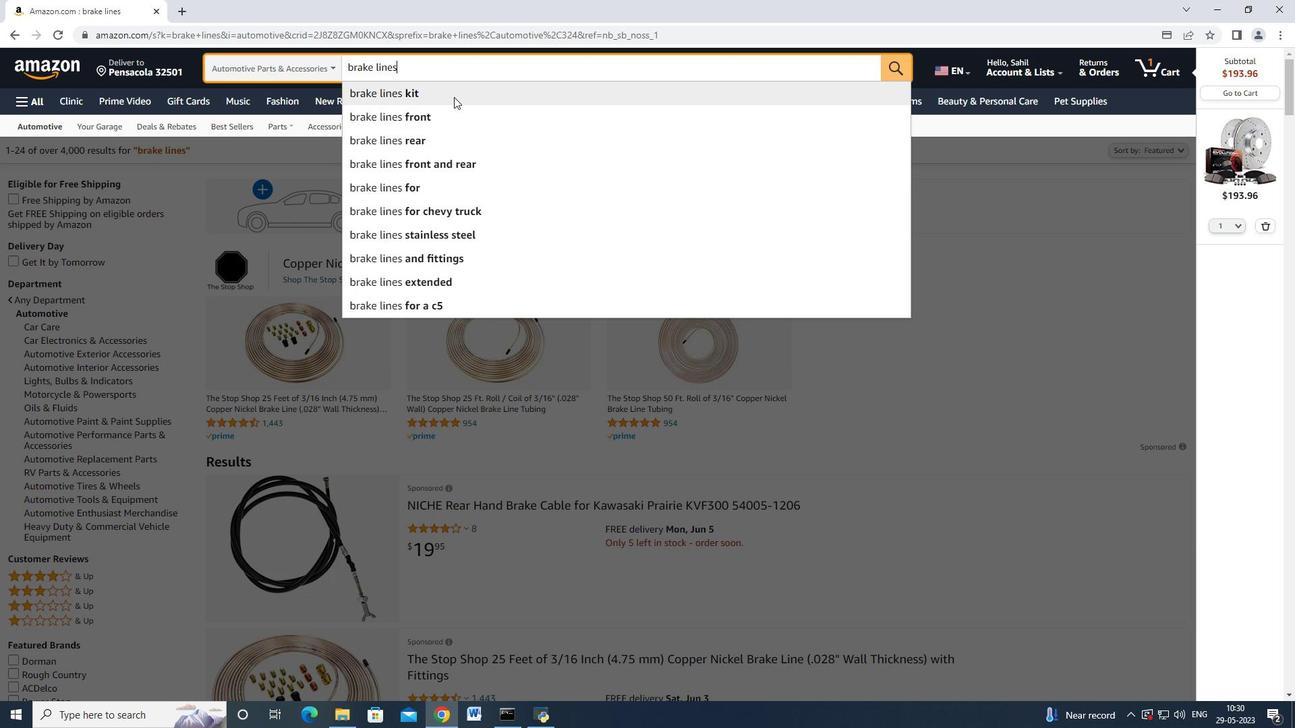 
Action: Mouse moved to (541, 482)
Screenshot: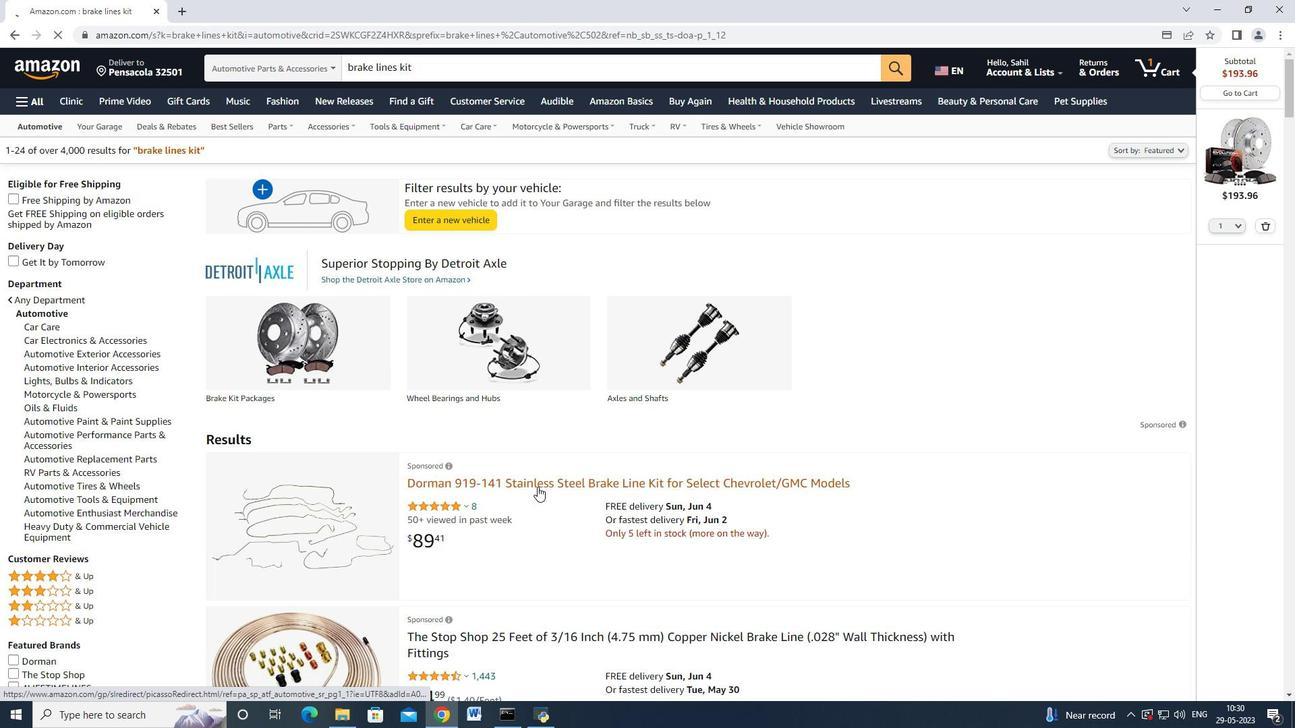 
Action: Mouse pressed left at (541, 482)
Screenshot: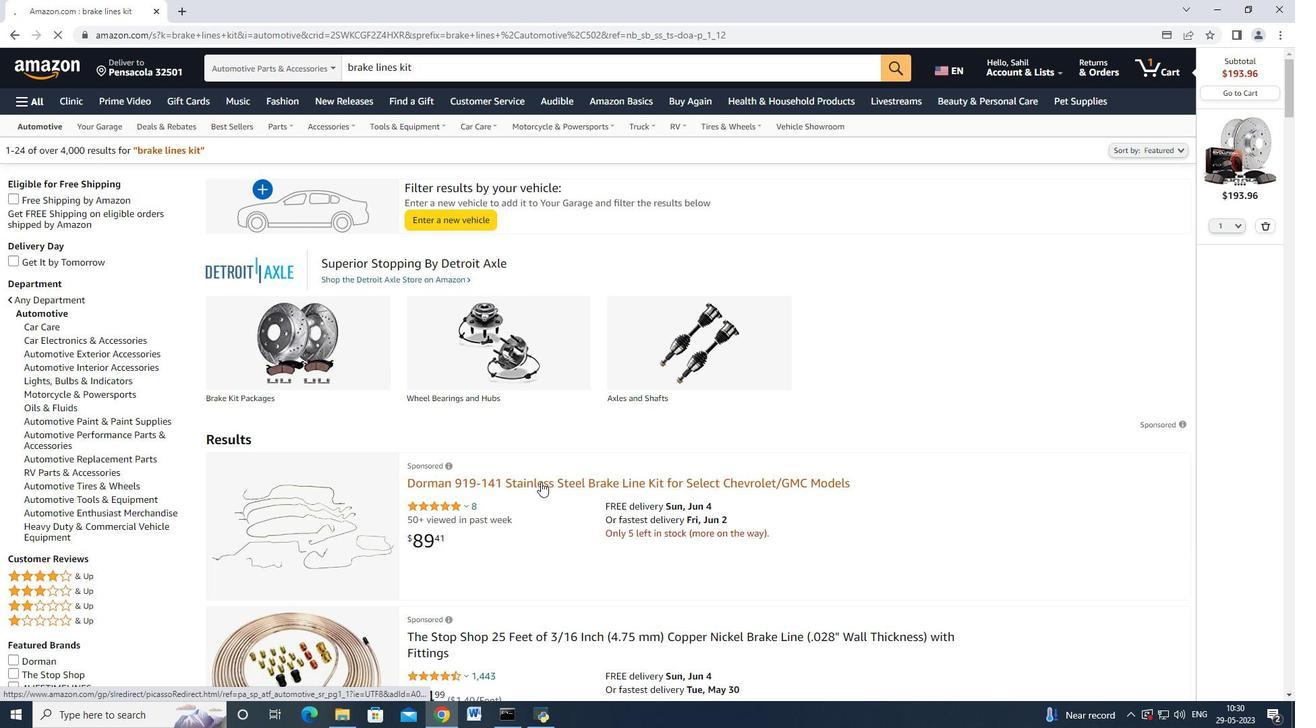 
Action: Mouse moved to (972, 488)
Screenshot: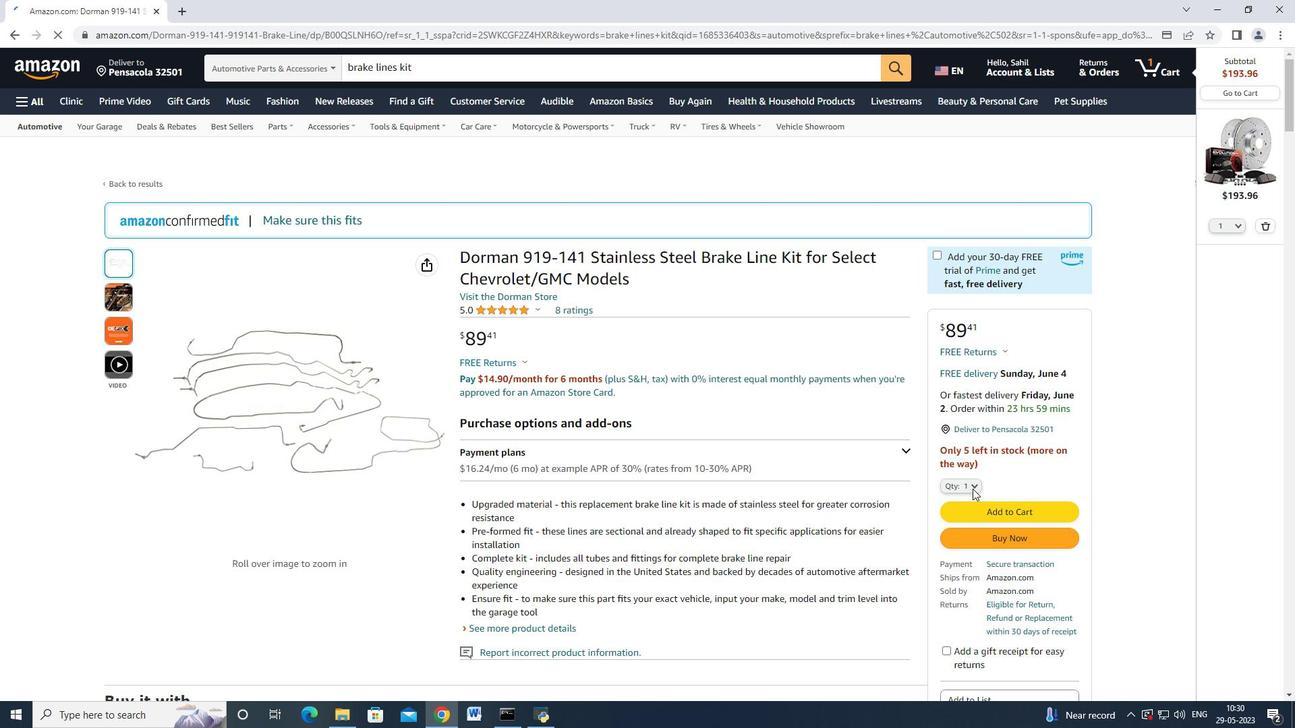 
Action: Mouse pressed left at (972, 488)
Screenshot: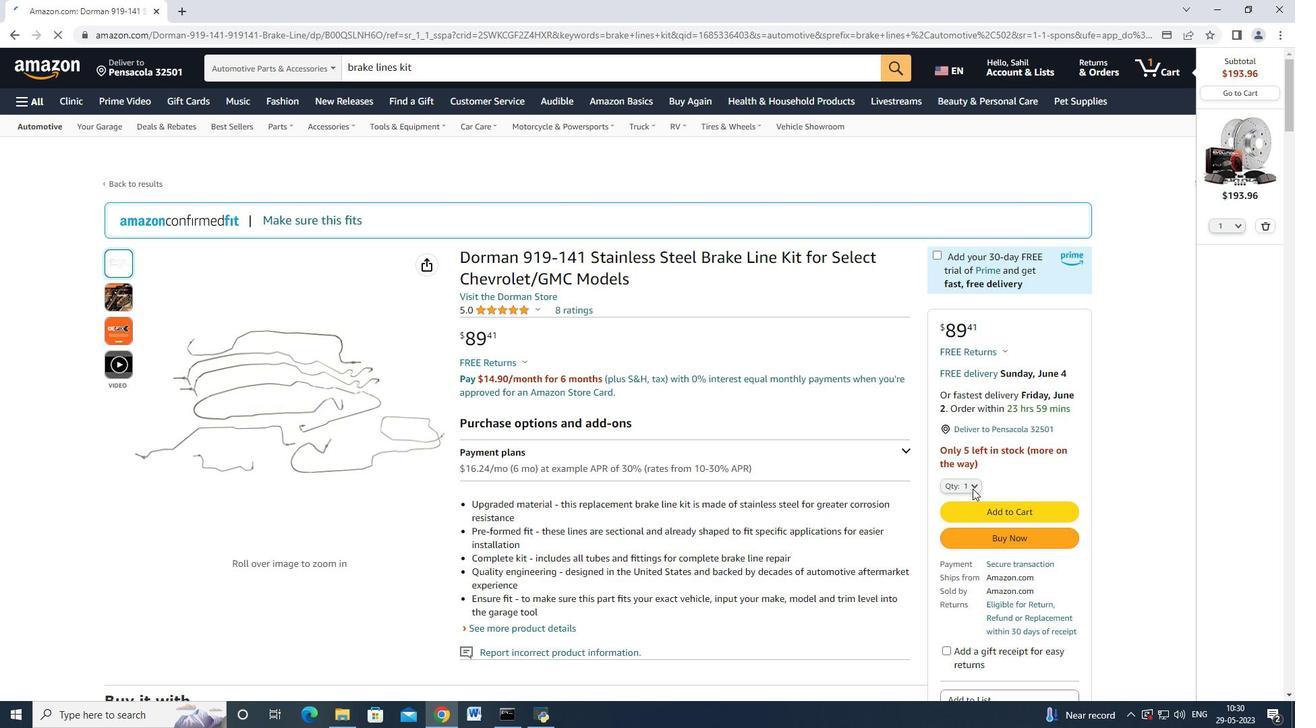 
Action: Mouse moved to (960, 96)
Screenshot: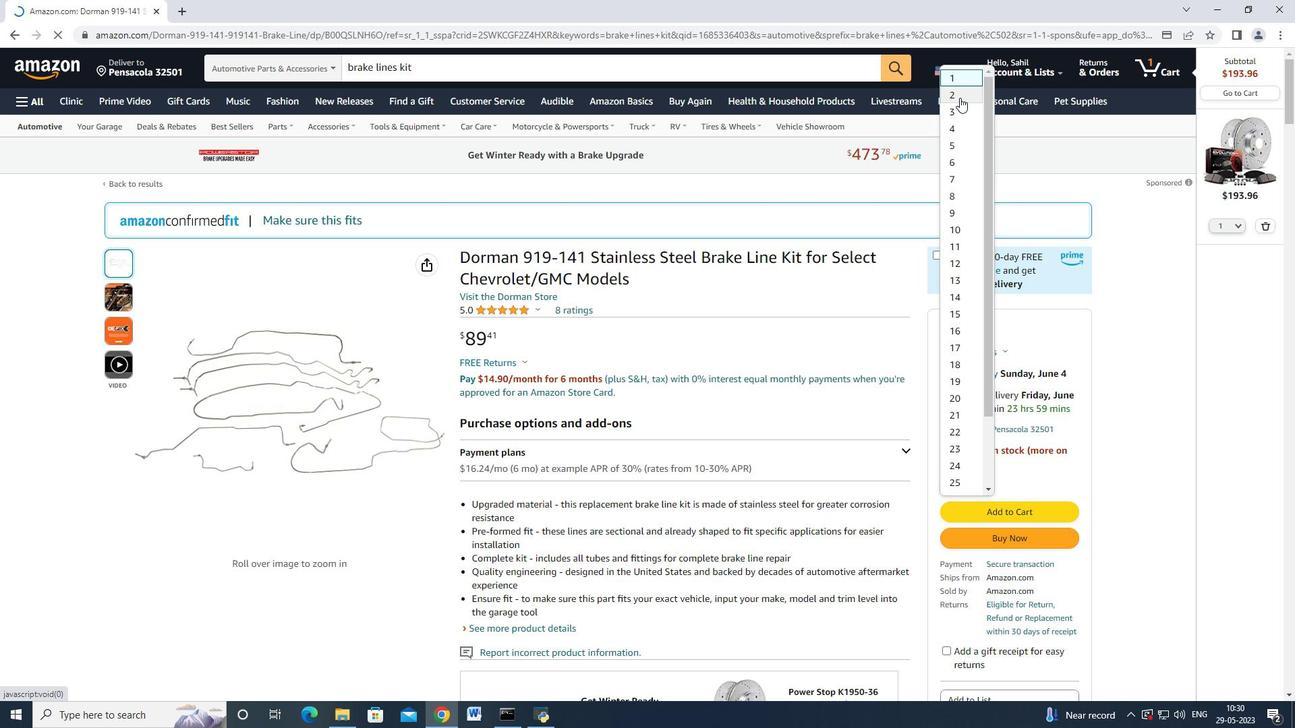 
Action: Mouse pressed left at (960, 96)
Screenshot: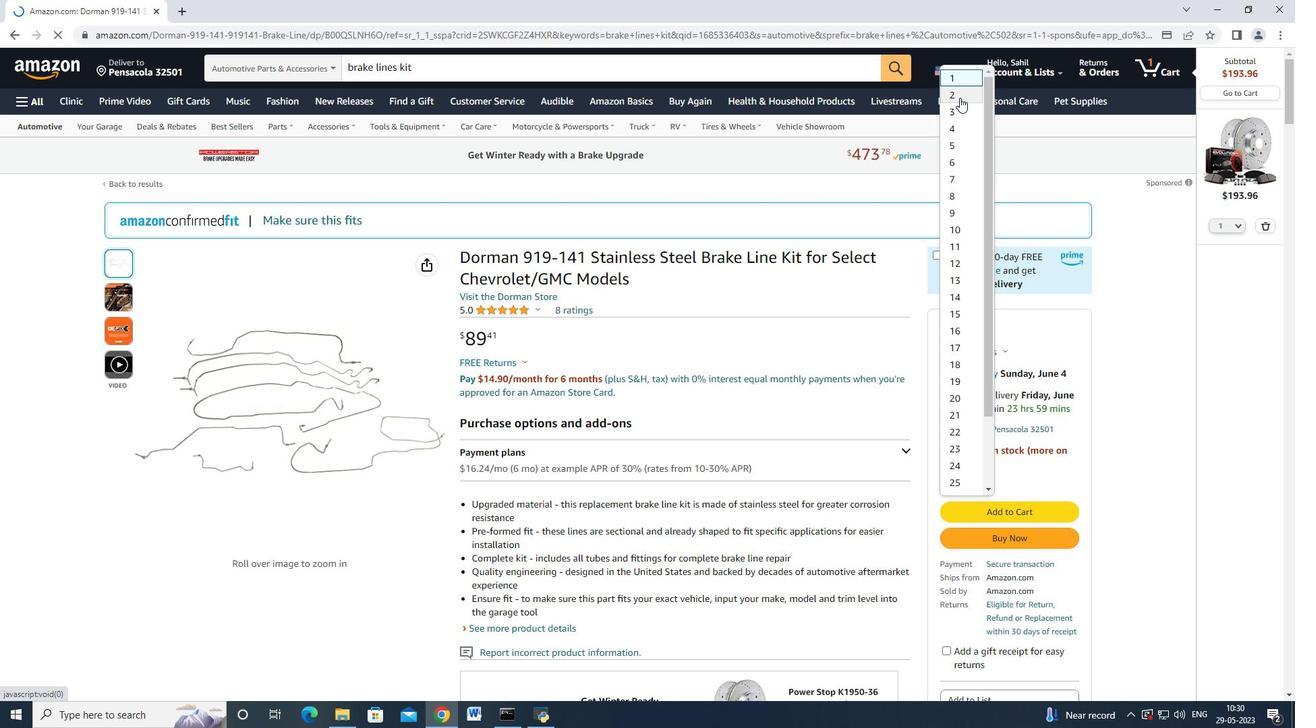 
Action: Mouse moved to (1043, 510)
Screenshot: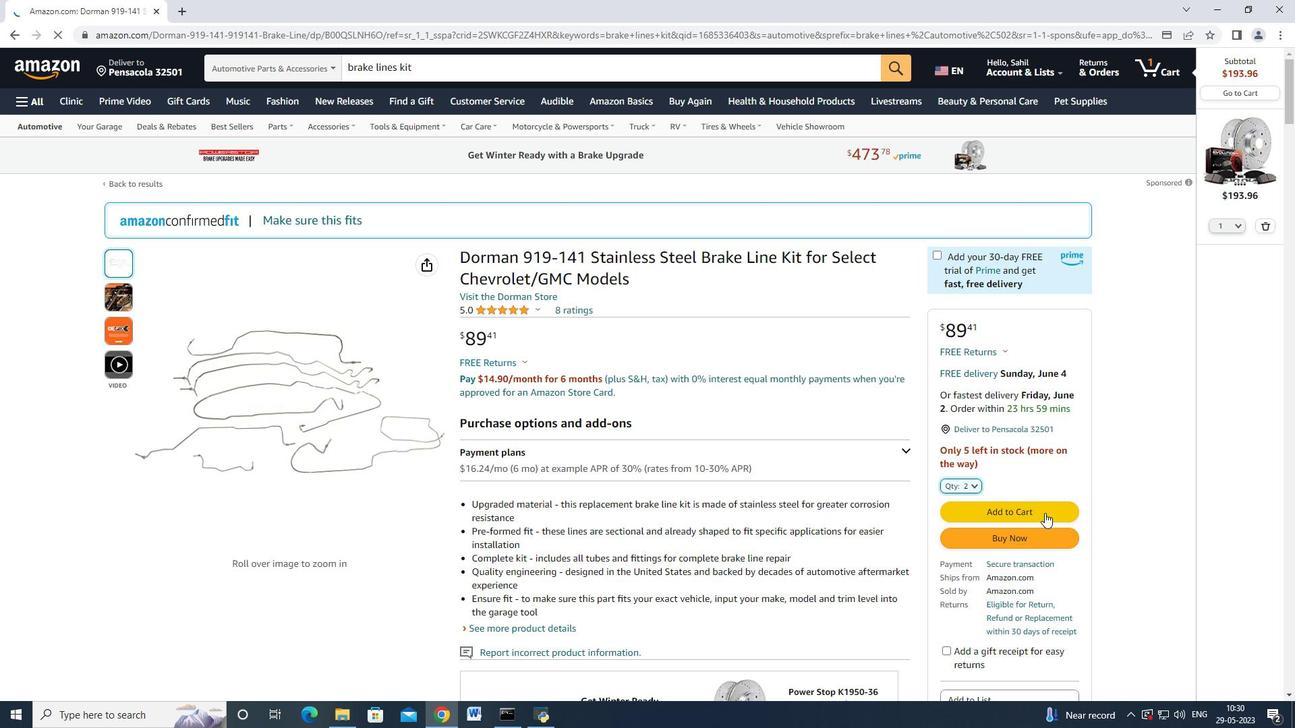 
Action: Mouse pressed left at (1043, 510)
Screenshot: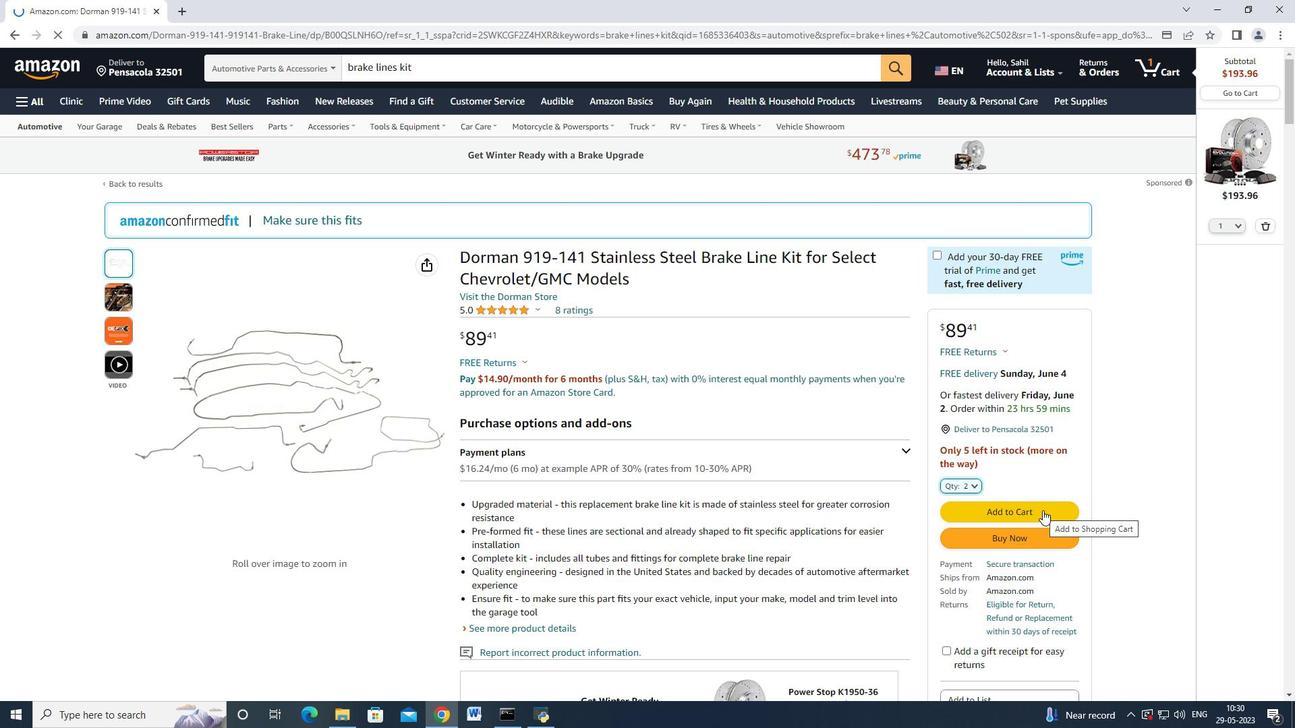 
Action: Mouse moved to (1155, 74)
Screenshot: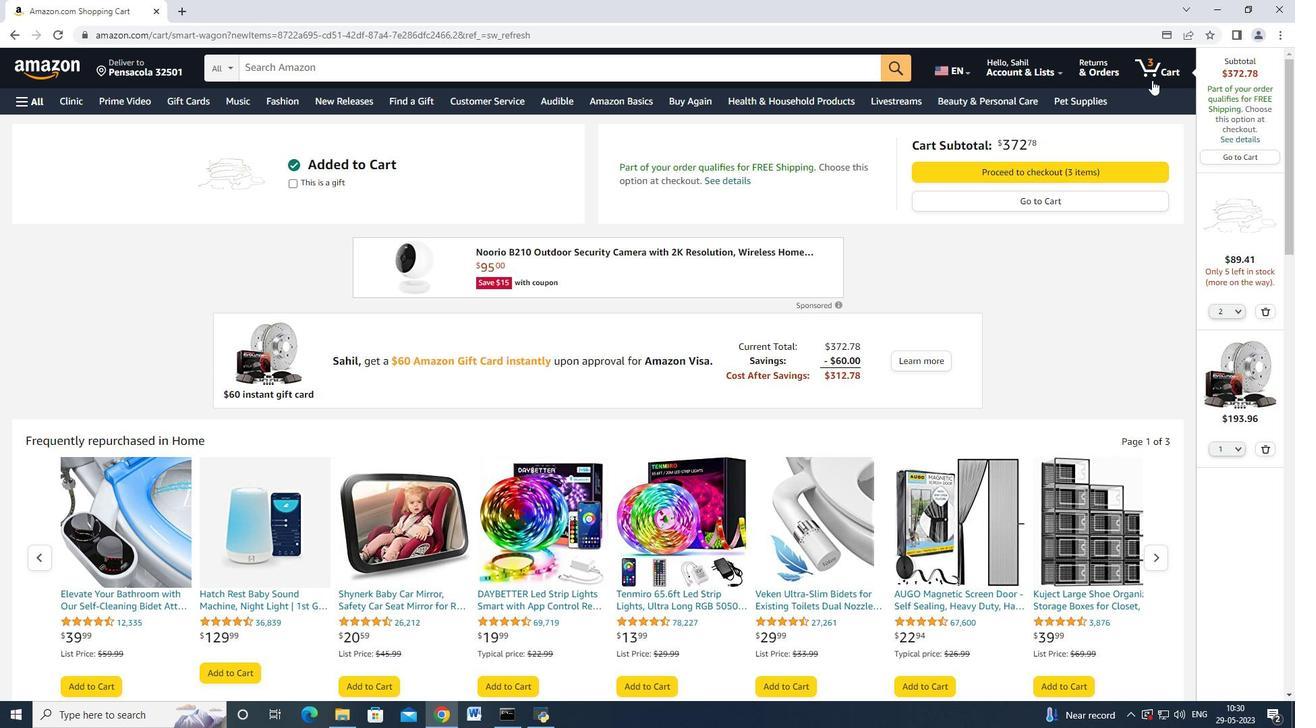 
Action: Mouse pressed left at (1155, 74)
Screenshot: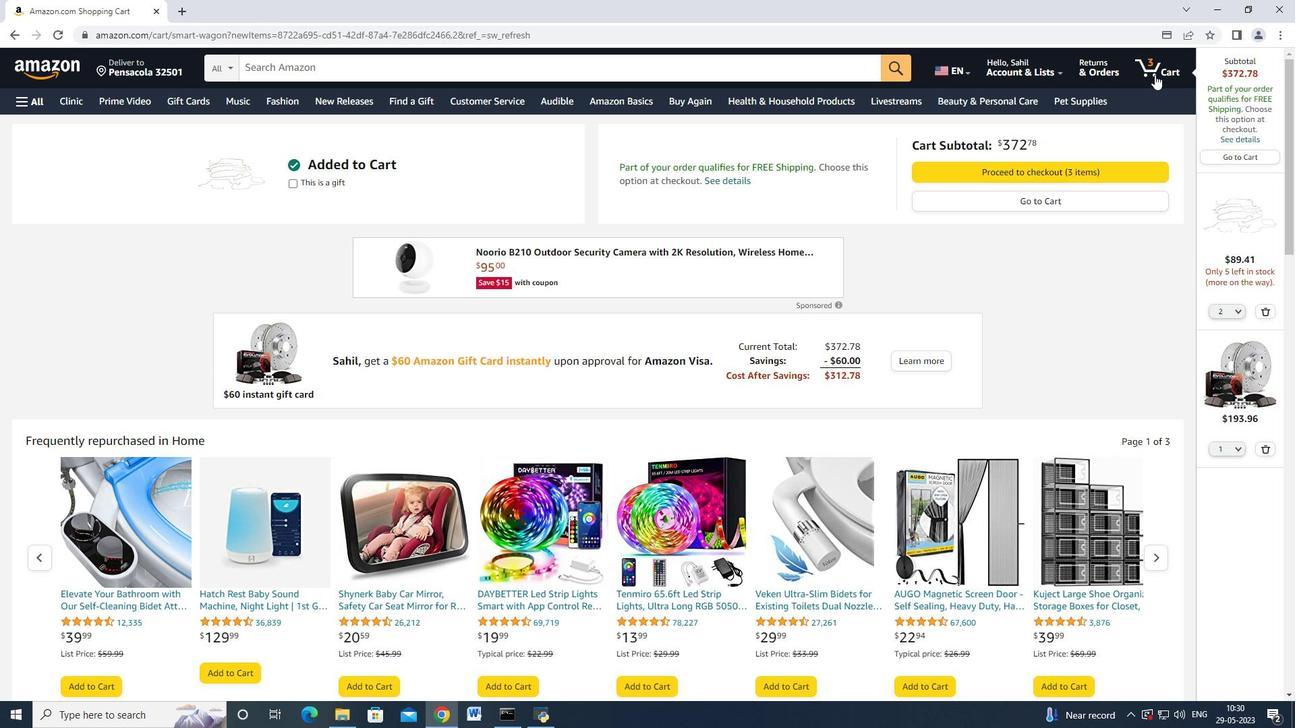 
Action: Mouse moved to (168, 497)
Screenshot: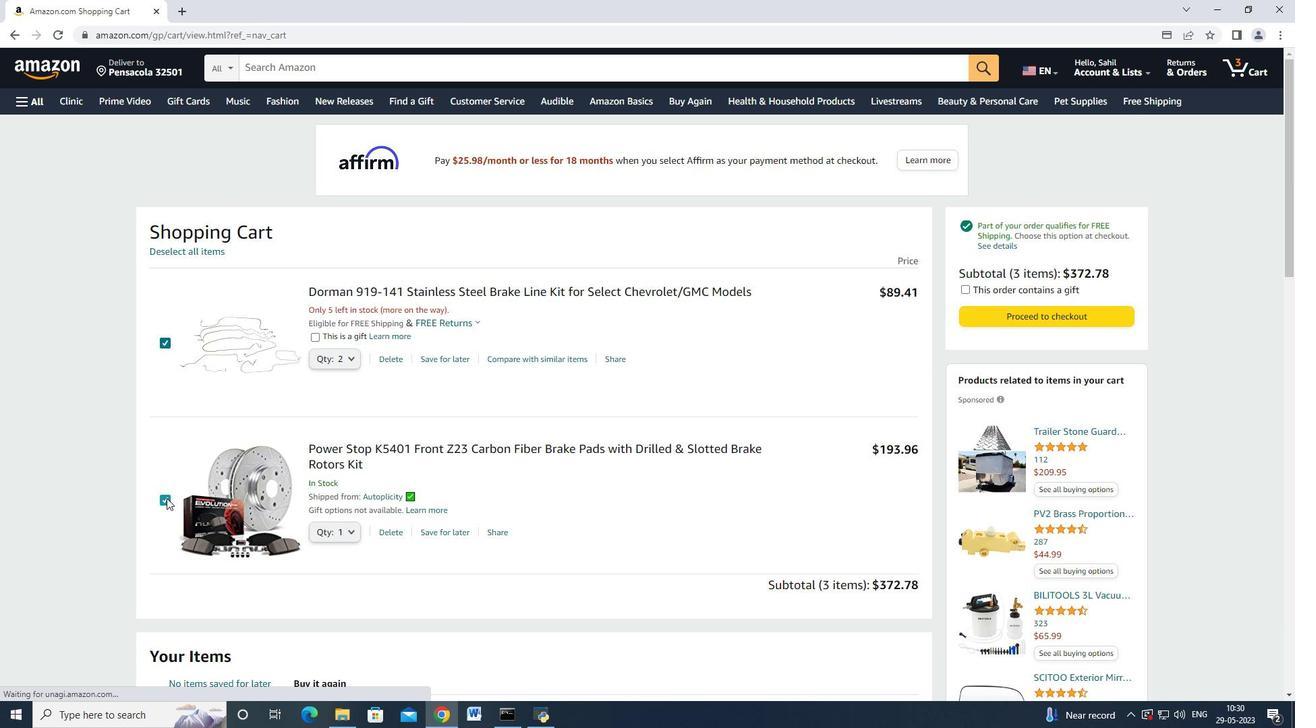 
Action: Mouse pressed left at (168, 497)
Screenshot: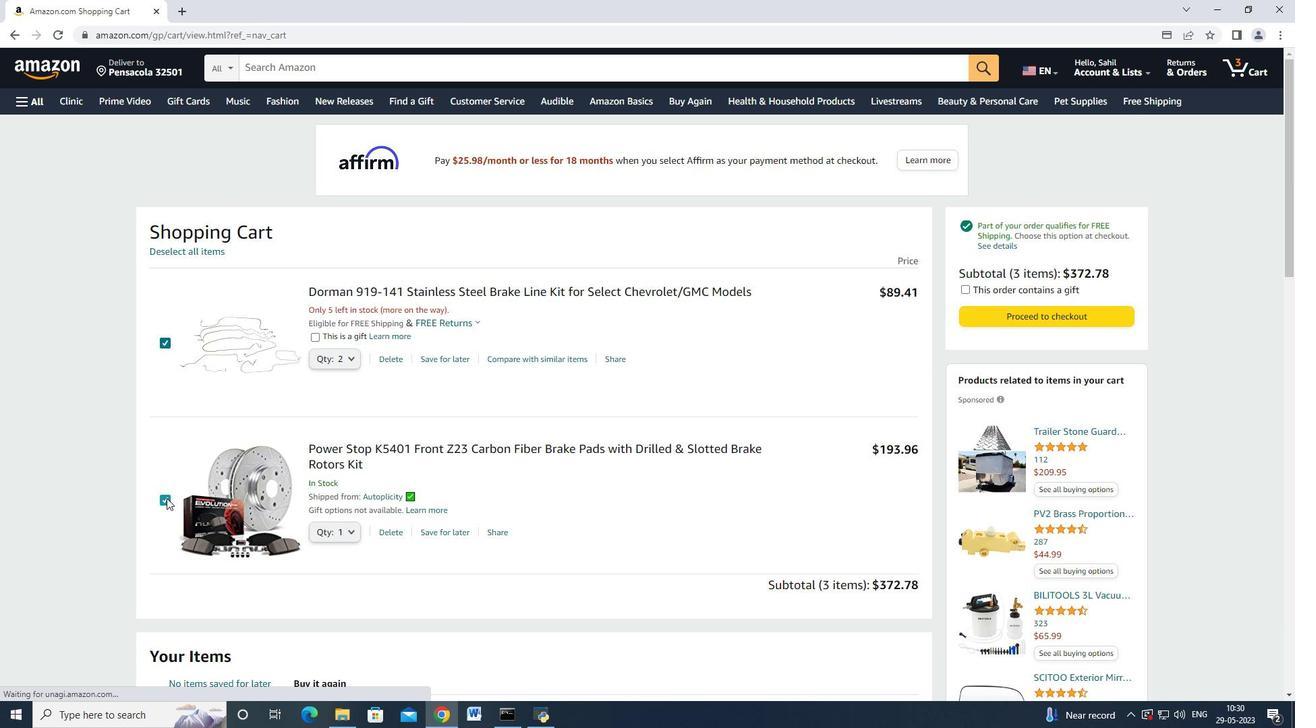 
Action: Mouse moved to (1039, 309)
Screenshot: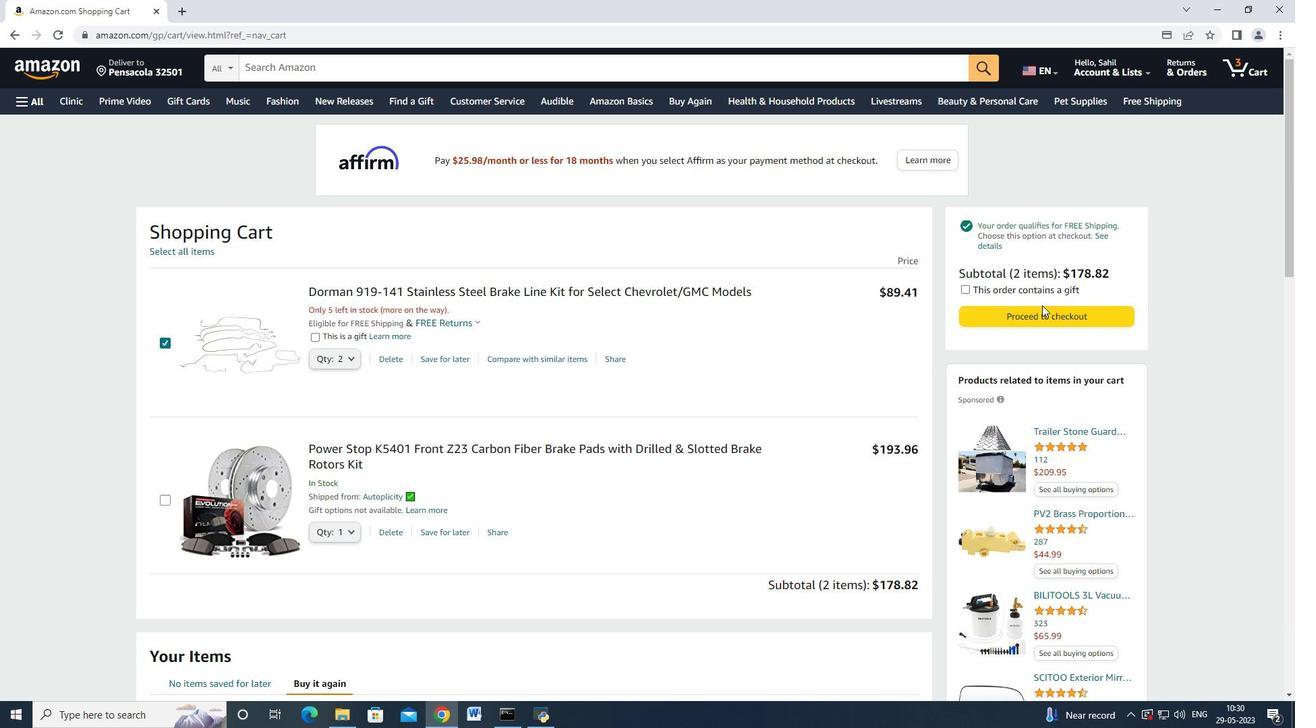 
Action: Mouse pressed left at (1039, 309)
Screenshot: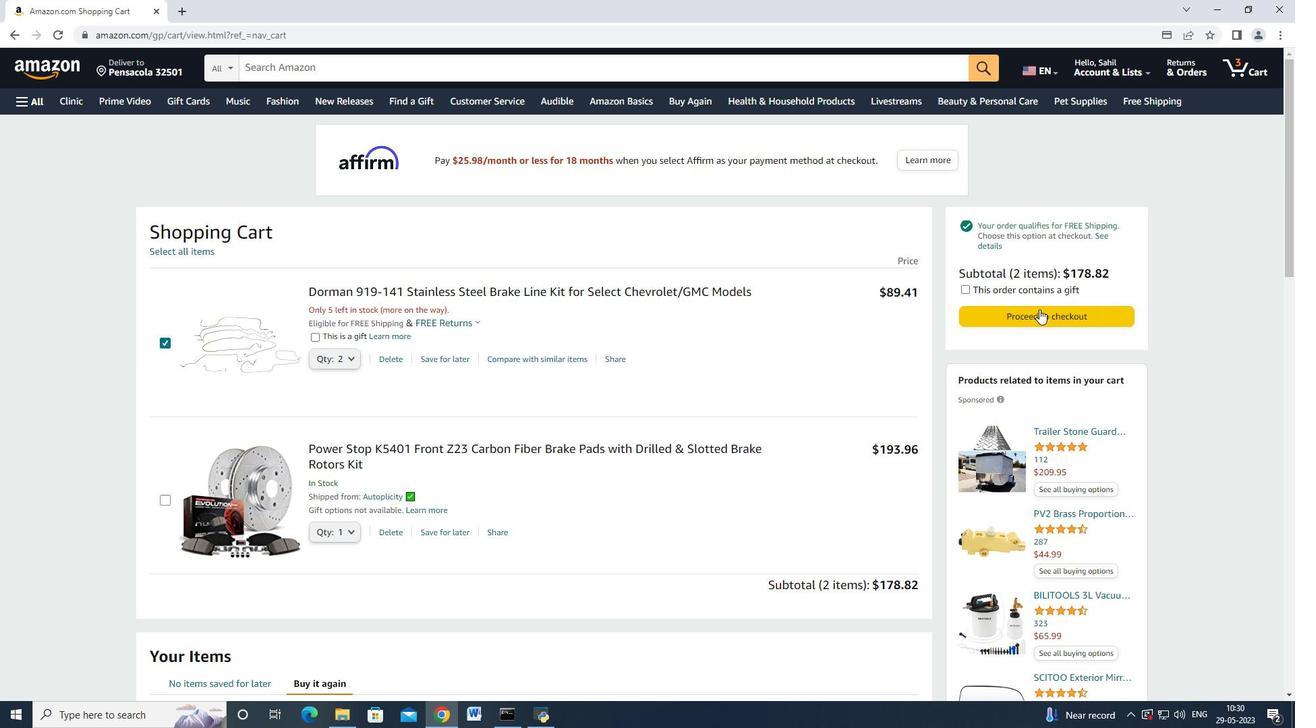 
Action: Mouse moved to (379, 434)
Screenshot: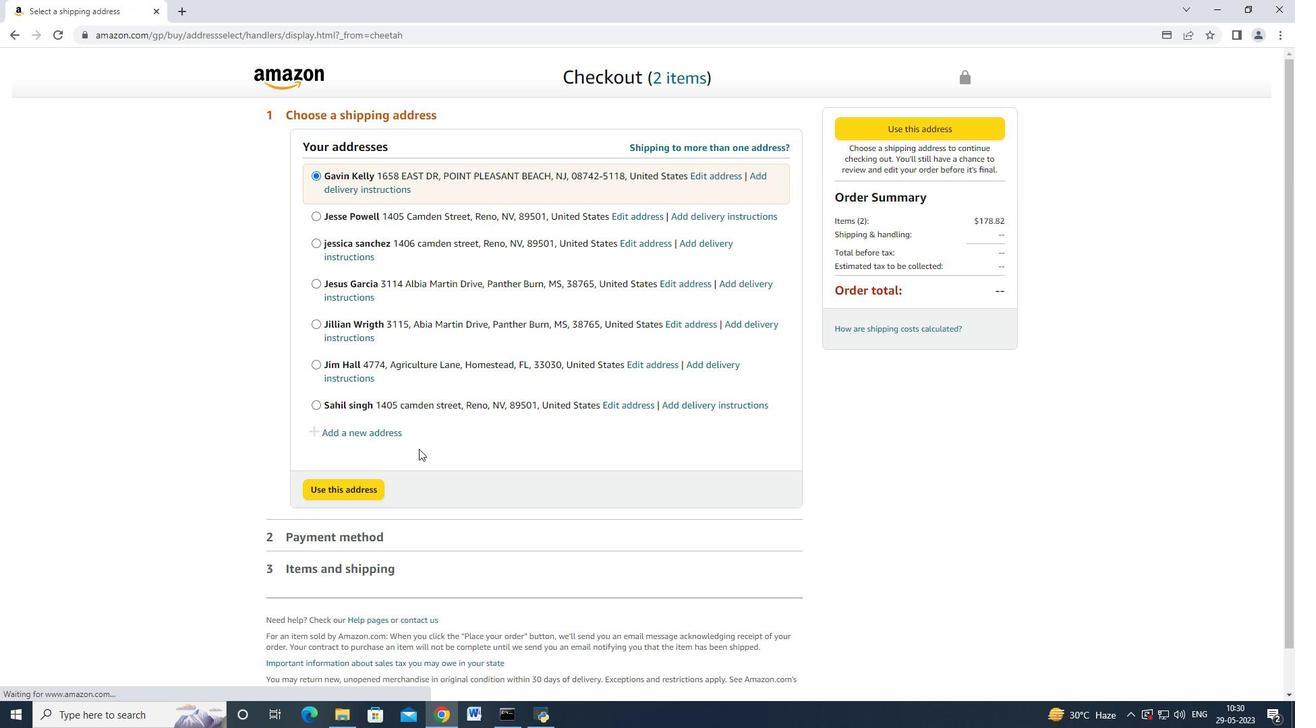 
Action: Mouse pressed left at (379, 434)
Screenshot: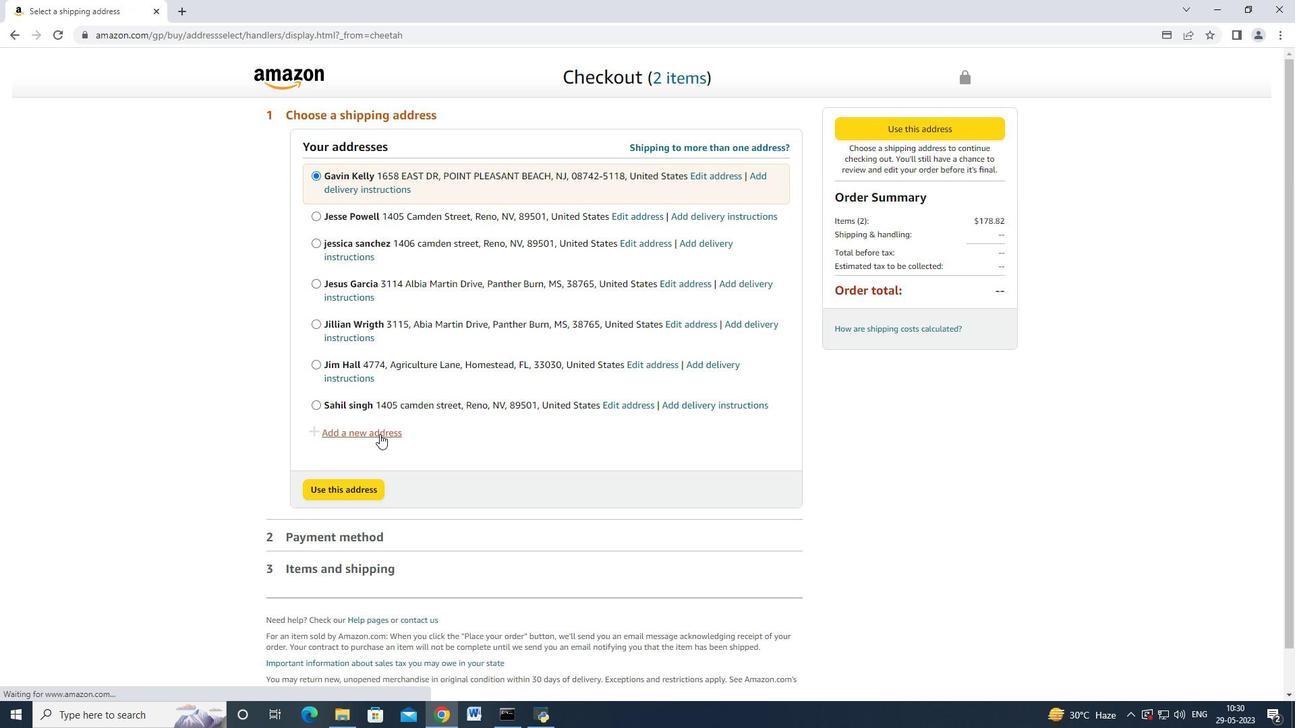 
Action: Mouse moved to (460, 329)
Screenshot: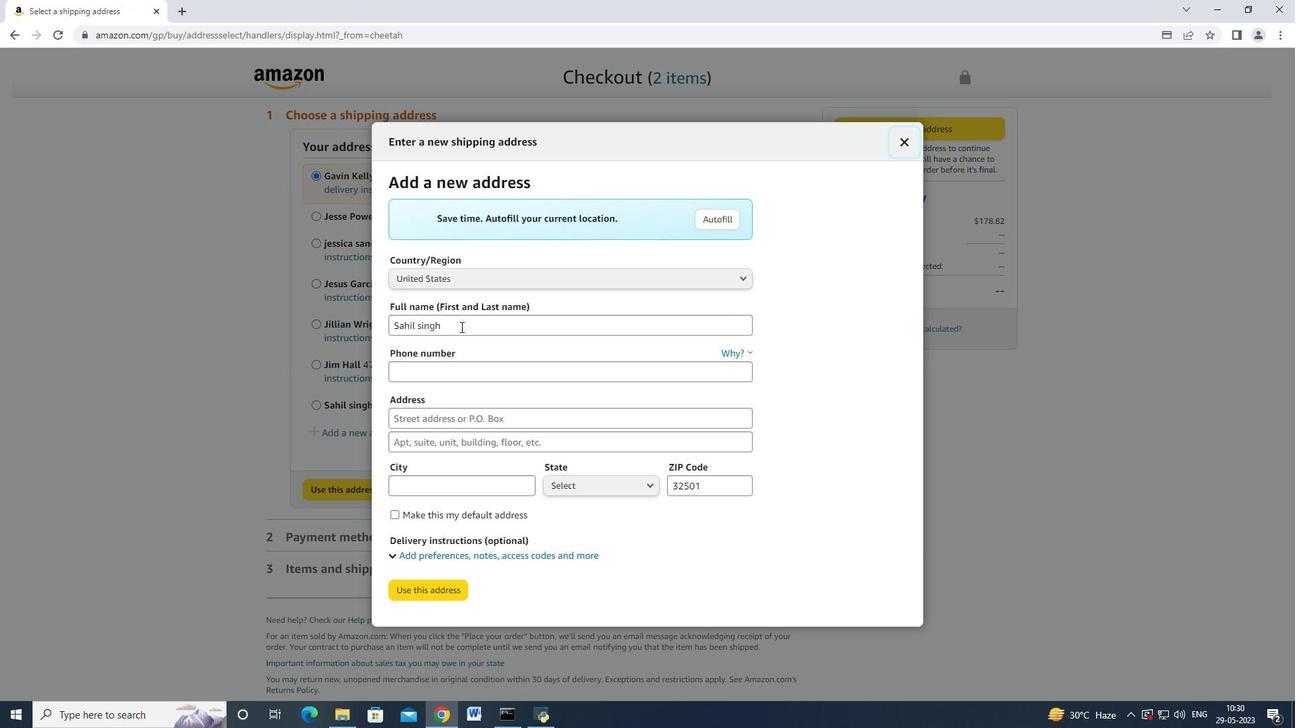 
Action: Mouse pressed left at (460, 329)
Screenshot: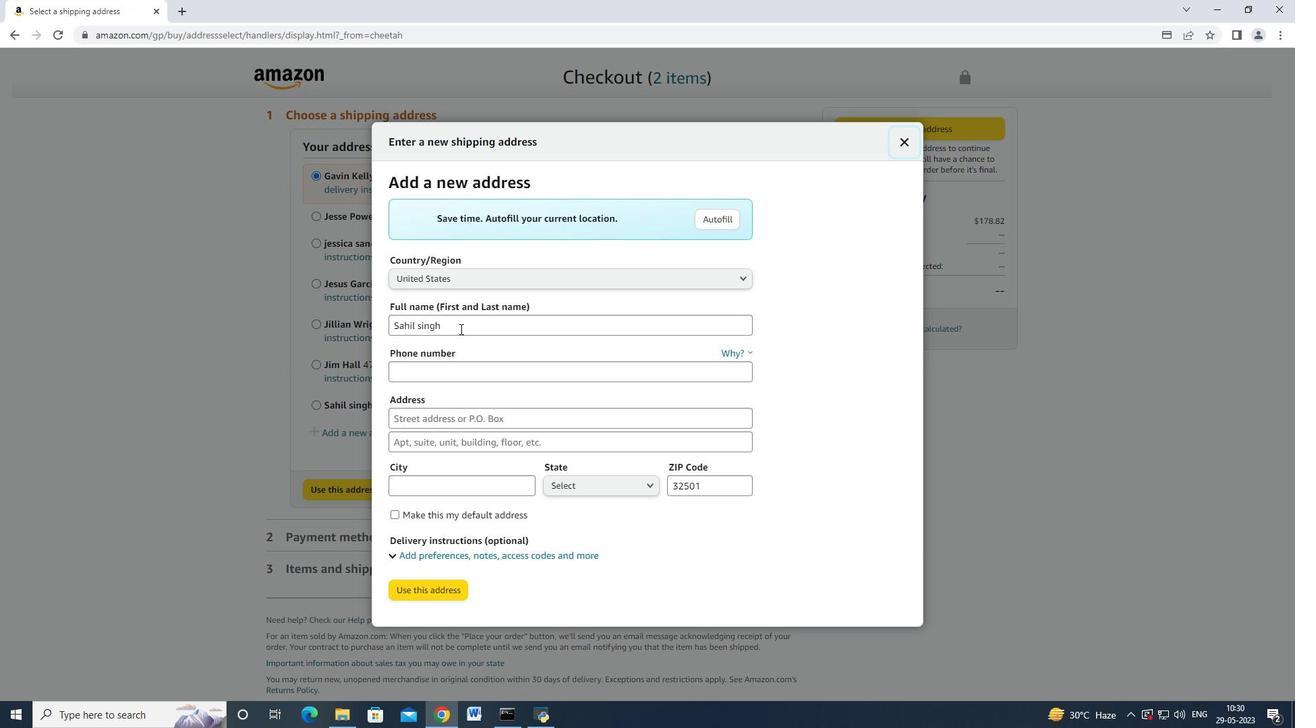 
Action: Mouse moved to (461, 329)
Screenshot: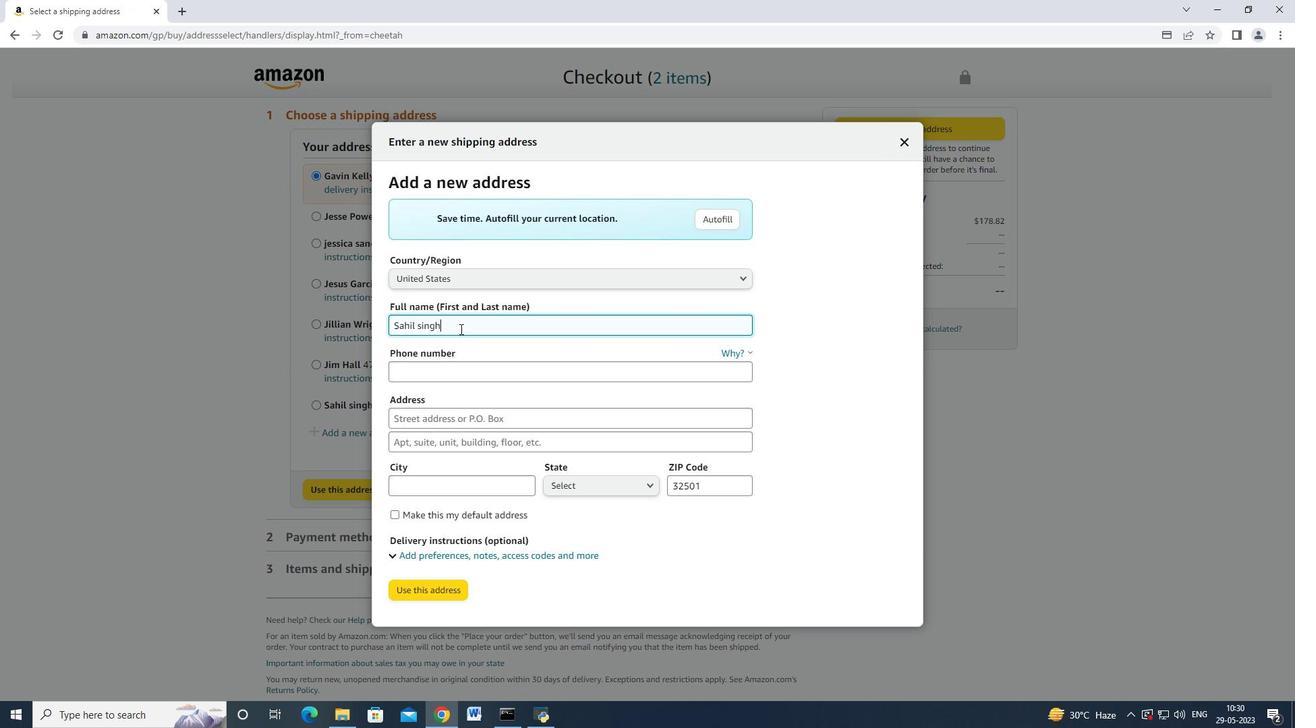 
Action: Key pressed <Key.backspace><Key.backspace><Key.backspace><Key.backspace><Key.backspace><Key.backspace><Key.backspace><Key.backspace><Key.backspace><Key.backspace><Key.backspace><Key.shift><Key.shift><Key.shift><Key.shift><Key.shift><Key.shift>Joanna<Key.space><Key.shift_r>Wilson<Key.tab><Key.tab>20<Key.backspace><Key.backspace>3052455096<Key.tab>4775,<Key.shift_r>Agi<Key.backspace>riculture<Key.space><Key.shift>Lane<Key.tab><Key.tab><Key.shift>Homestead<Key.tab>
Screenshot: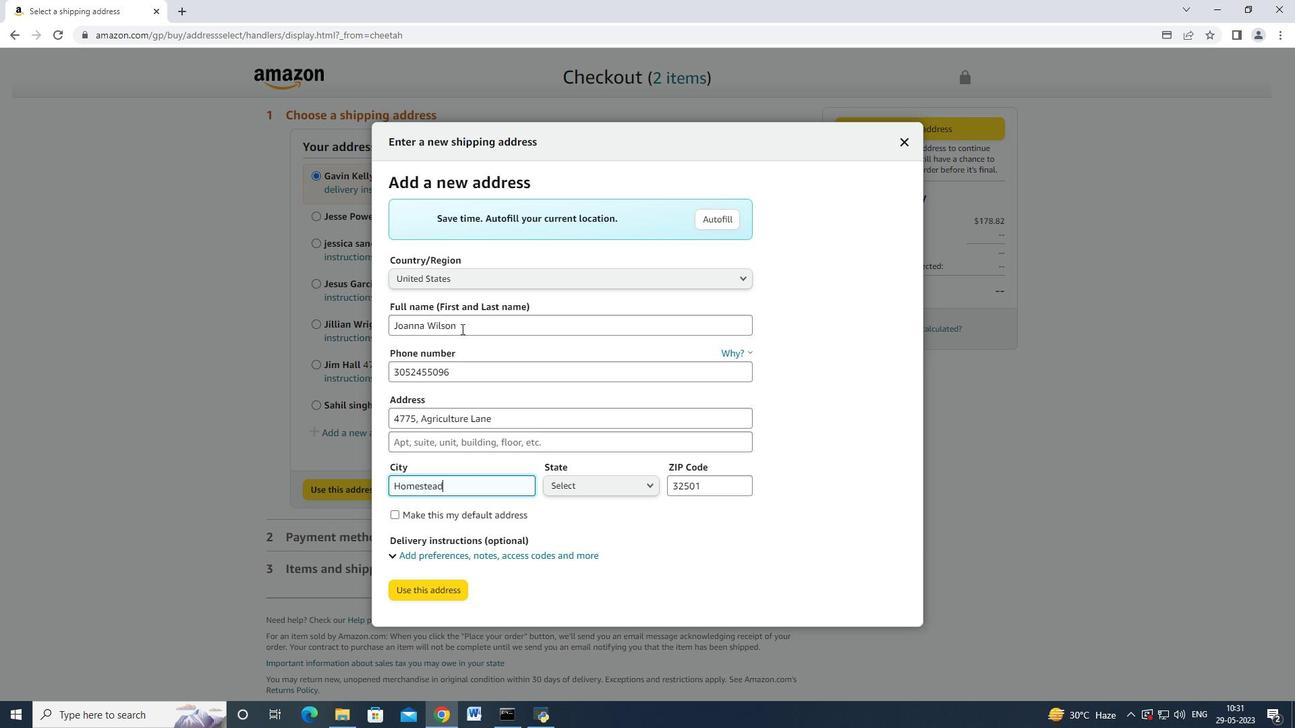 
Action: Mouse moved to (557, 485)
Screenshot: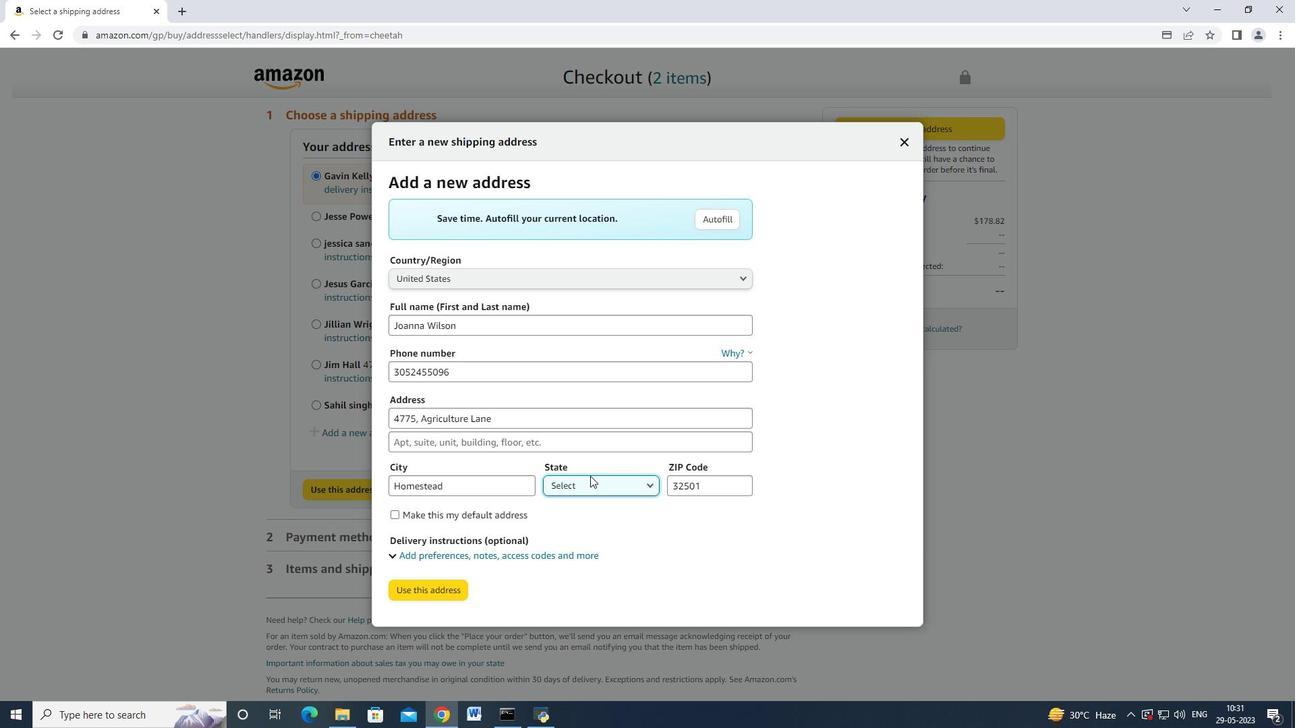 
Action: Mouse pressed left at (557, 485)
Screenshot: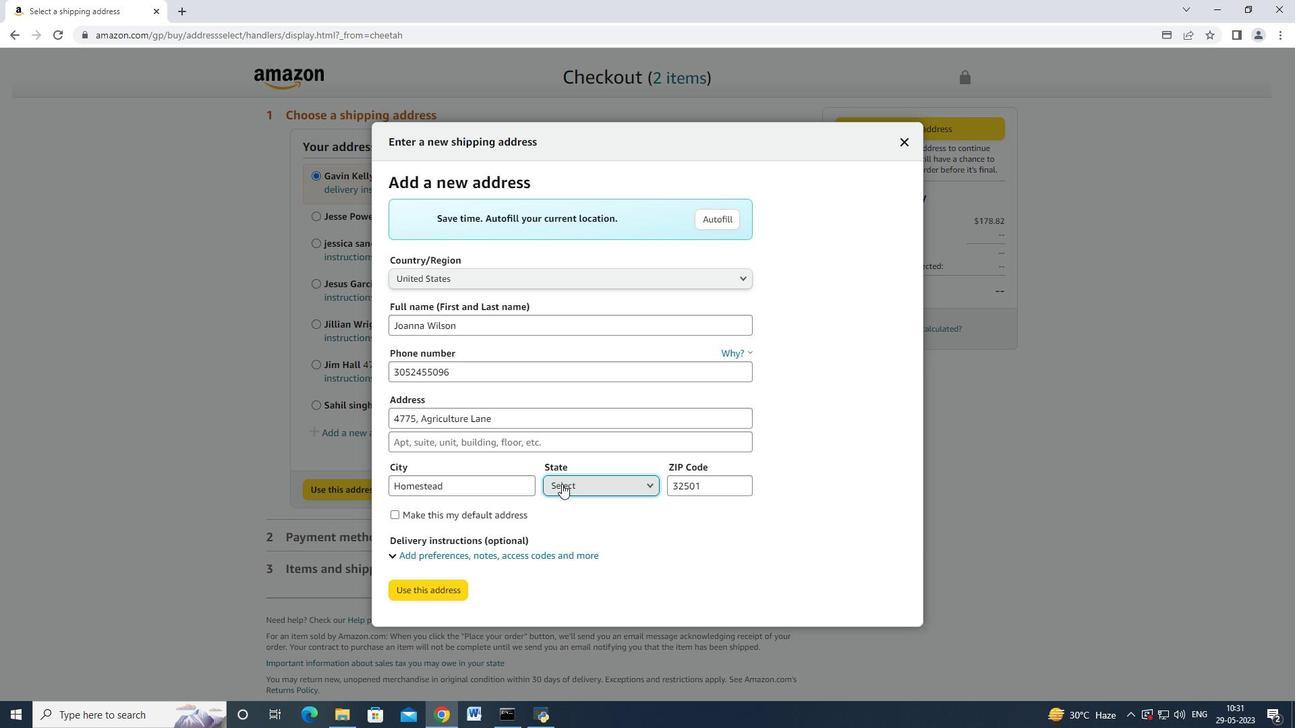 
Action: Mouse moved to (590, 273)
Screenshot: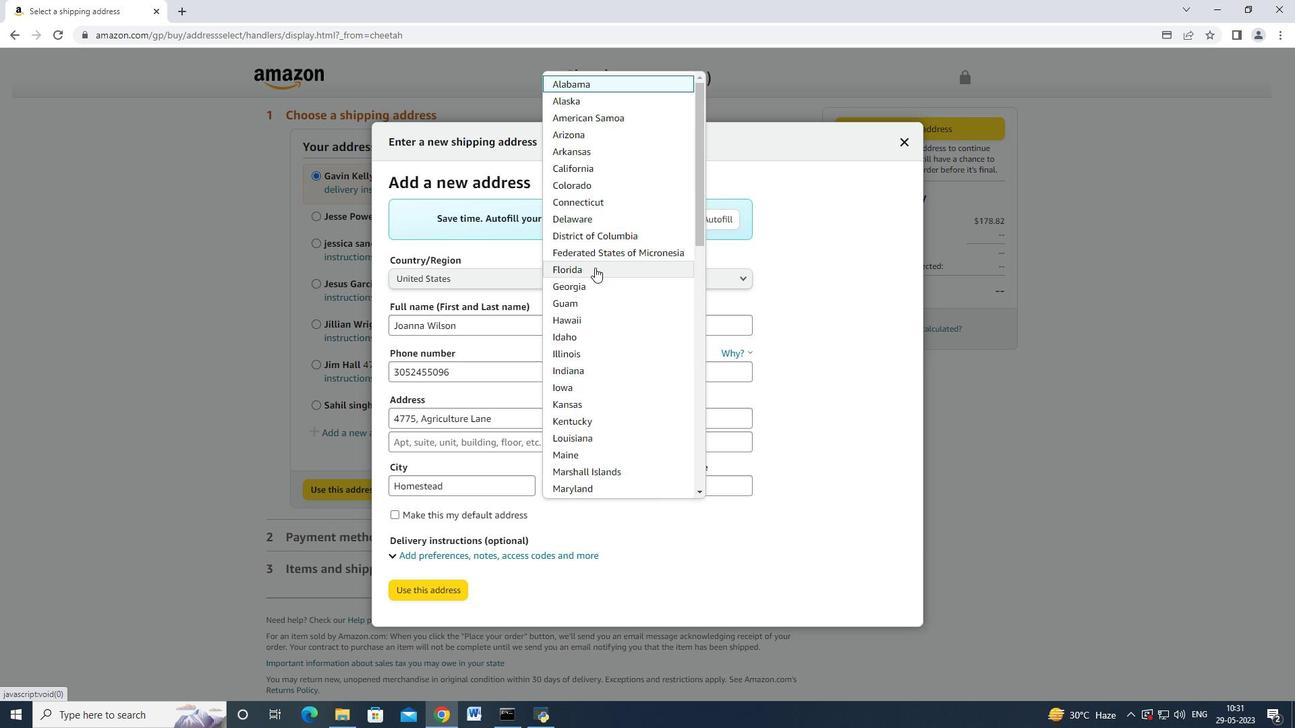 
Action: Mouse pressed left at (590, 273)
Screenshot: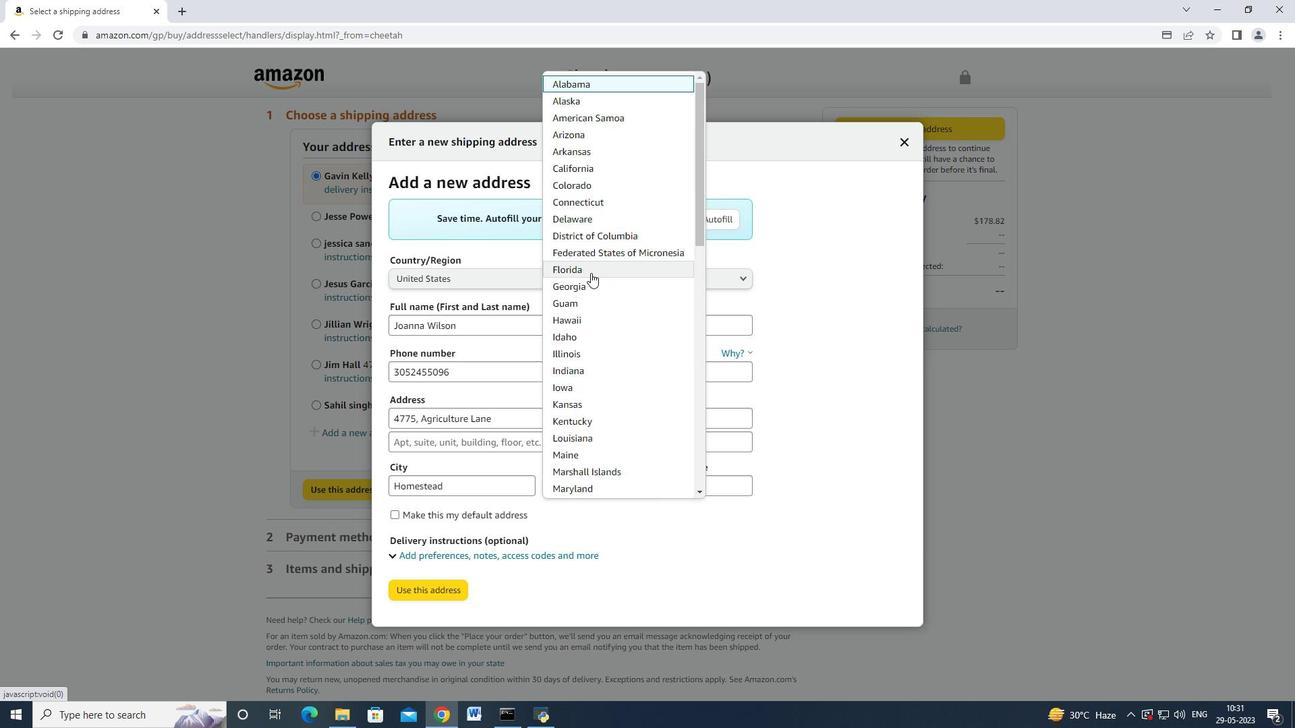 
Action: Mouse moved to (709, 489)
Screenshot: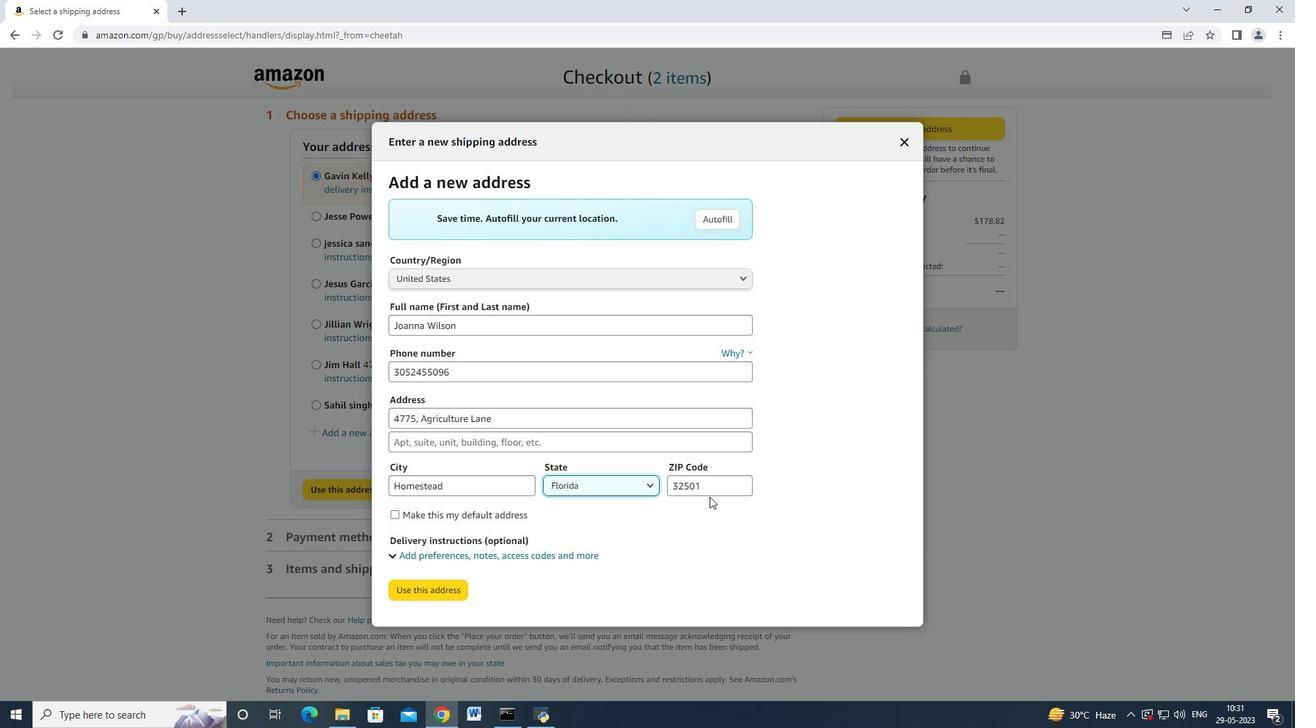 
Action: Mouse pressed left at (709, 489)
Screenshot: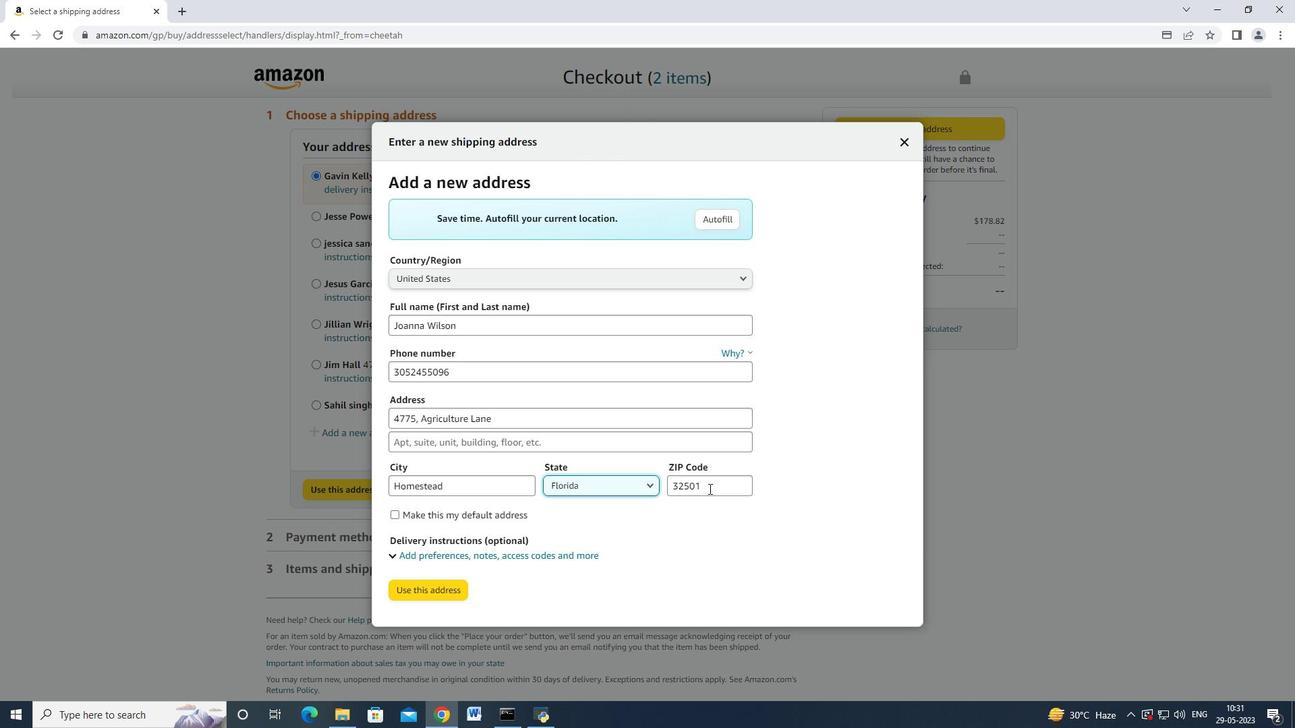 
Action: Mouse moved to (709, 489)
Screenshot: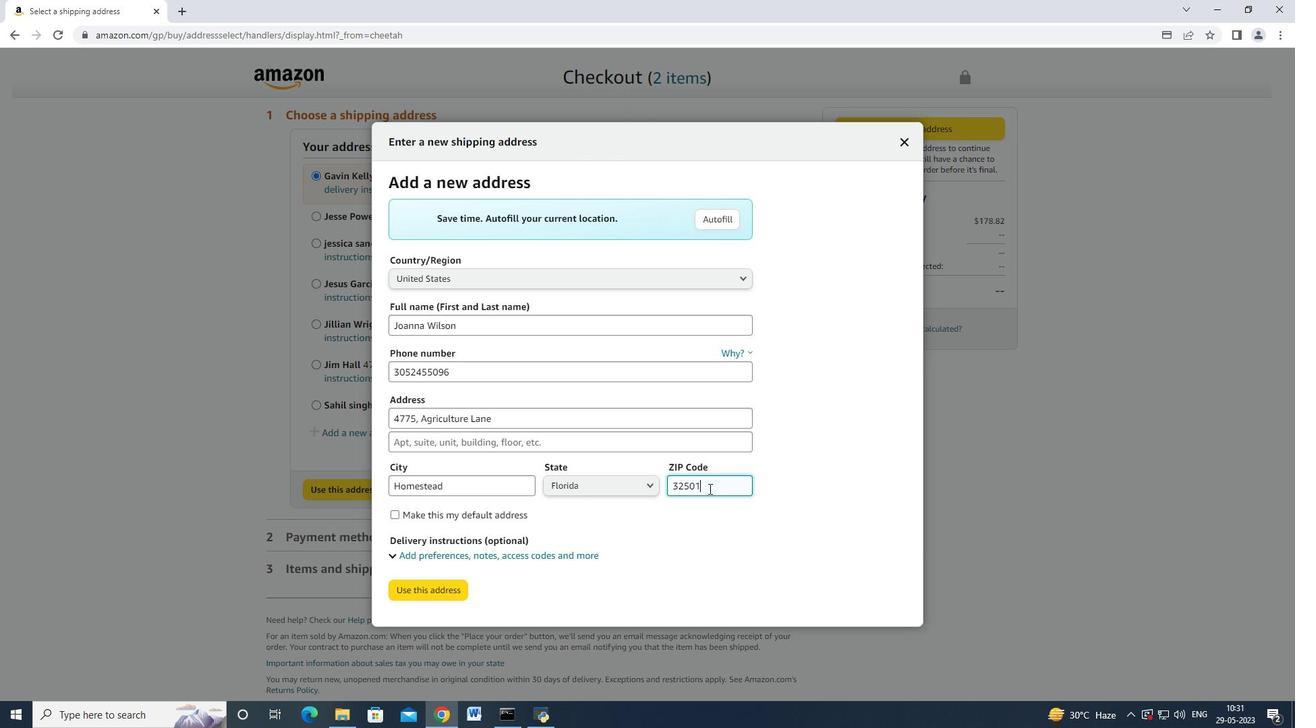 
Action: Key pressed <Key.backspace><Key.backspace><Key.backspace><Key.backspace><Key.backspace><Key.backspace><Key.backspace><Key.backspace><Key.backspace>33030<Key.tab><Key.tab><Key.tab>
Screenshot: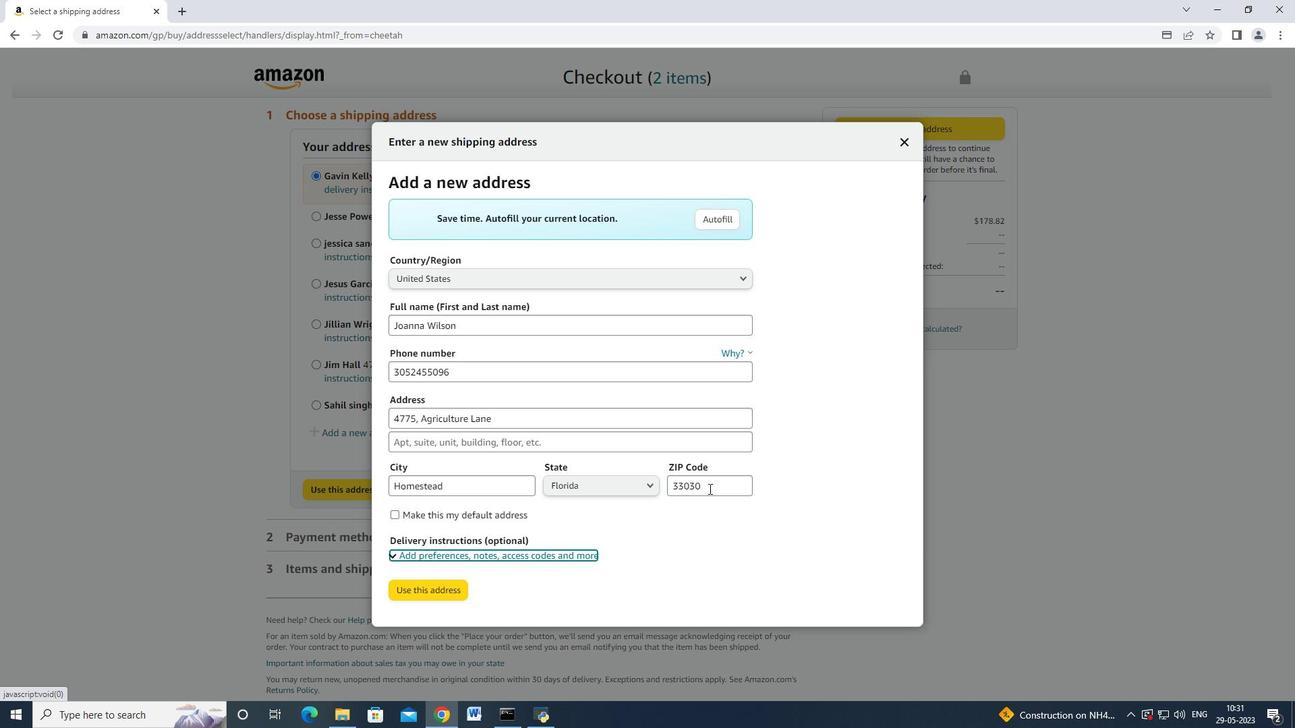 
Action: Mouse moved to (432, 593)
Screenshot: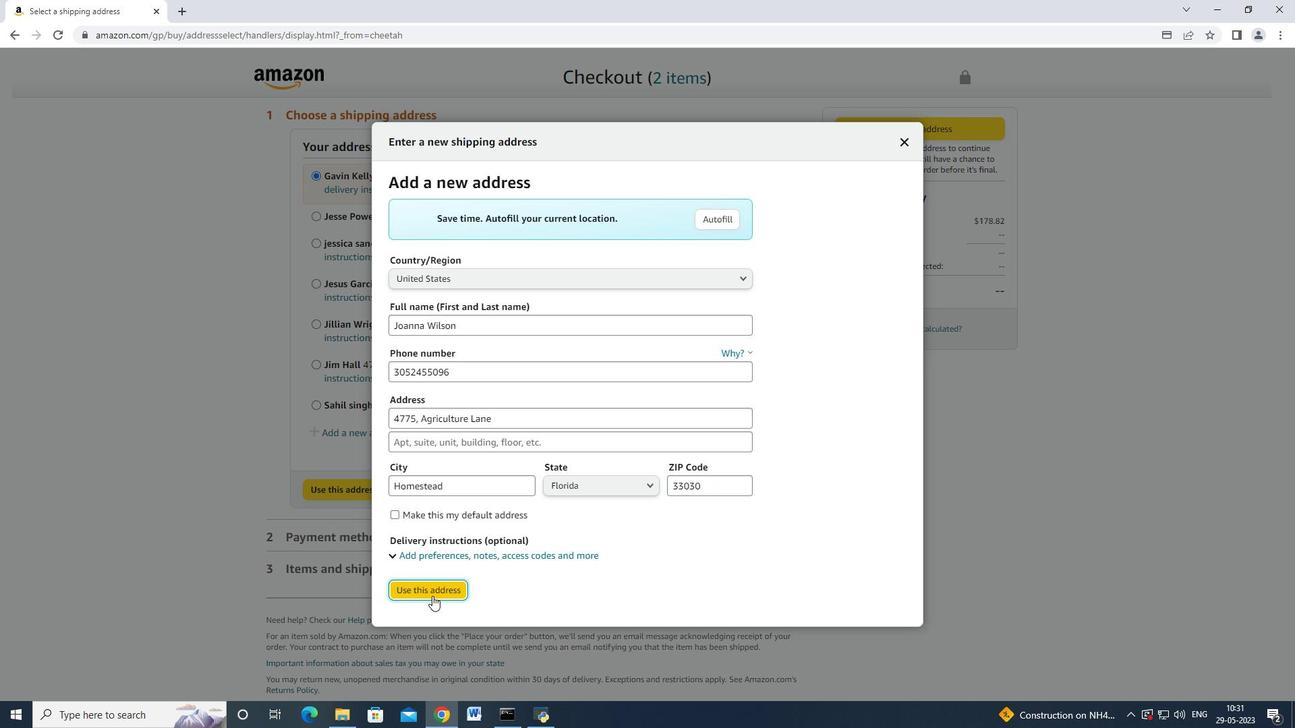 
Action: Mouse pressed left at (432, 593)
Screenshot: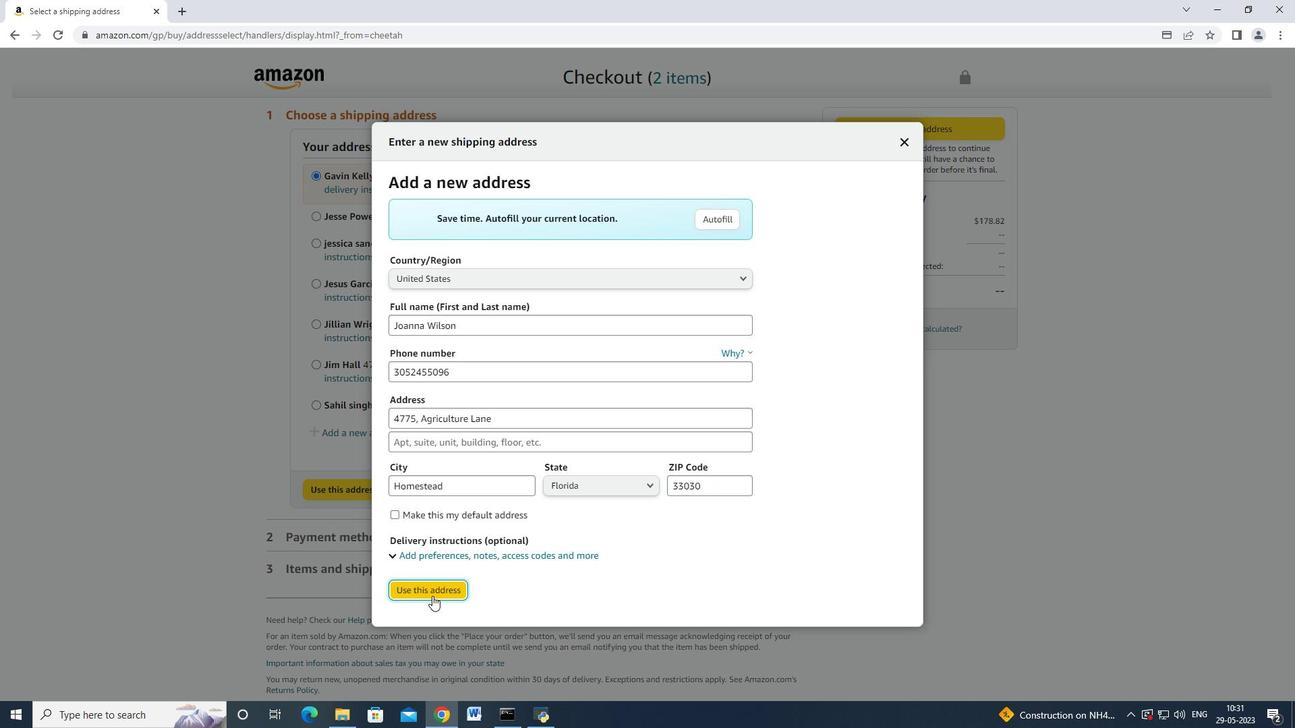 
Action: Mouse moved to (488, 561)
Screenshot: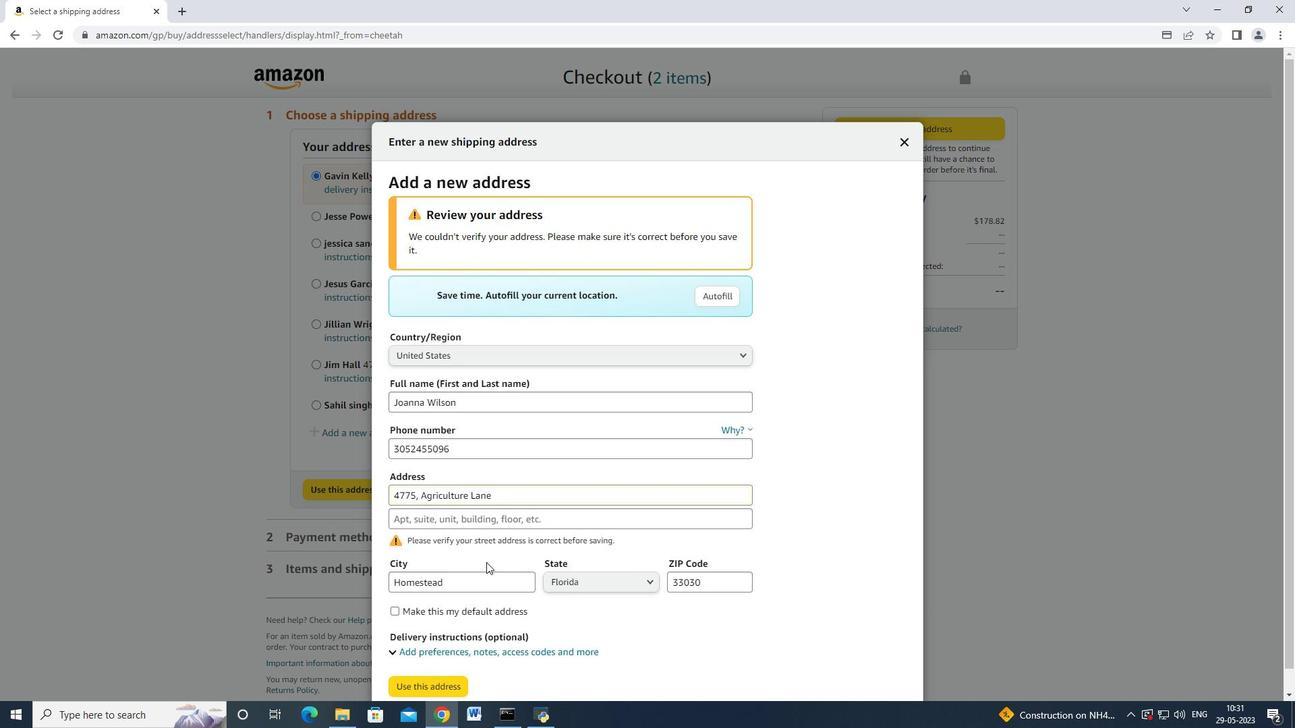 
Action: Mouse scrolled (488, 560) with delta (0, 0)
Screenshot: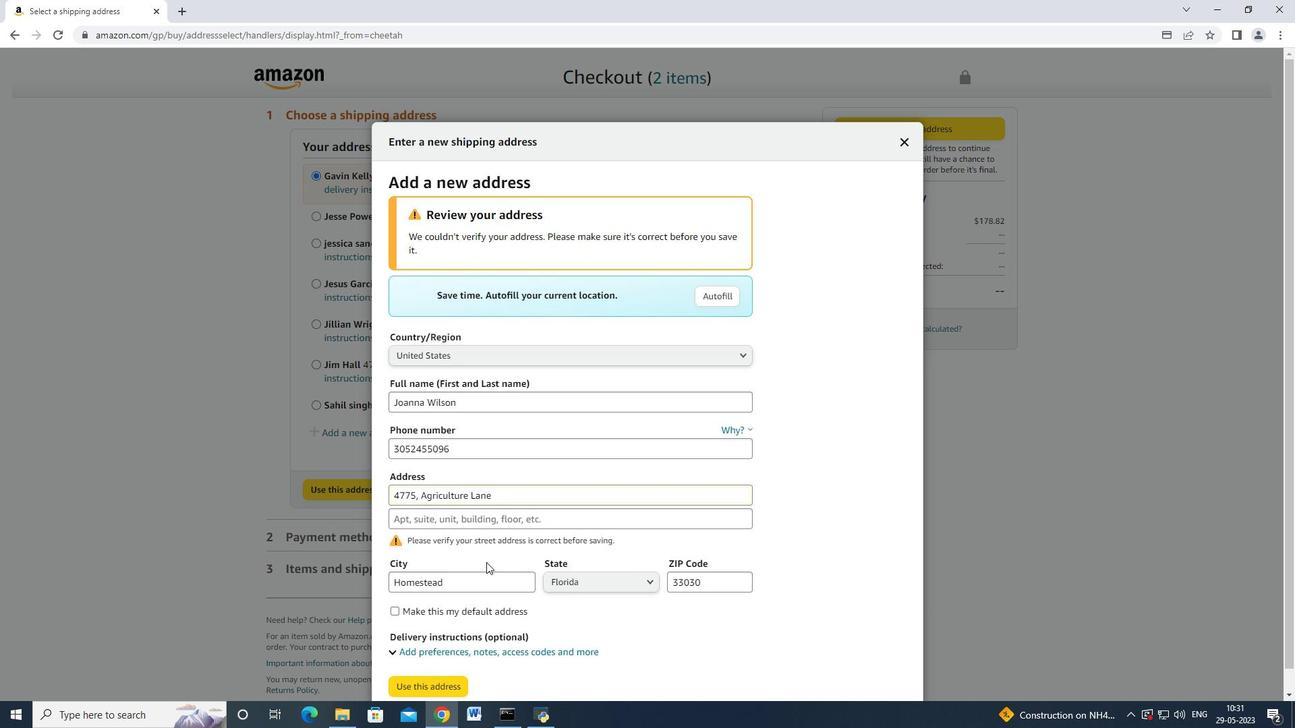 
Action: Mouse moved to (487, 570)
Screenshot: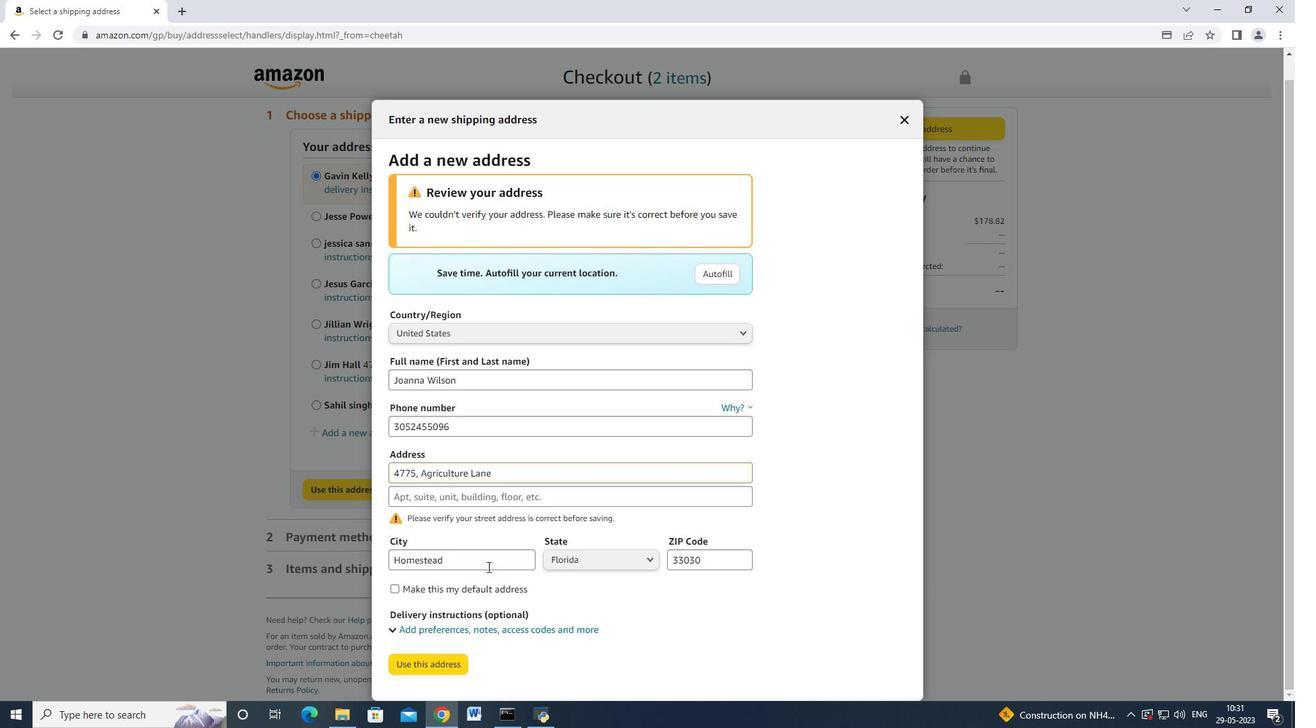 
Action: Mouse scrolled (487, 570) with delta (0, 0)
Screenshot: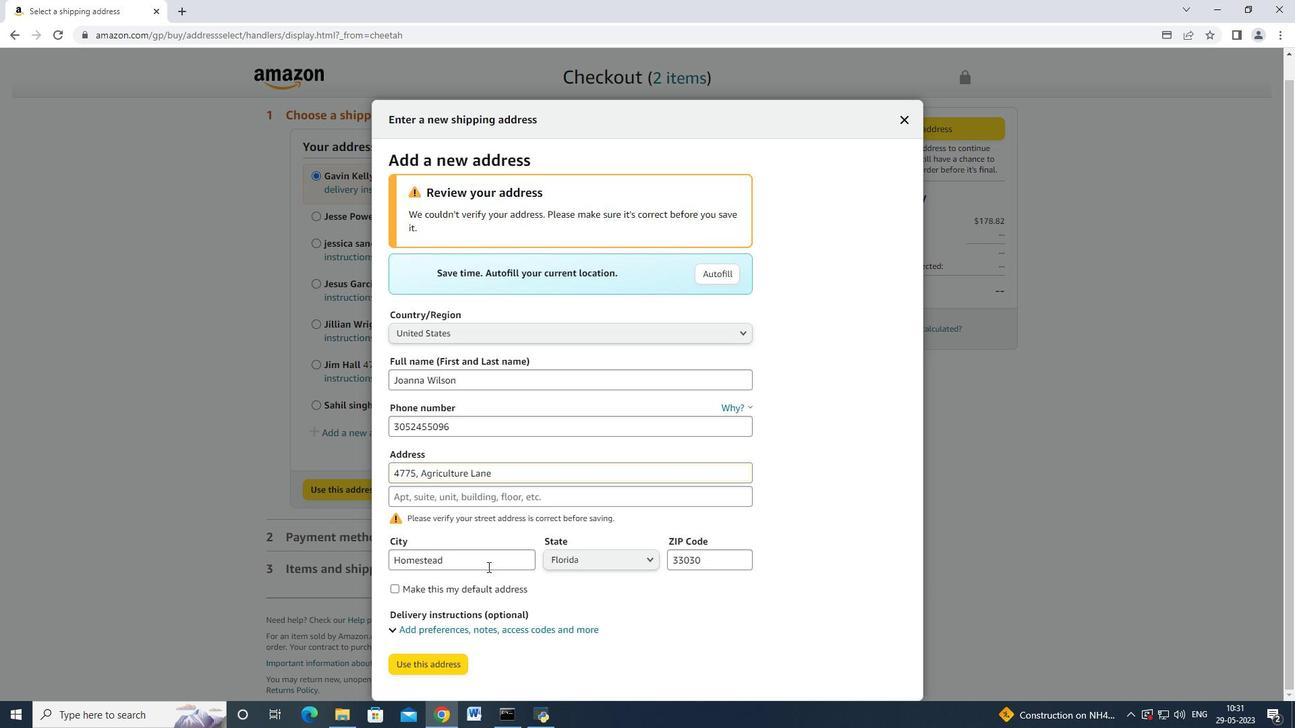 
Action: Mouse moved to (429, 668)
Screenshot: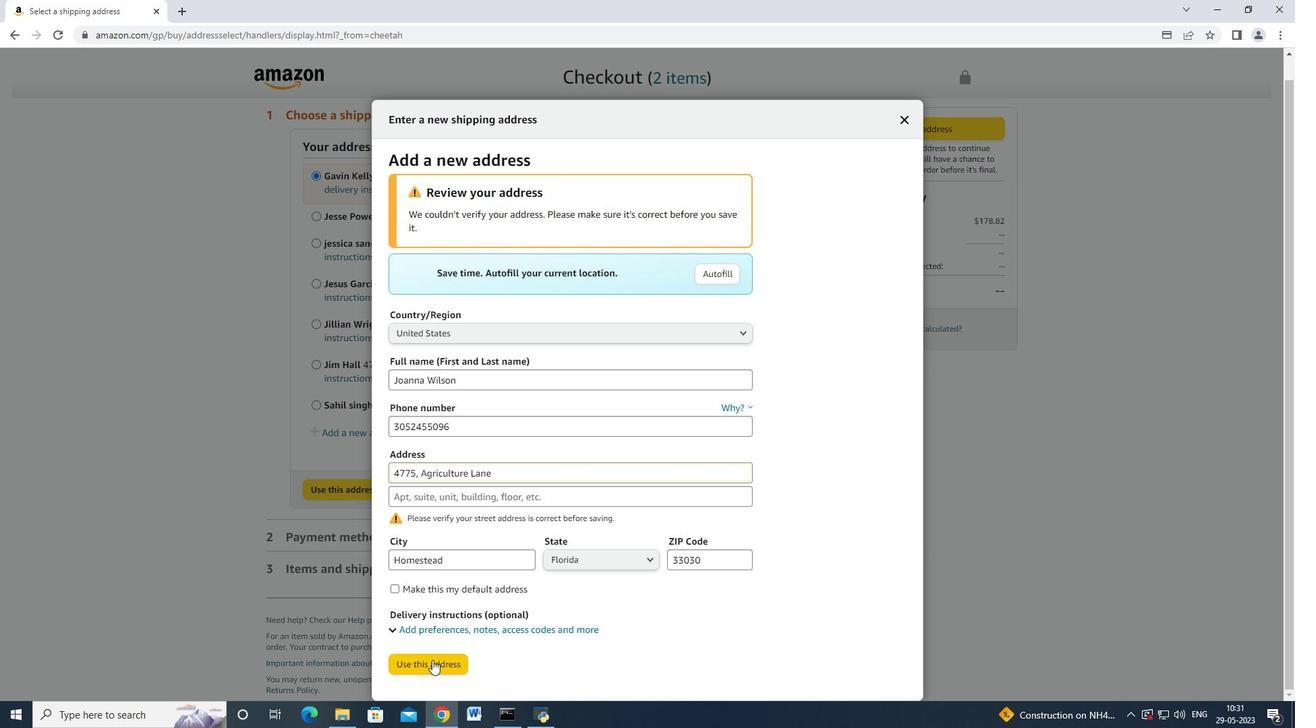 
Action: Mouse pressed left at (429, 668)
Screenshot: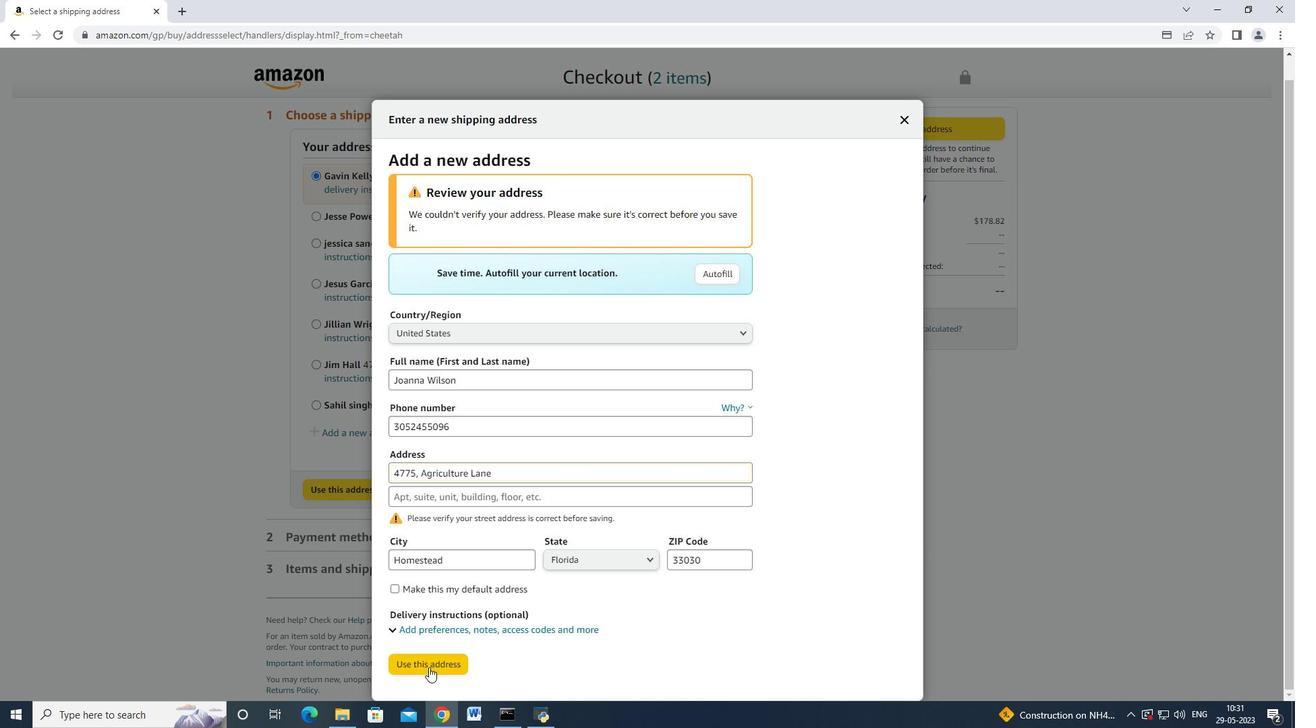 
Action: Mouse moved to (408, 323)
Screenshot: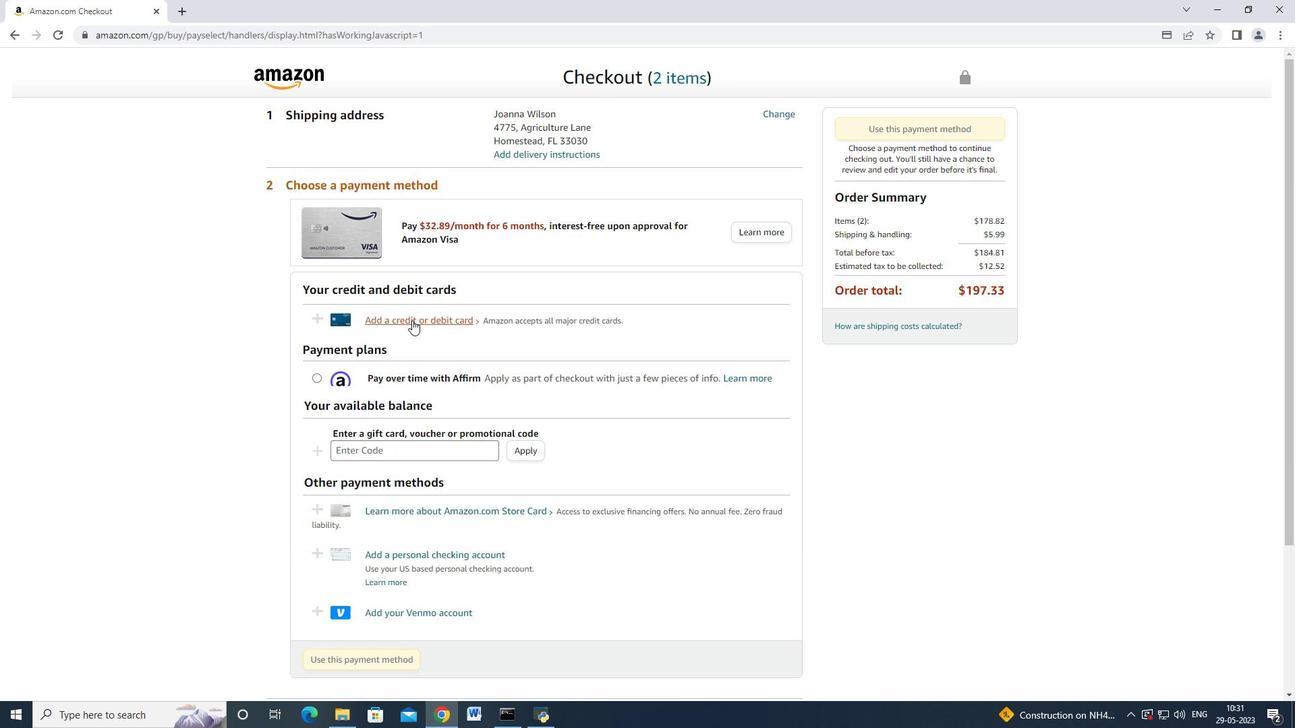 
Action: Mouse pressed left at (408, 323)
Screenshot: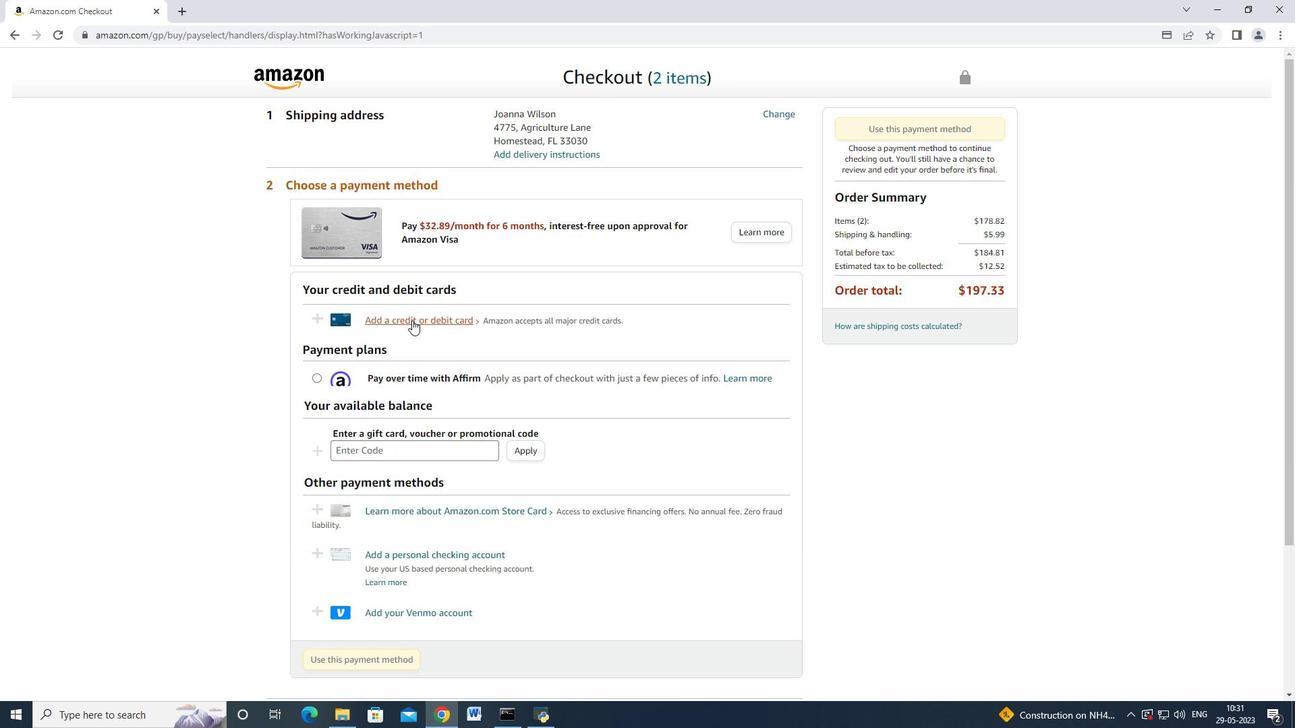 
Action: Mouse moved to (537, 309)
Screenshot: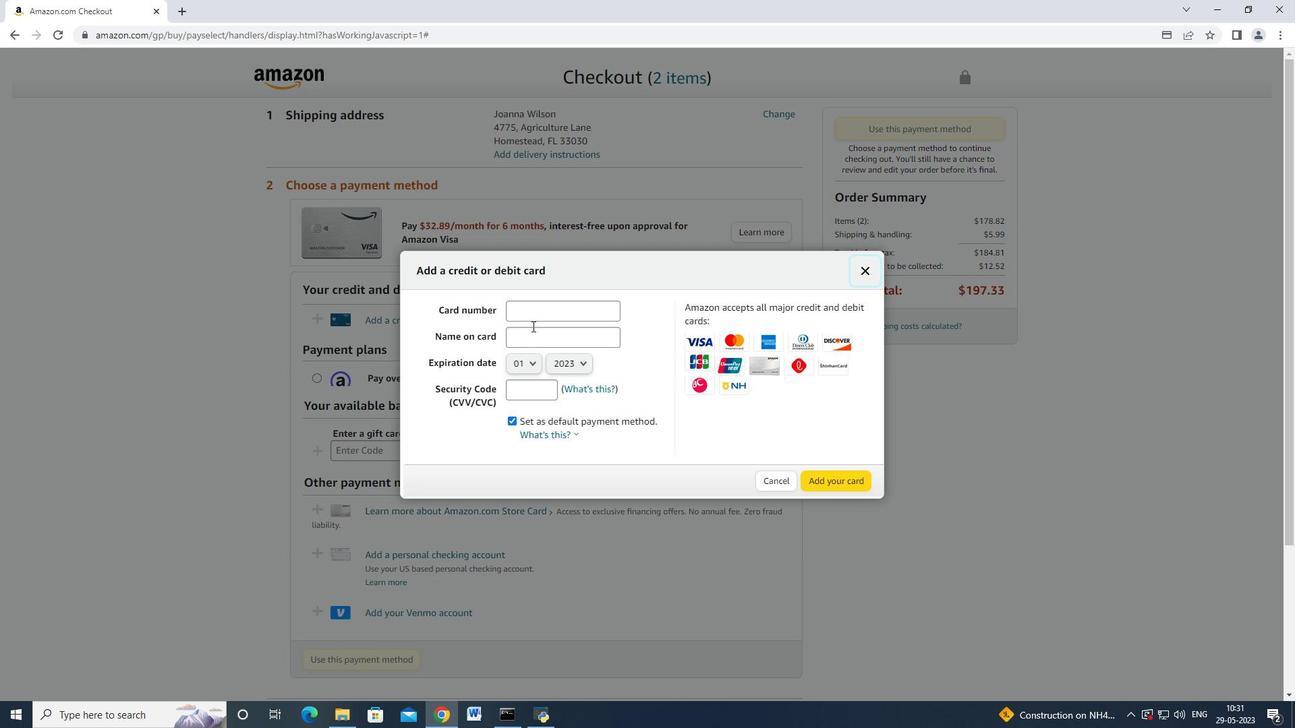 
Action: Mouse pressed left at (537, 309)
Screenshot: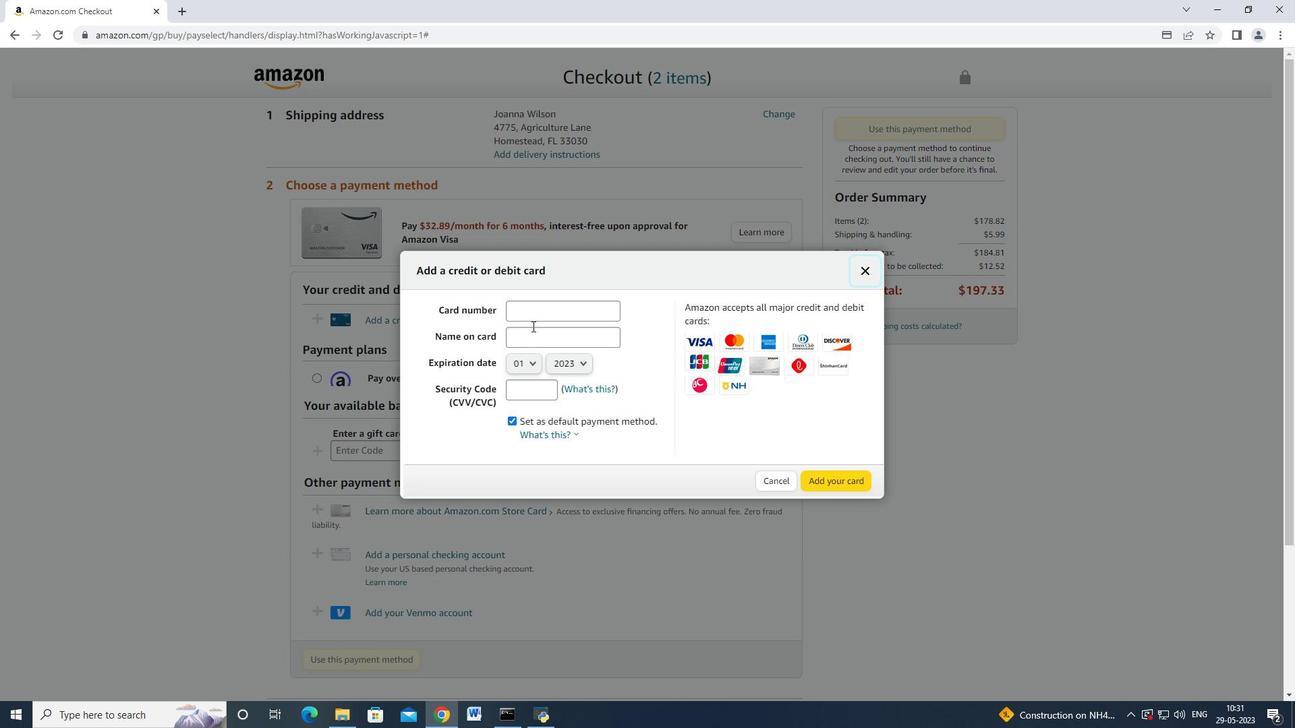 
Action: Mouse moved to (612, 384)
Screenshot: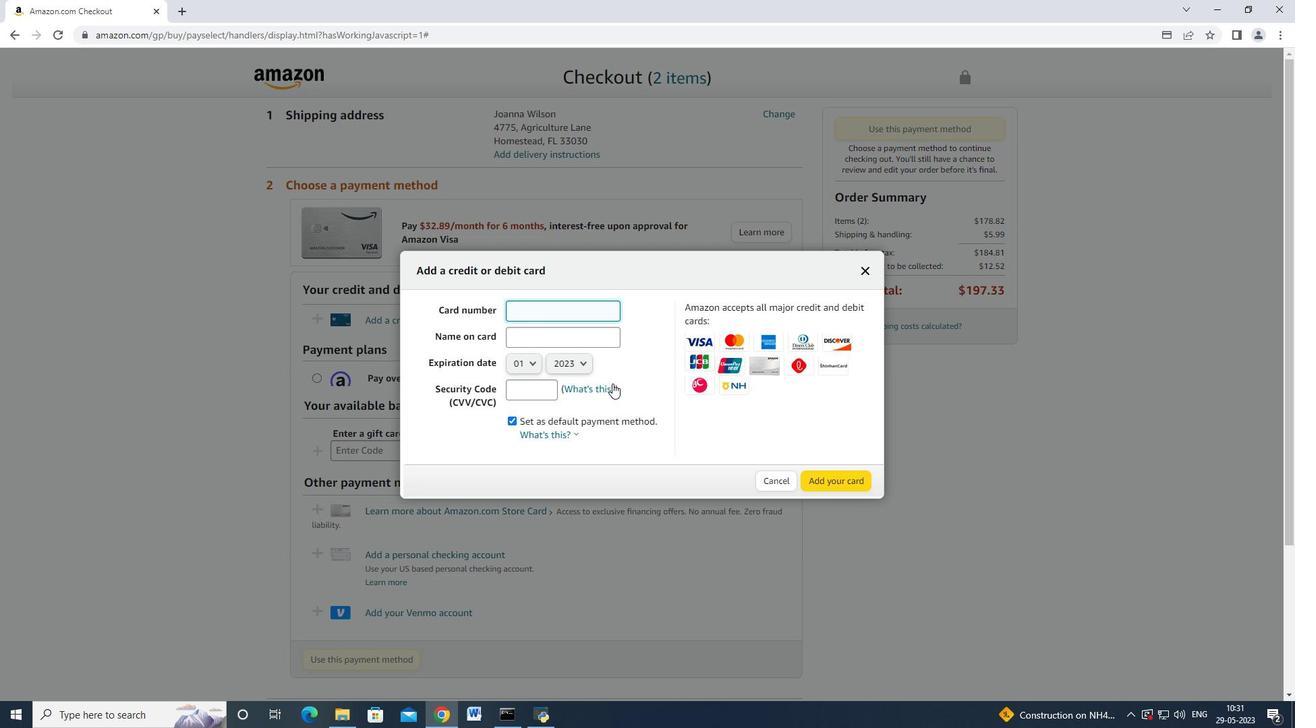 
Action: Mouse scrolled (612, 383) with delta (0, 0)
Screenshot: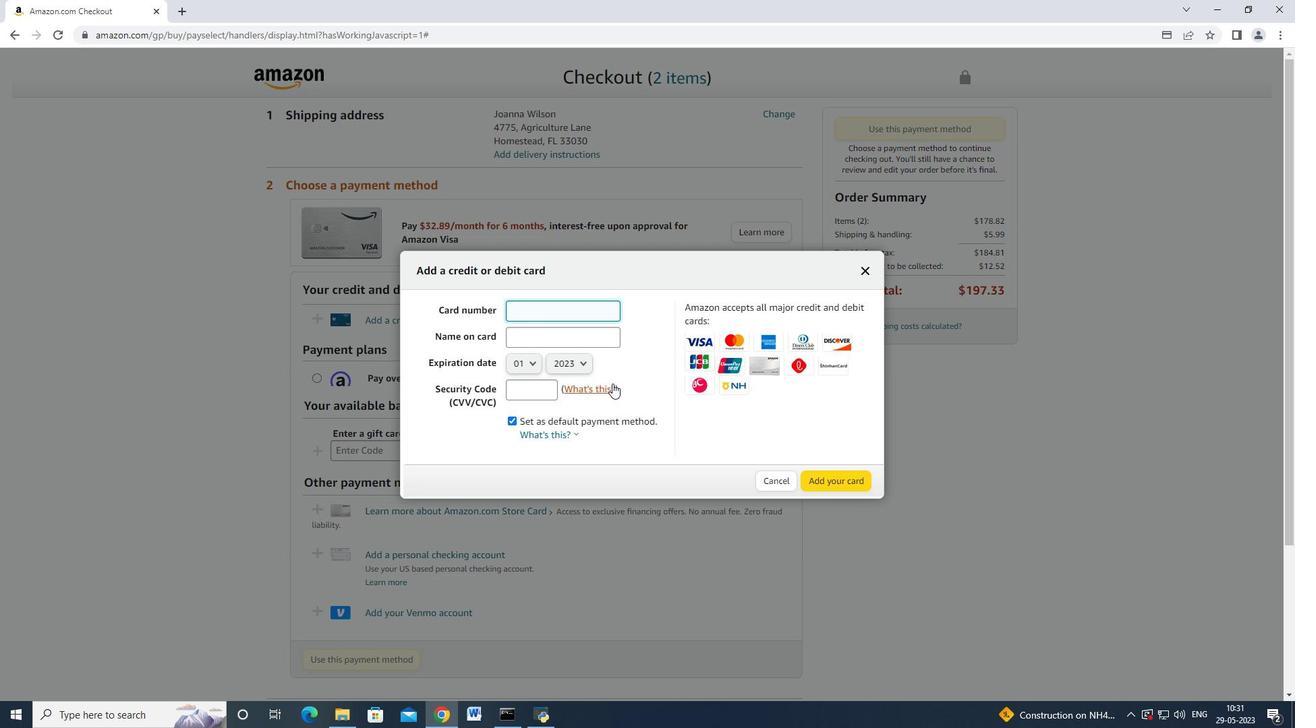 
Action: Mouse moved to (560, 323)
Screenshot: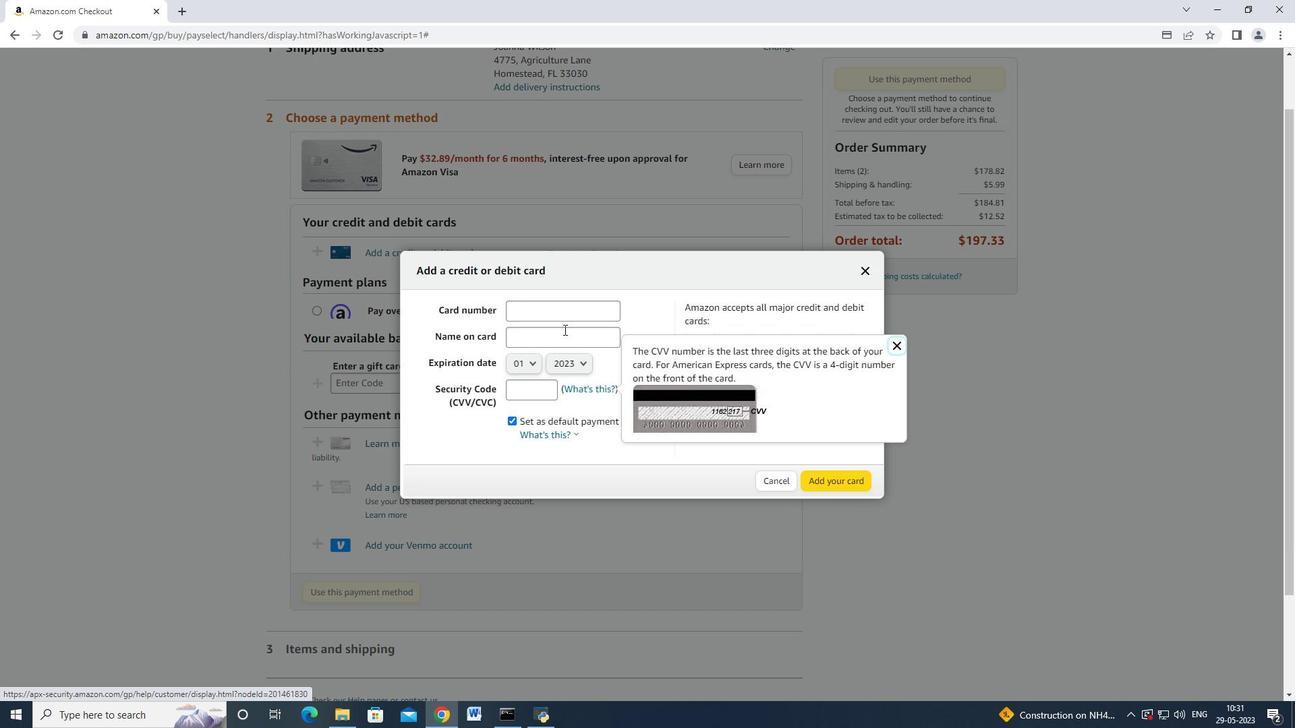 
Action: Mouse pressed left at (560, 323)
Screenshot: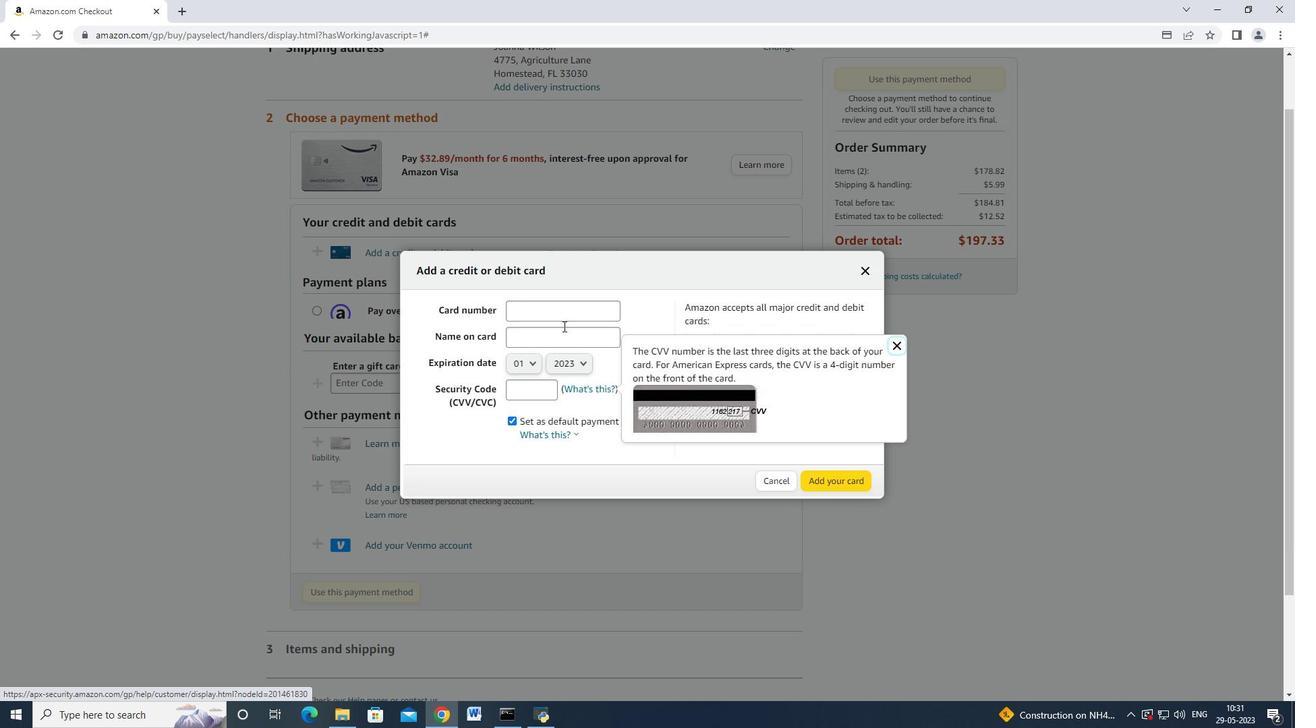 
Action: Mouse moved to (562, 318)
Screenshot: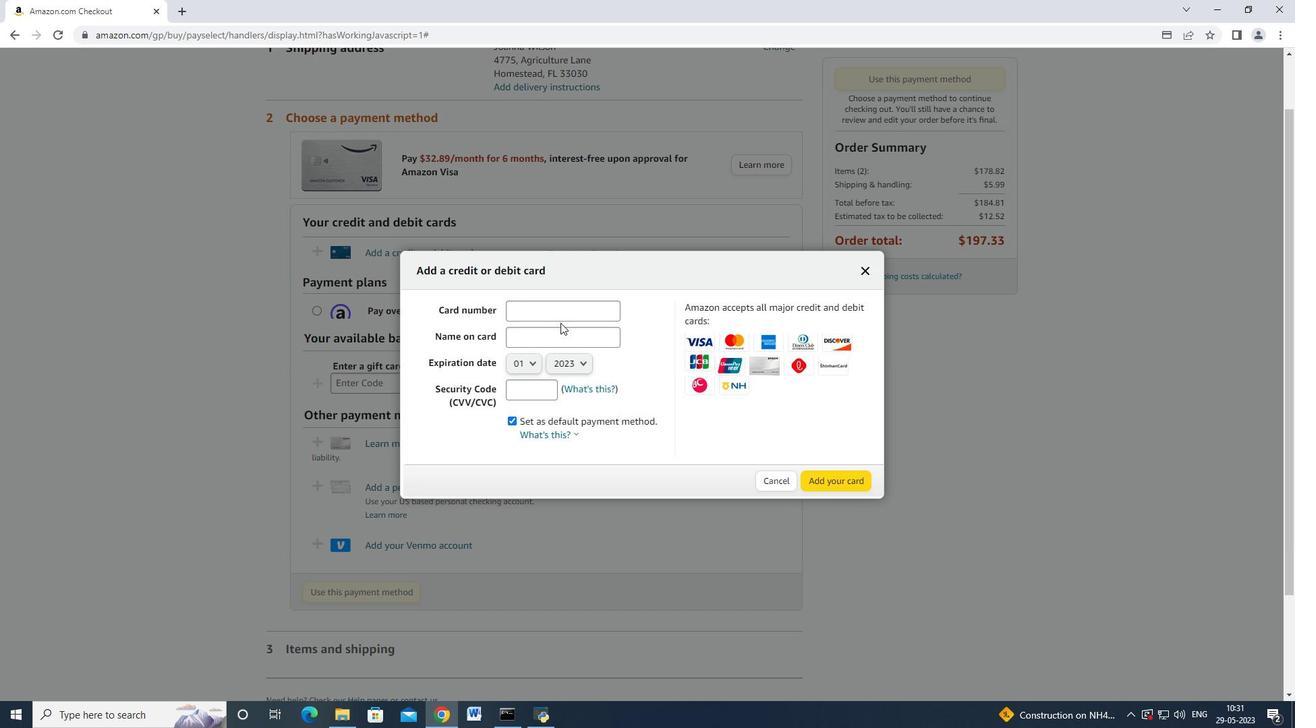 
Action: Mouse pressed left at (562, 318)
Screenshot: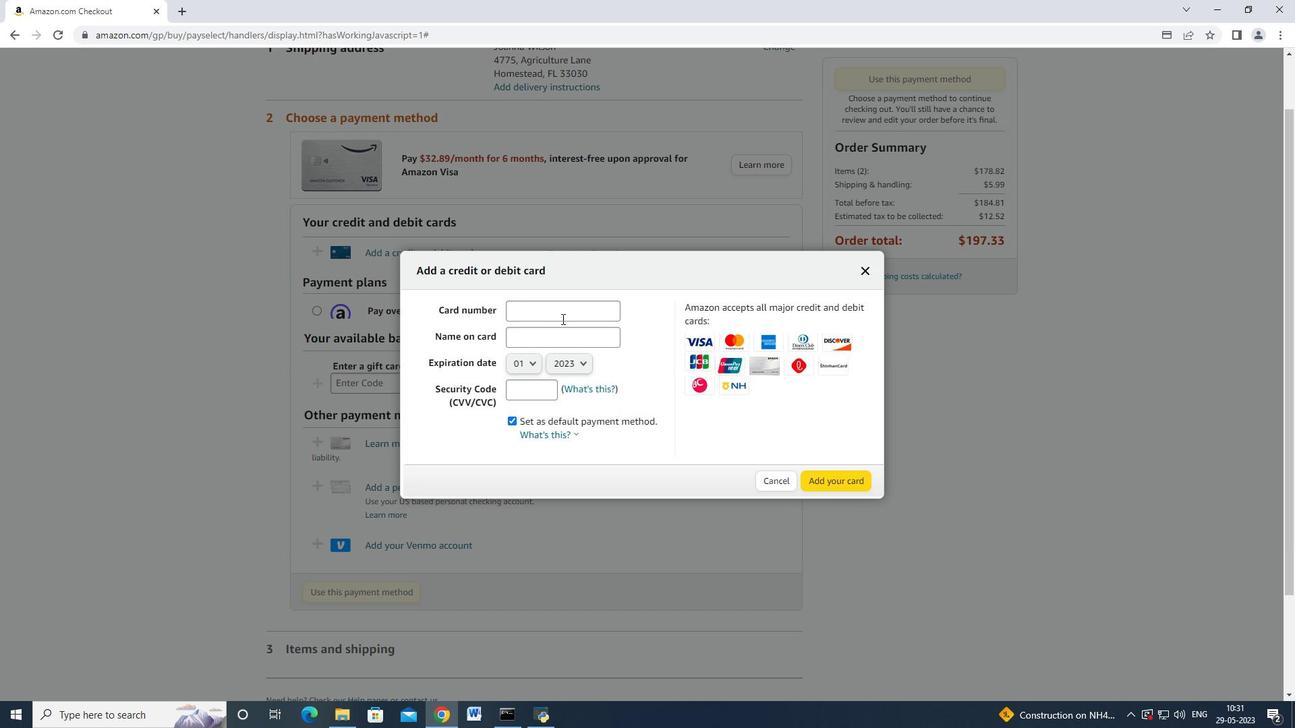 
Action: Mouse moved to (561, 319)
Screenshot: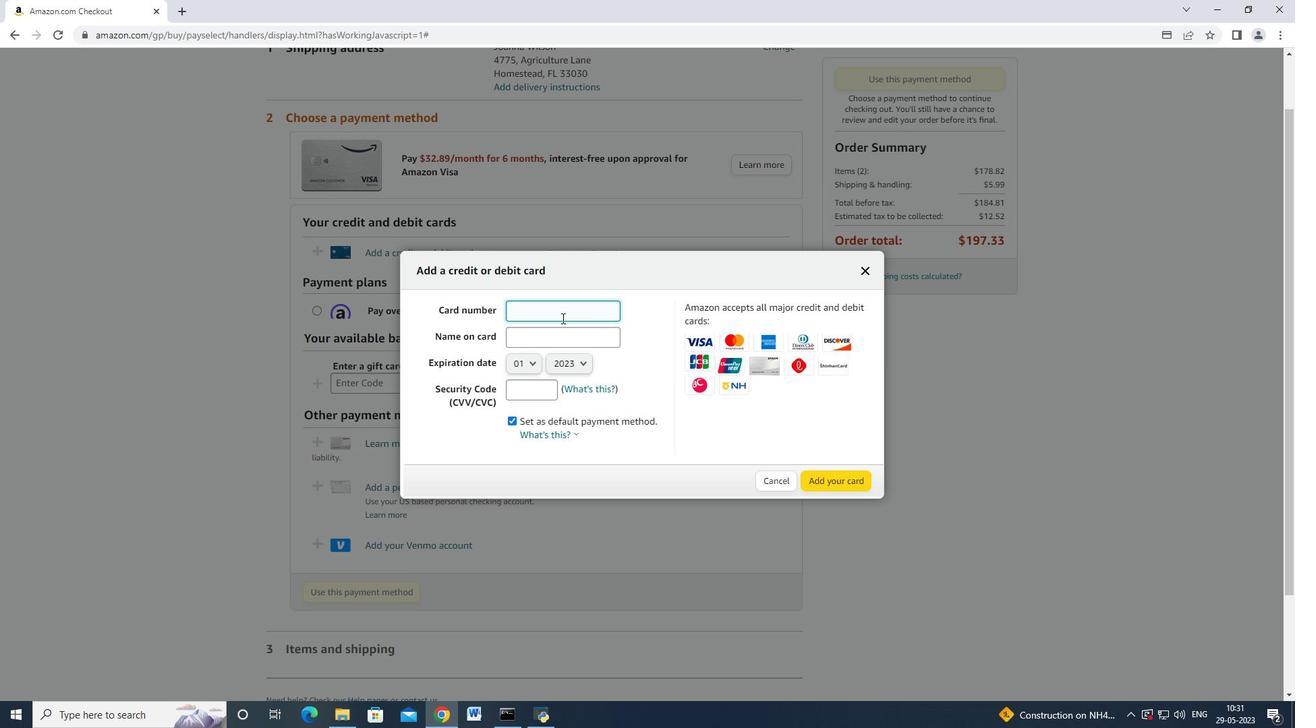 
Action: Key pressed 4726<Key.space>6642<Key.space>7752<Key.space>6010
Screenshot: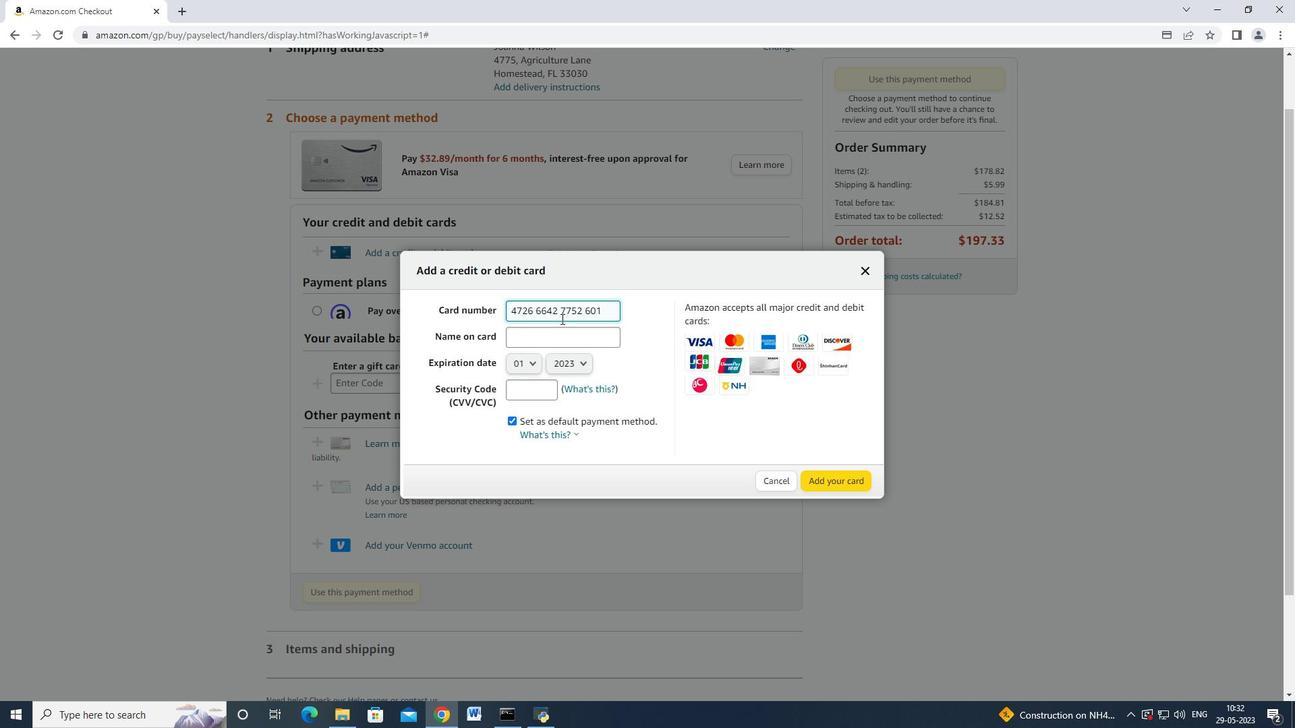 
Action: Mouse moved to (571, 338)
Screenshot: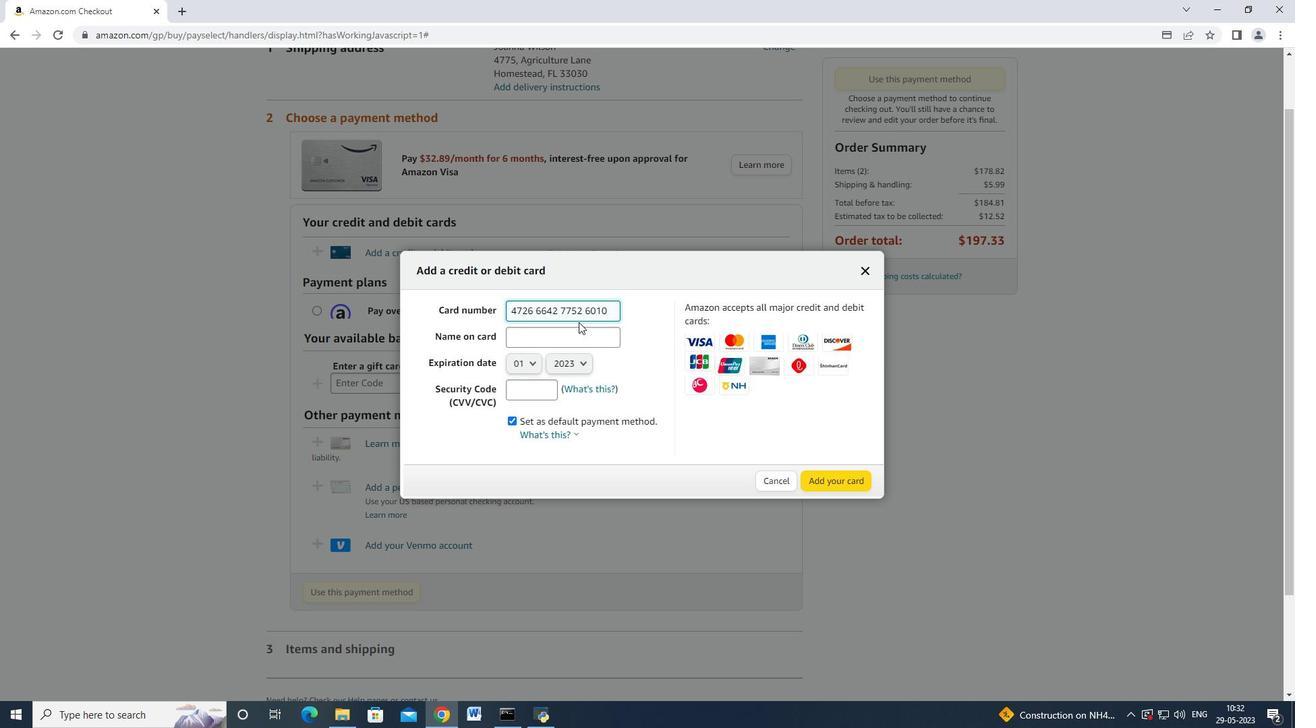 
Action: Mouse pressed left at (571, 338)
Screenshot: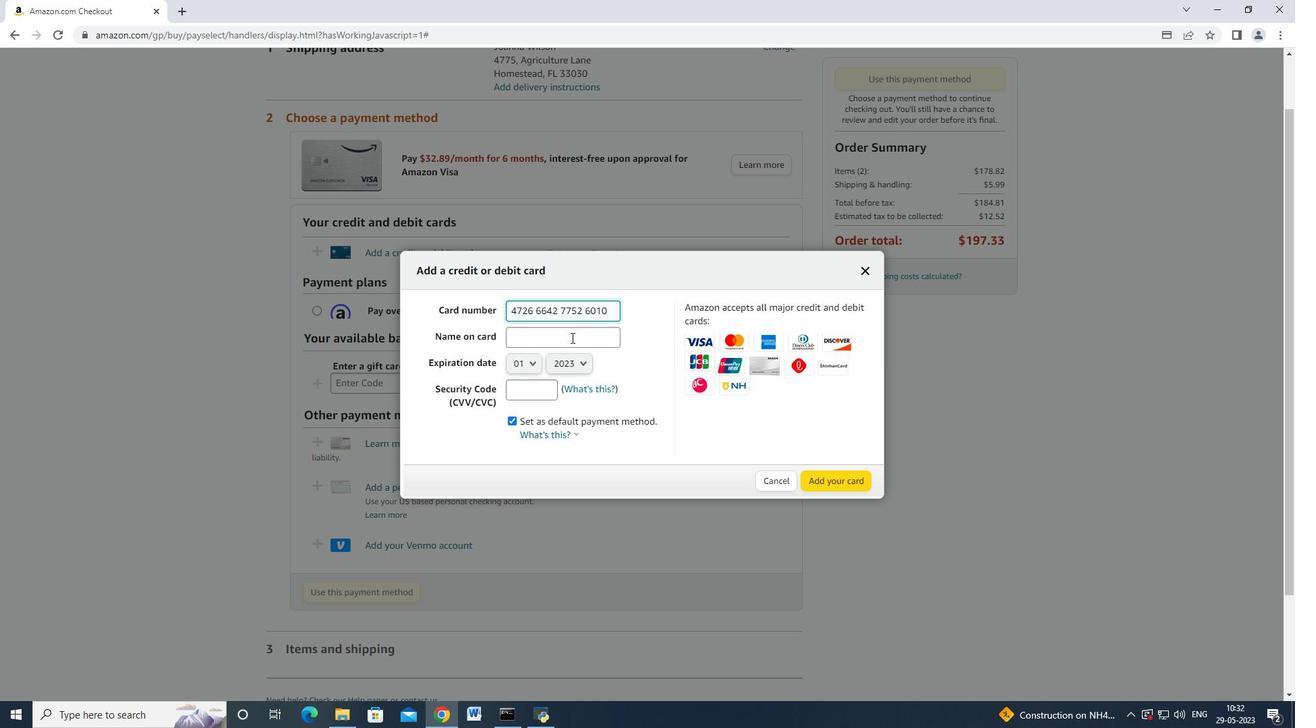 
Action: Mouse moved to (533, 365)
Screenshot: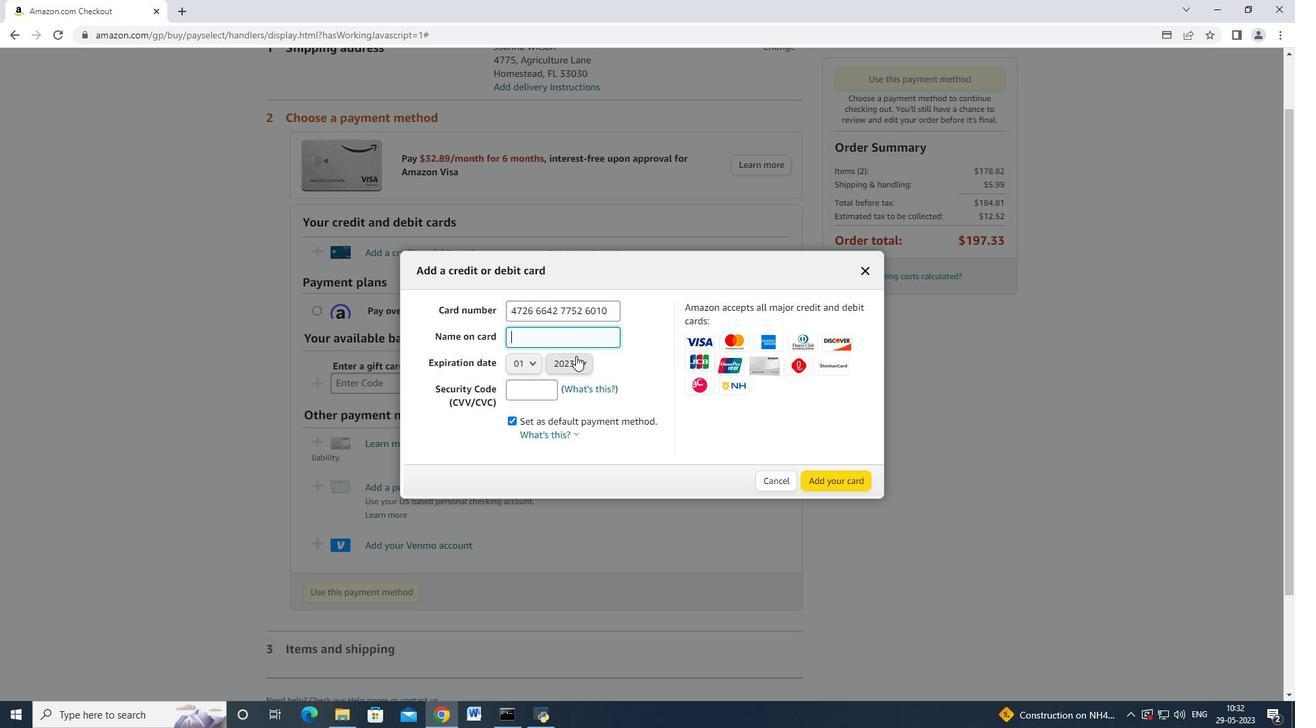 
Action: Key pressed <Key.shift>Mark<Key.space><Key.shift_r>Adak<Key.backspace>ms
Screenshot: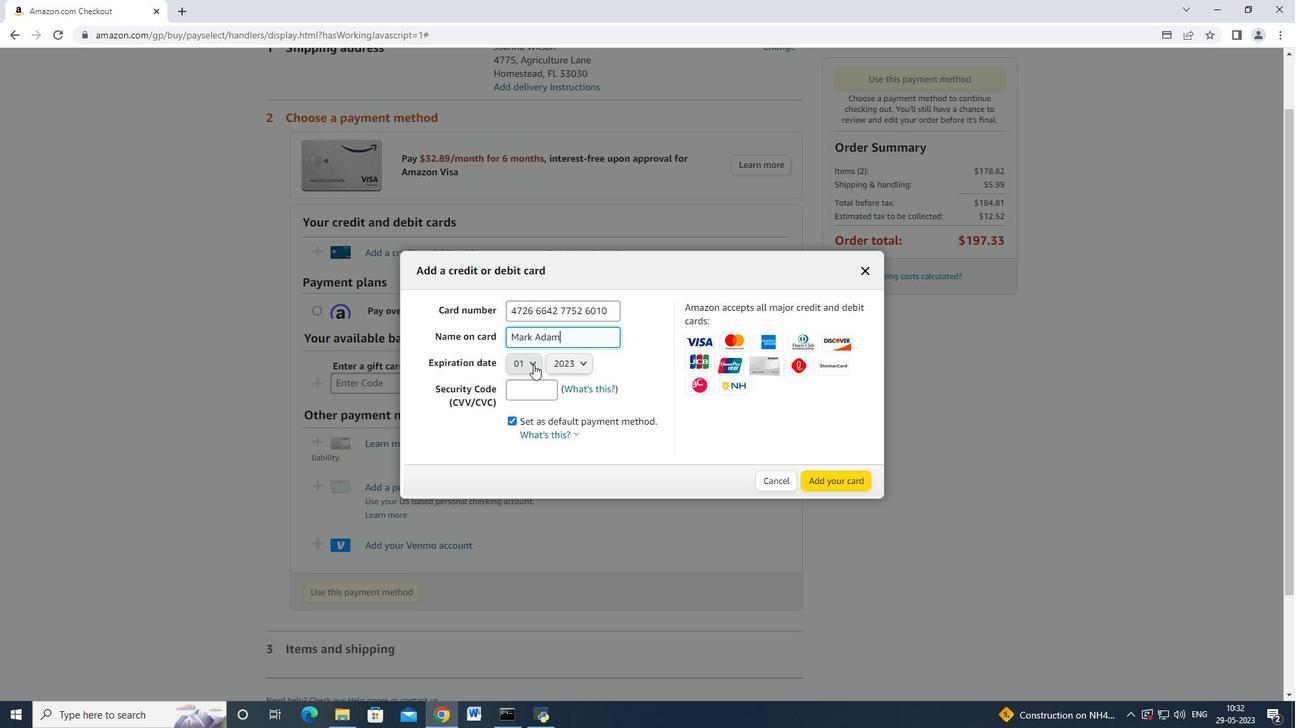 
Action: Mouse moved to (530, 366)
Screenshot: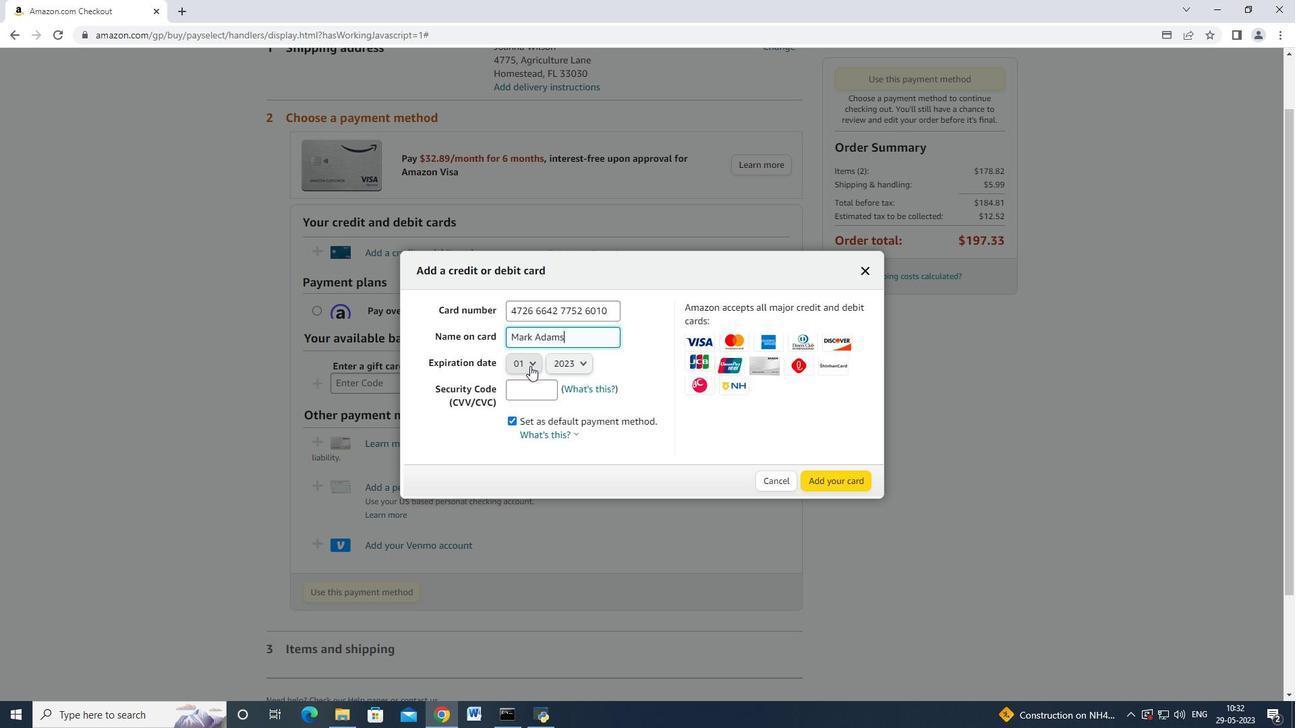 
Action: Mouse pressed left at (530, 366)
Screenshot: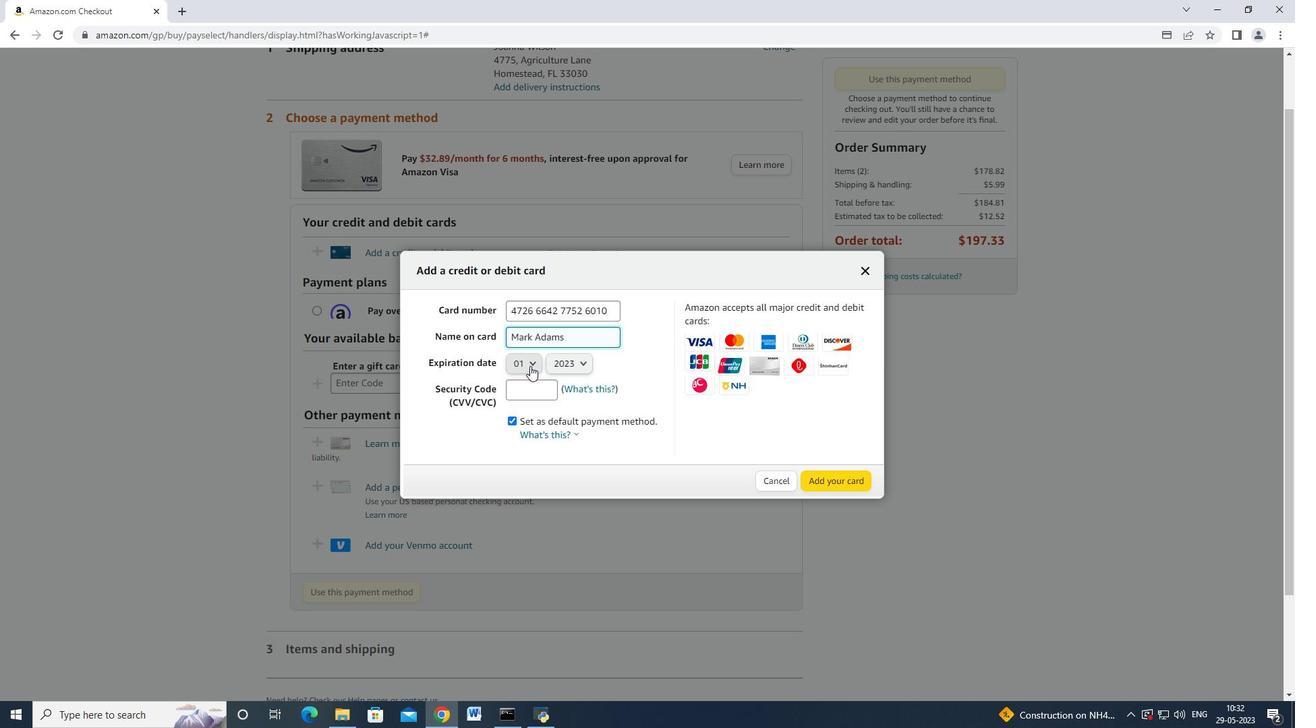 
Action: Mouse moved to (528, 412)
Screenshot: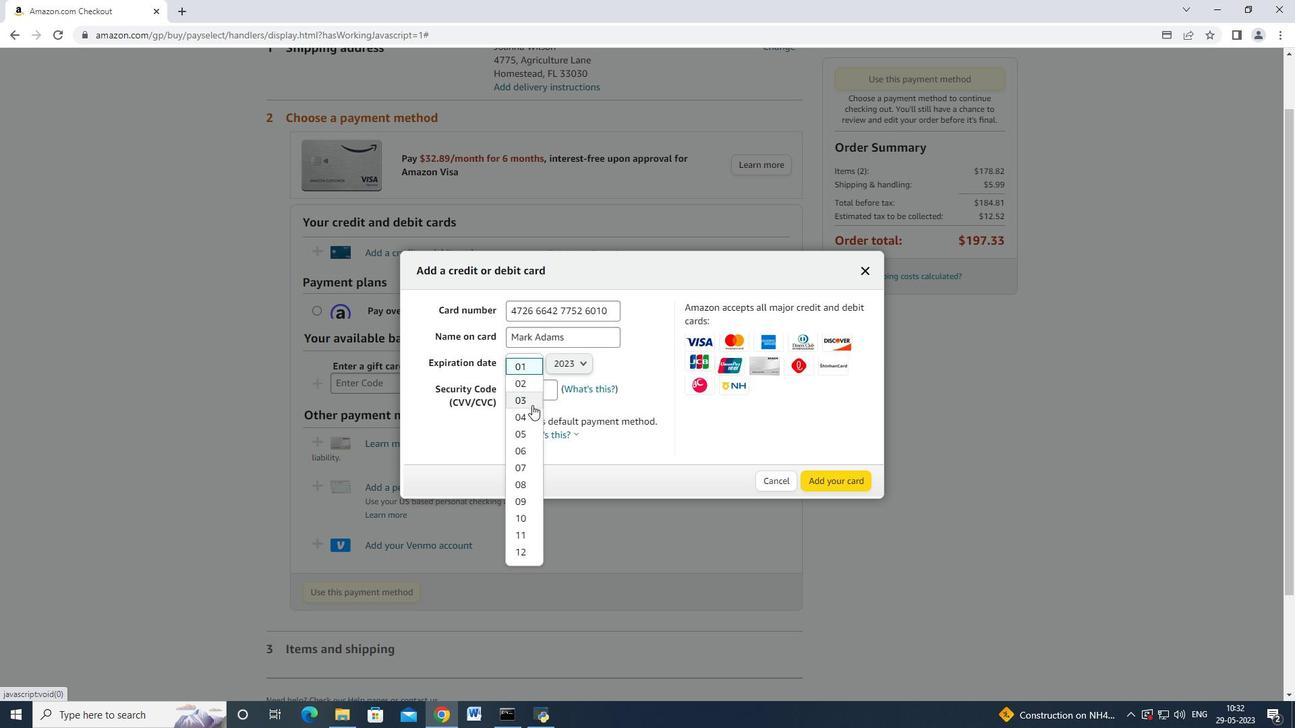 
Action: Mouse pressed left at (528, 412)
Screenshot: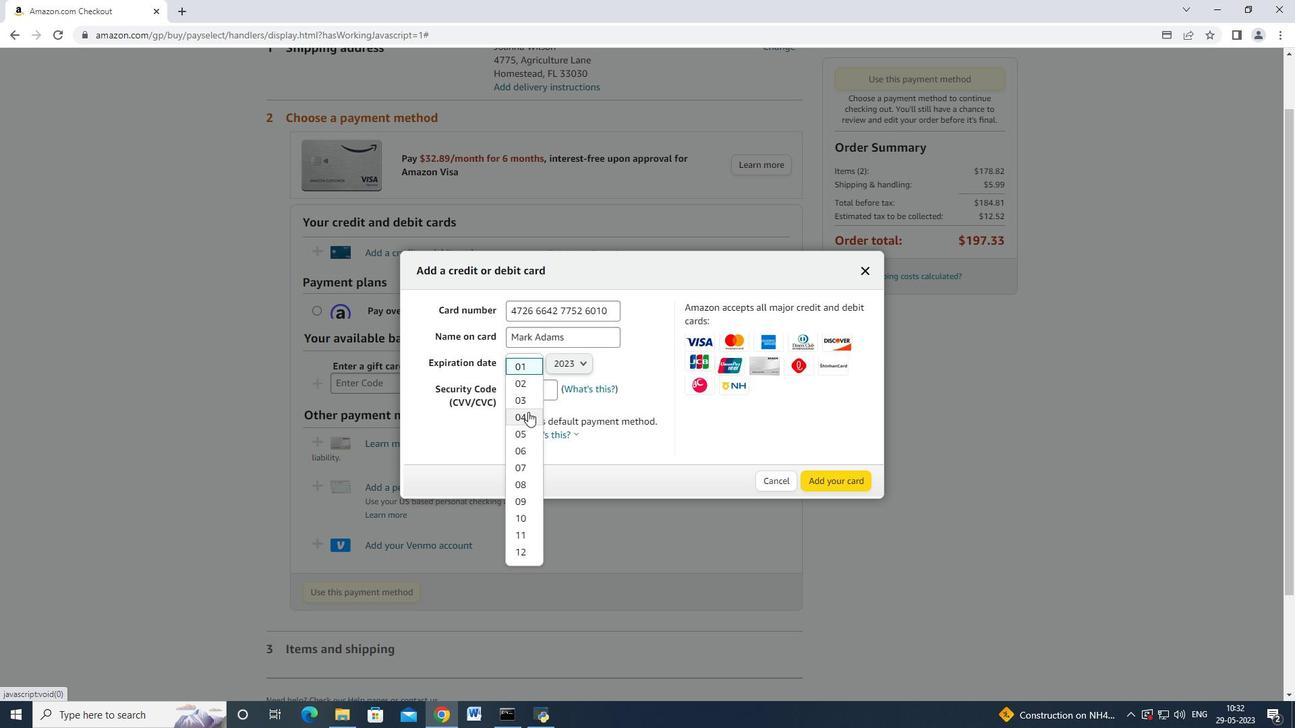 
Action: Mouse moved to (573, 360)
Screenshot: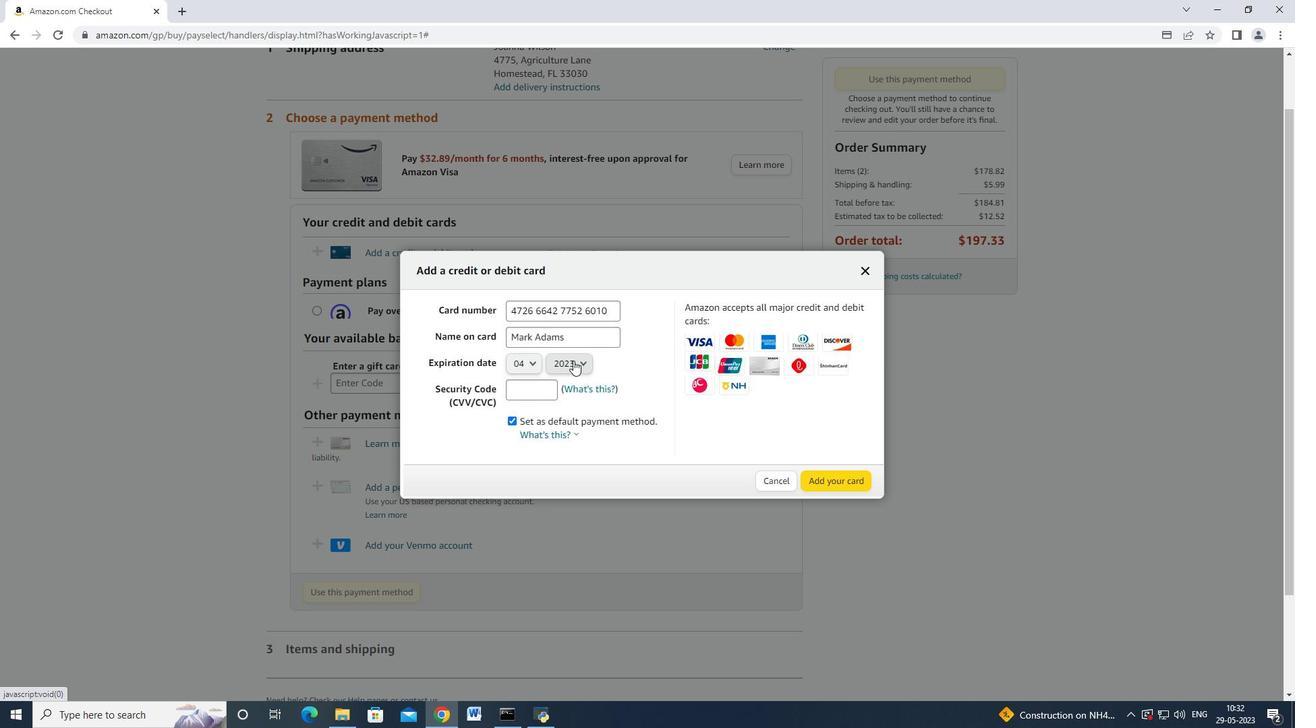 
Action: Mouse pressed left at (573, 360)
Screenshot: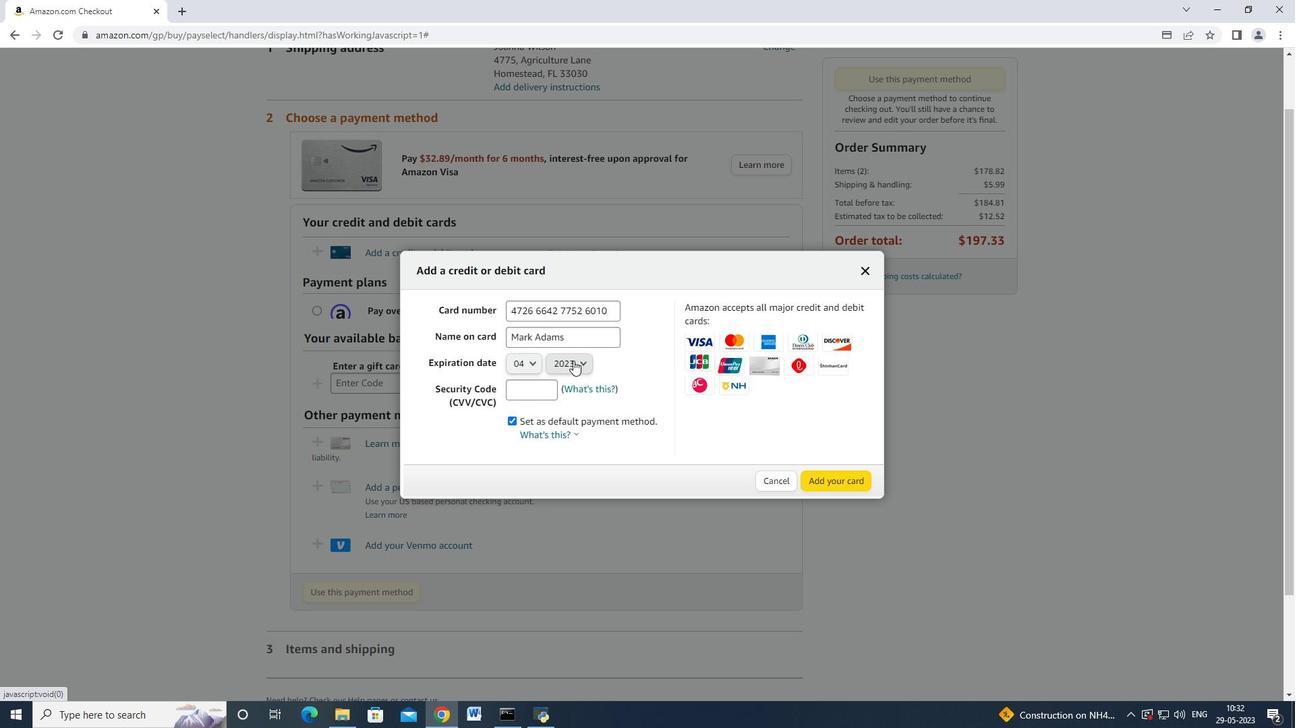 
Action: Mouse moved to (578, 398)
Screenshot: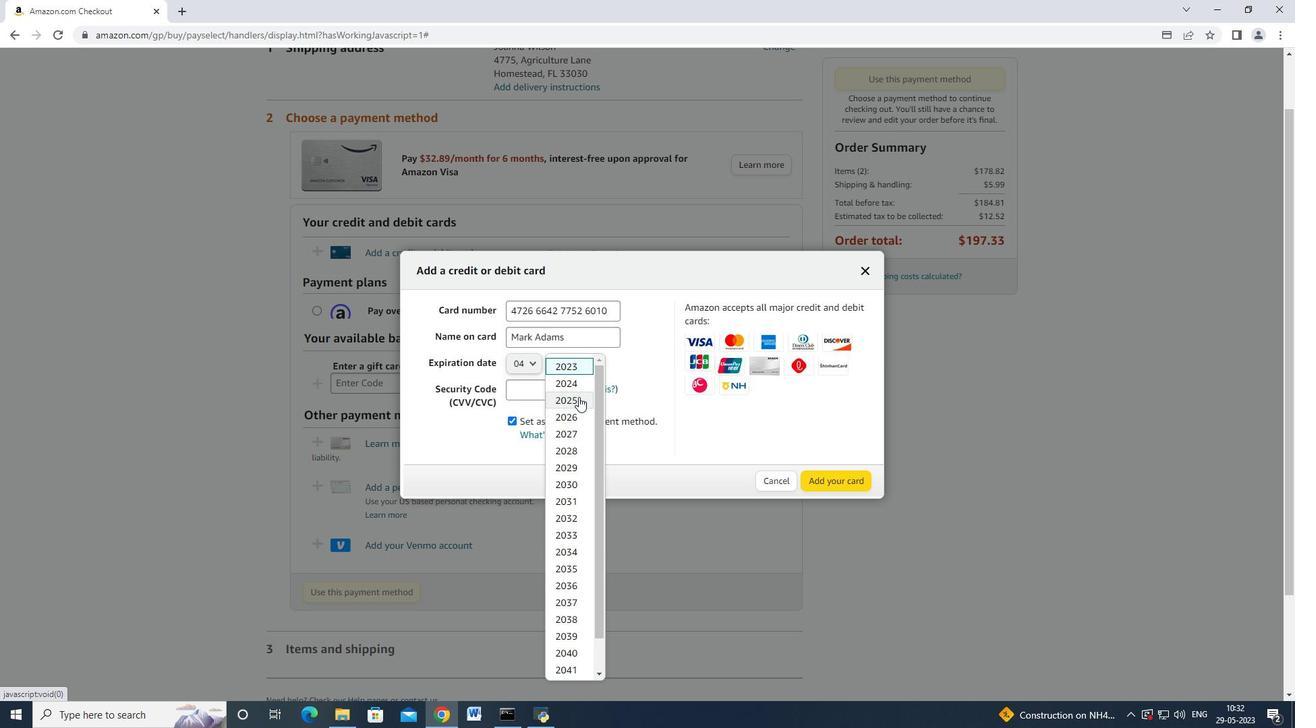 
Action: Mouse pressed left at (578, 398)
Screenshot: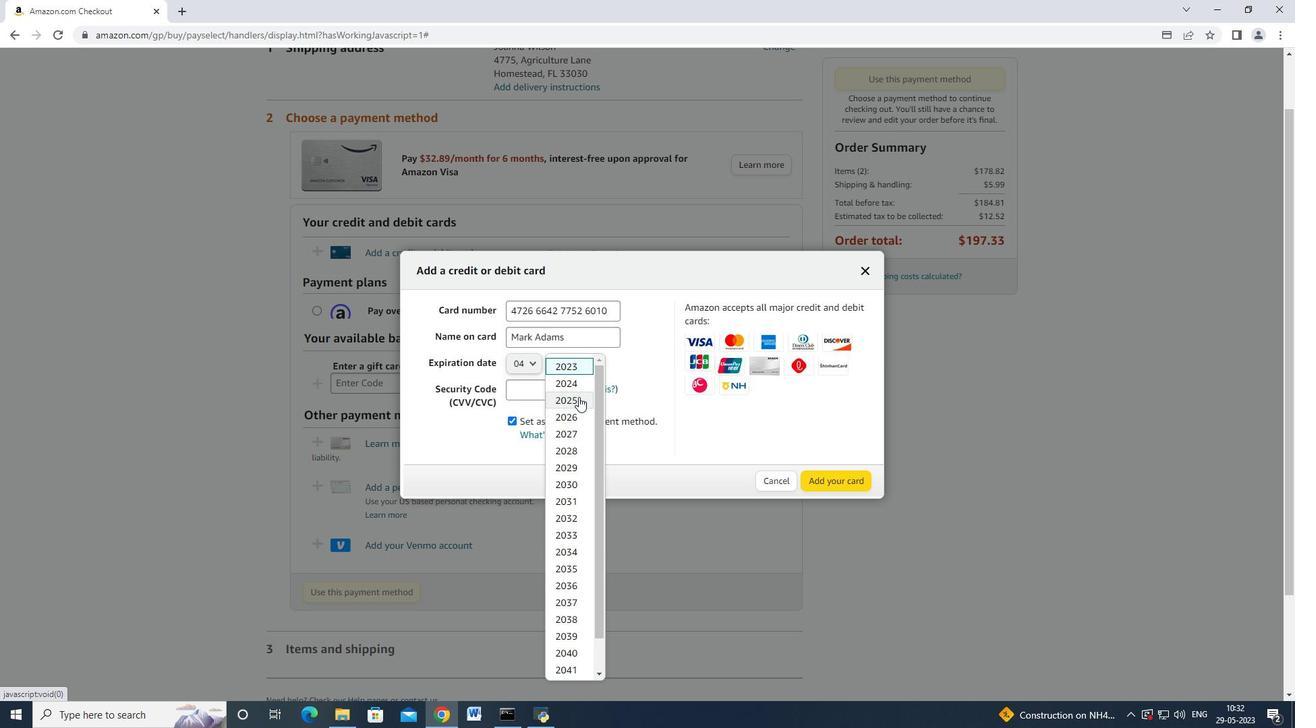 
Action: Mouse moved to (533, 390)
Screenshot: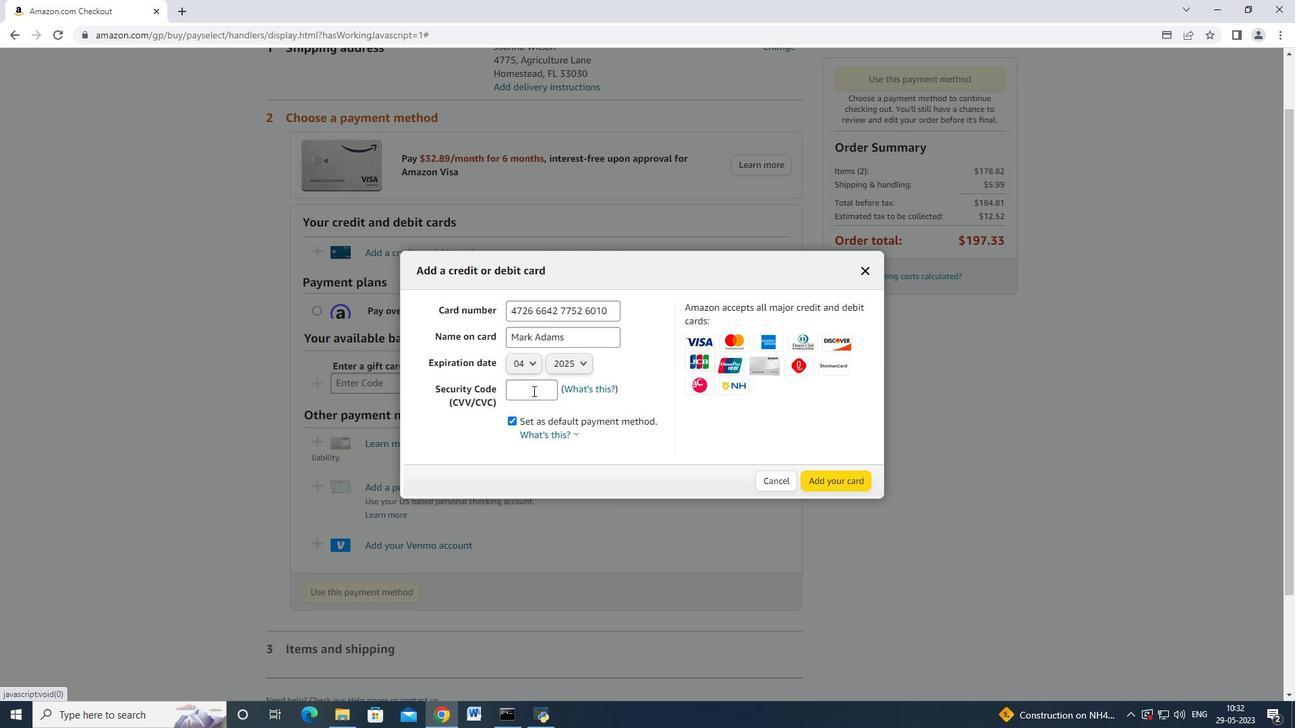 
Action: Mouse pressed left at (533, 390)
Screenshot: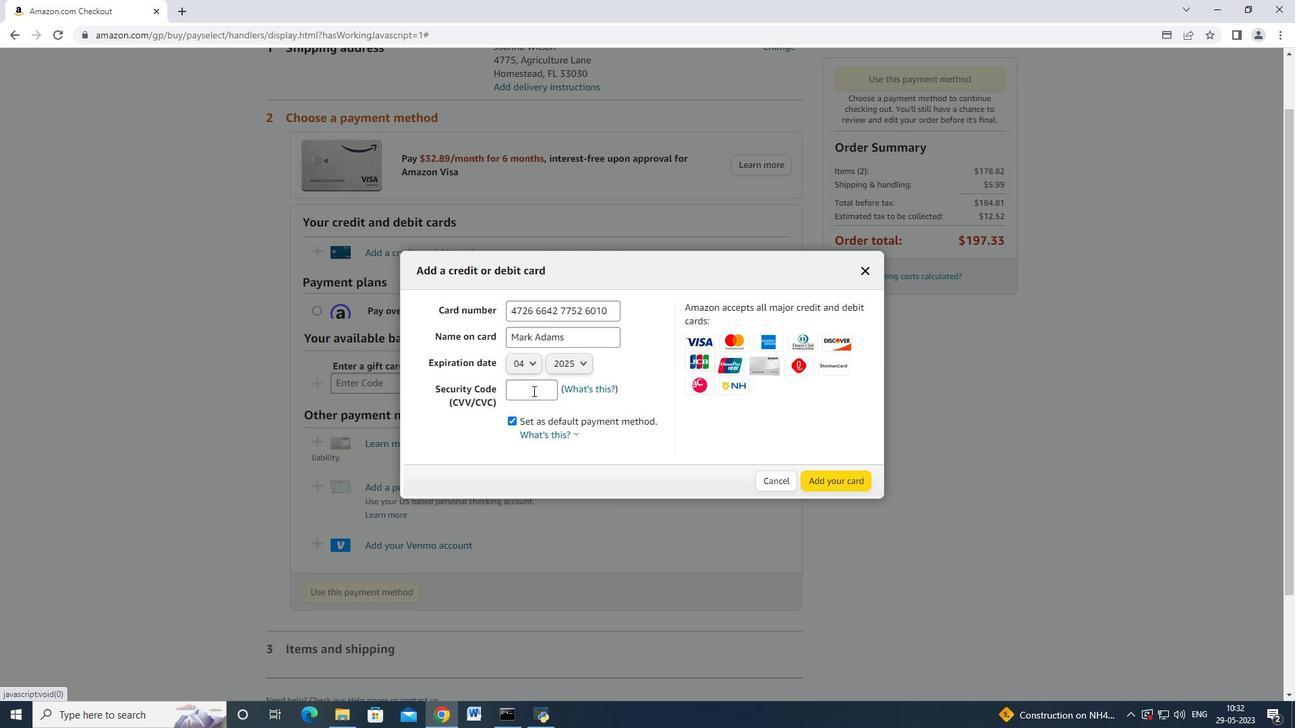 
Action: Mouse pressed left at (533, 390)
Screenshot: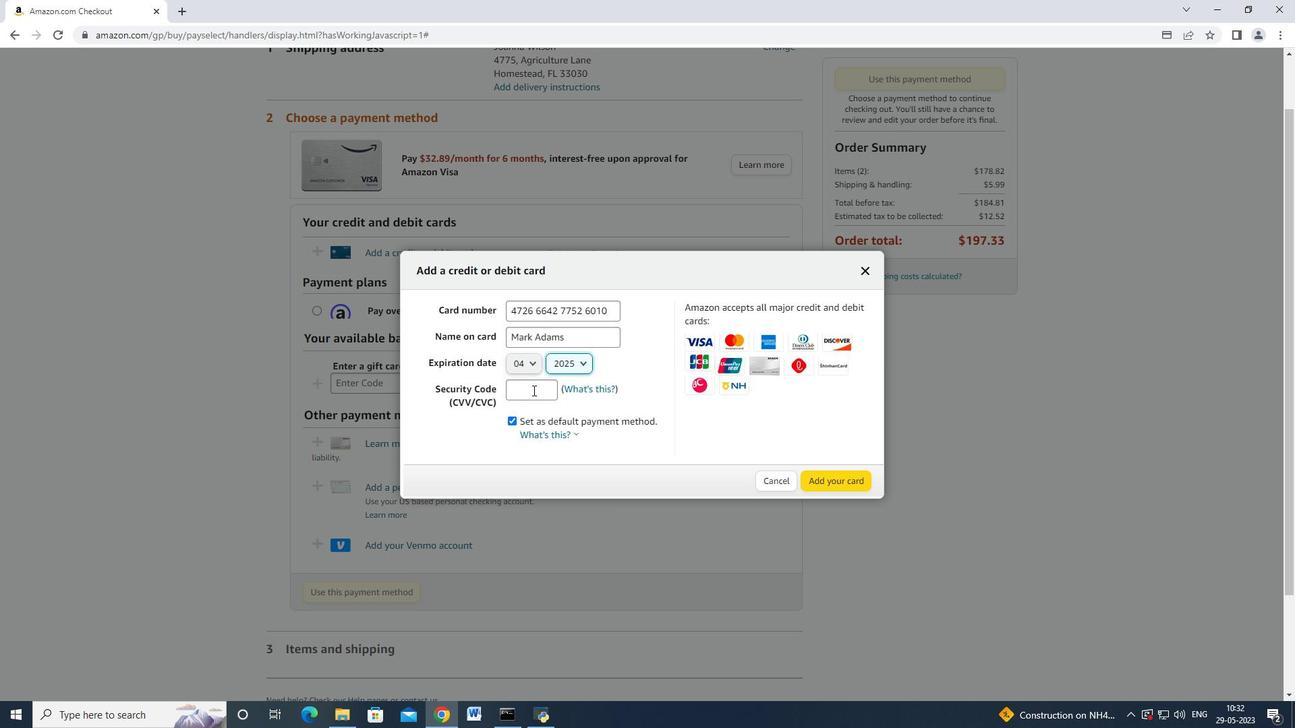 
Action: Mouse moved to (530, 387)
Screenshot: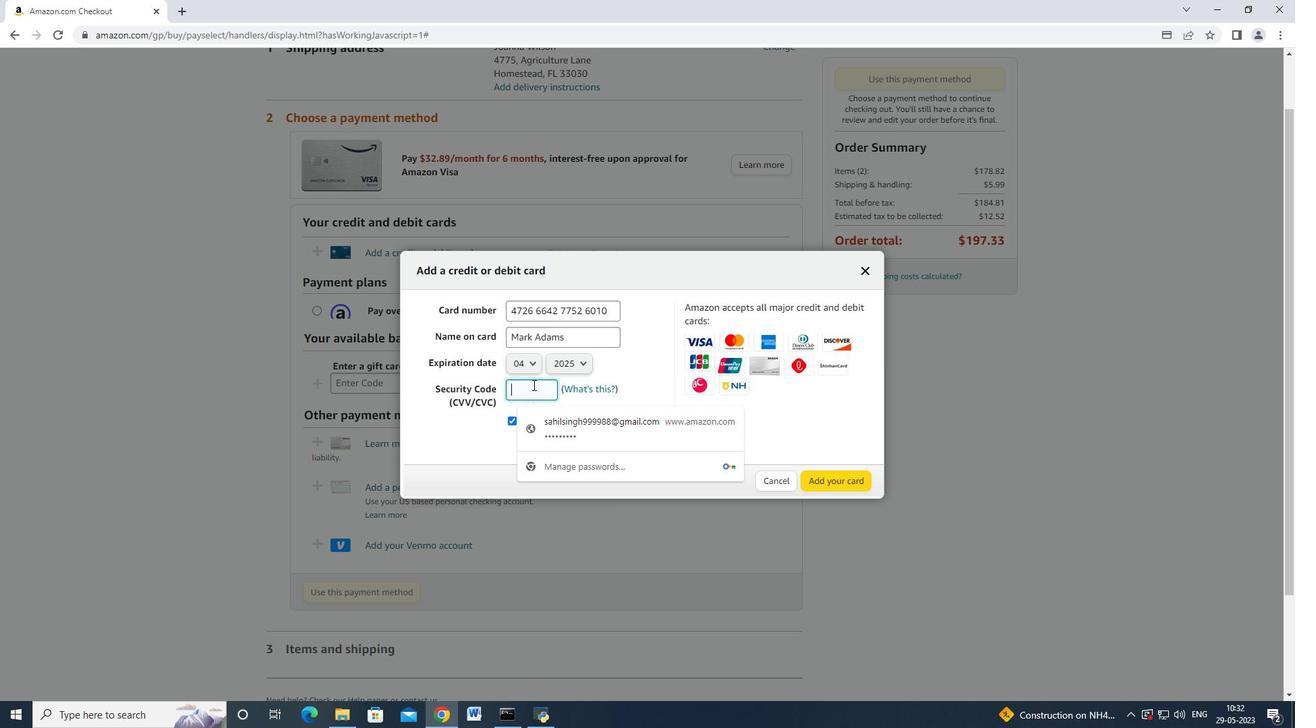 
Action: Key pressed 682
Screenshot: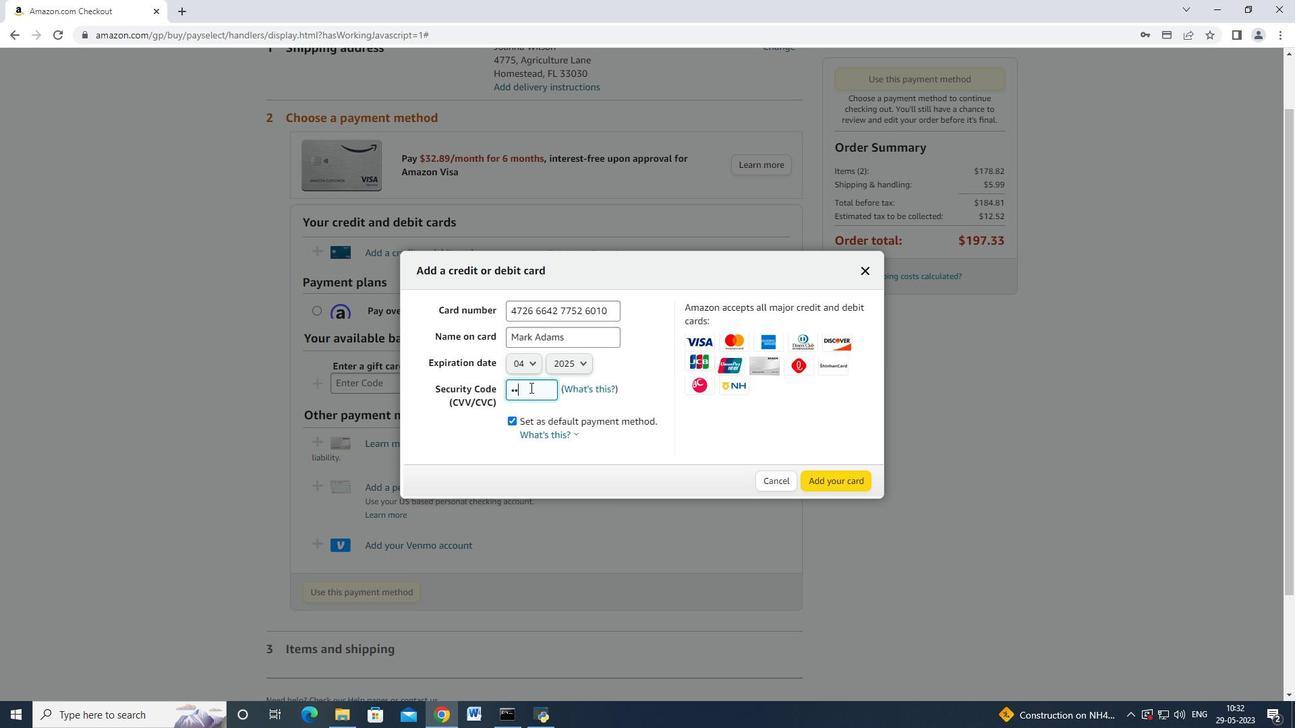 
Action: Mouse moved to (827, 457)
Screenshot: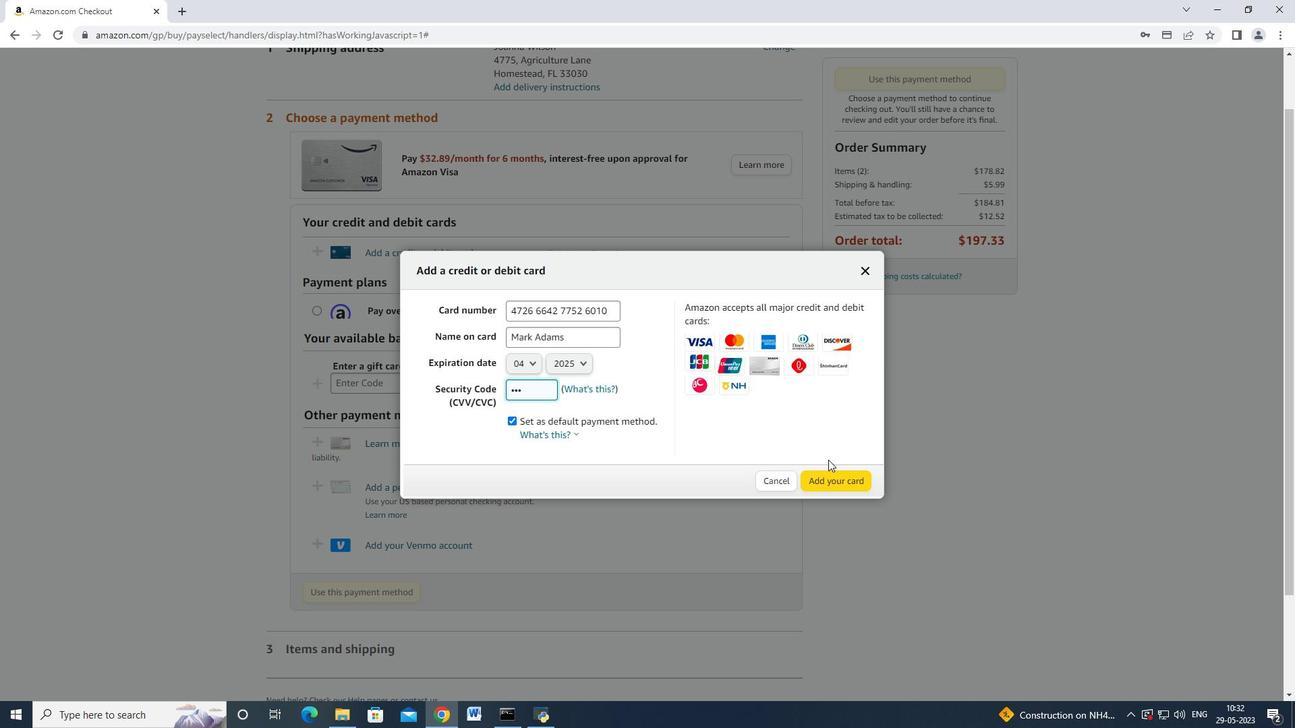 
